 Task: Research Airbnb options in Uchaly, Russia from 9th December, 2023 to 16th December, 2023 for 2 adults. Place can be entire room with 2 bedrooms having 2 beds and 1 bathroom. Property type can be flat.
Action: Mouse moved to (460, 103)
Screenshot: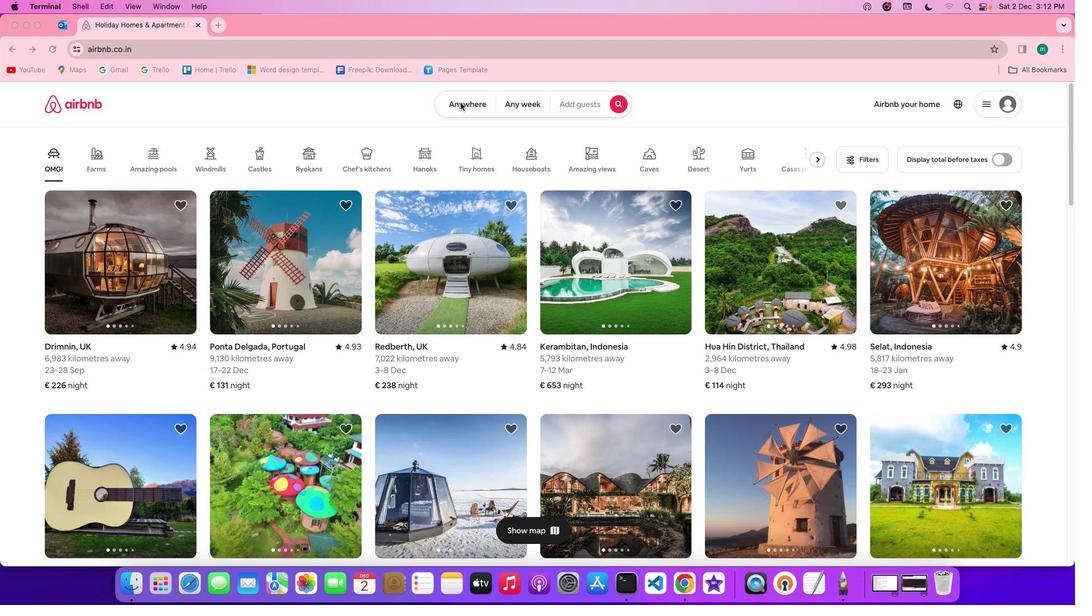 
Action: Mouse pressed left at (460, 103)
Screenshot: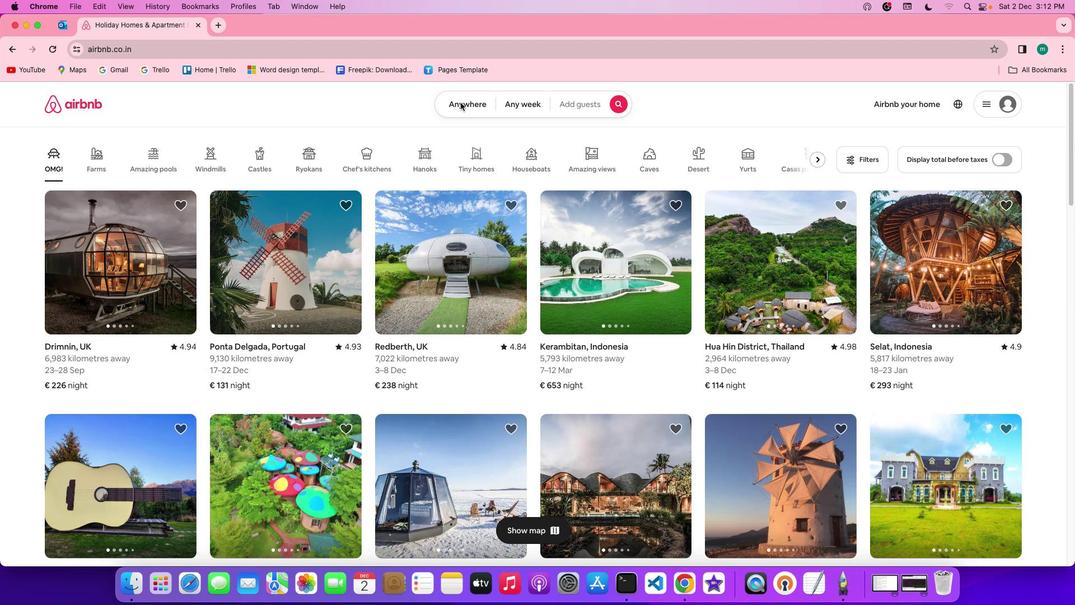 
Action: Mouse pressed left at (460, 103)
Screenshot: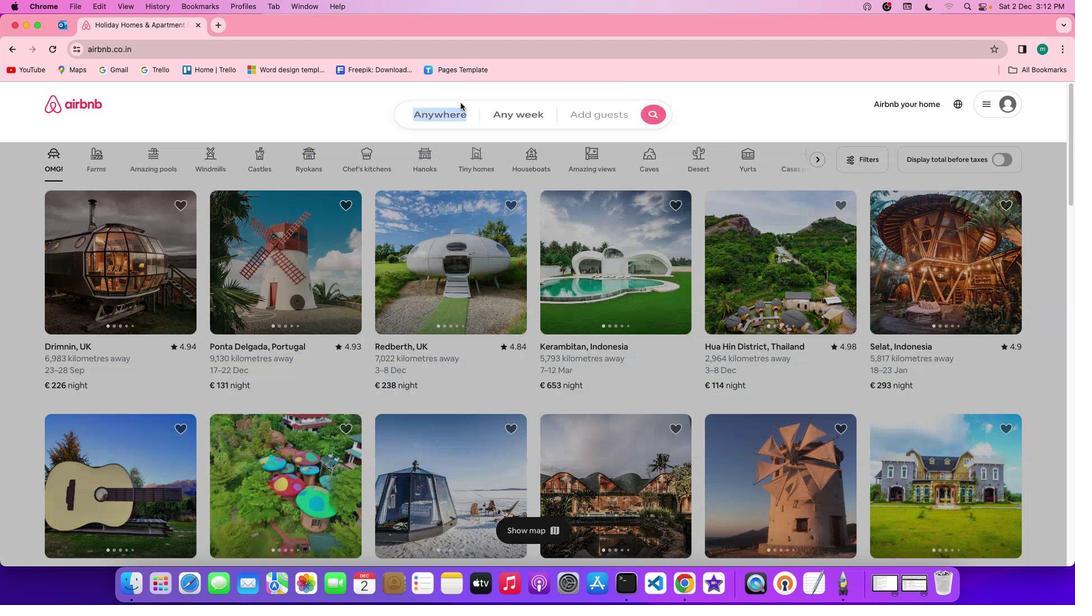 
Action: Mouse moved to (393, 154)
Screenshot: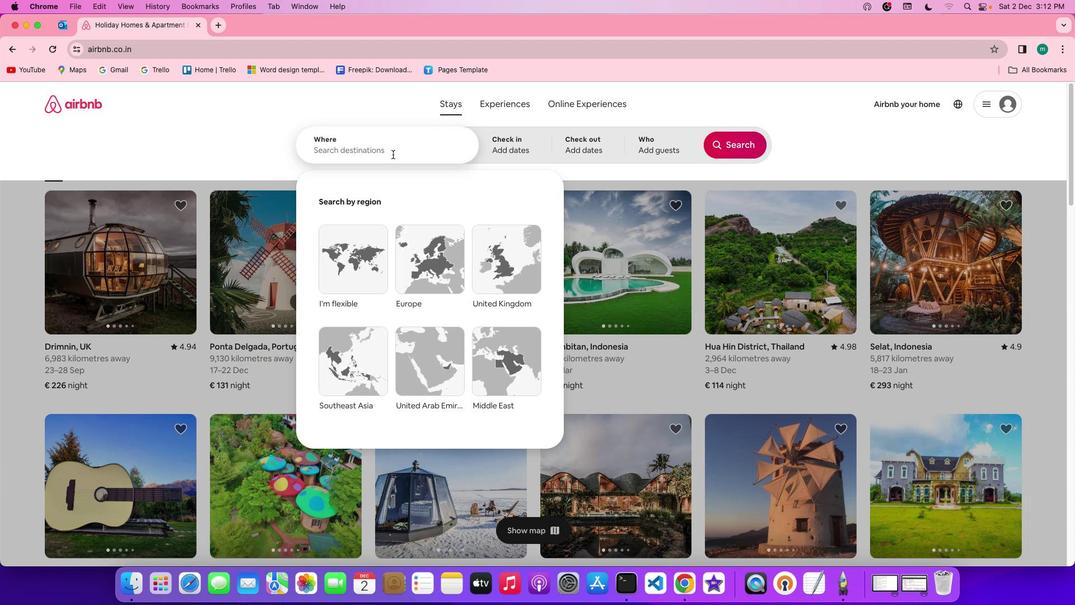 
Action: Mouse pressed left at (393, 154)
Screenshot: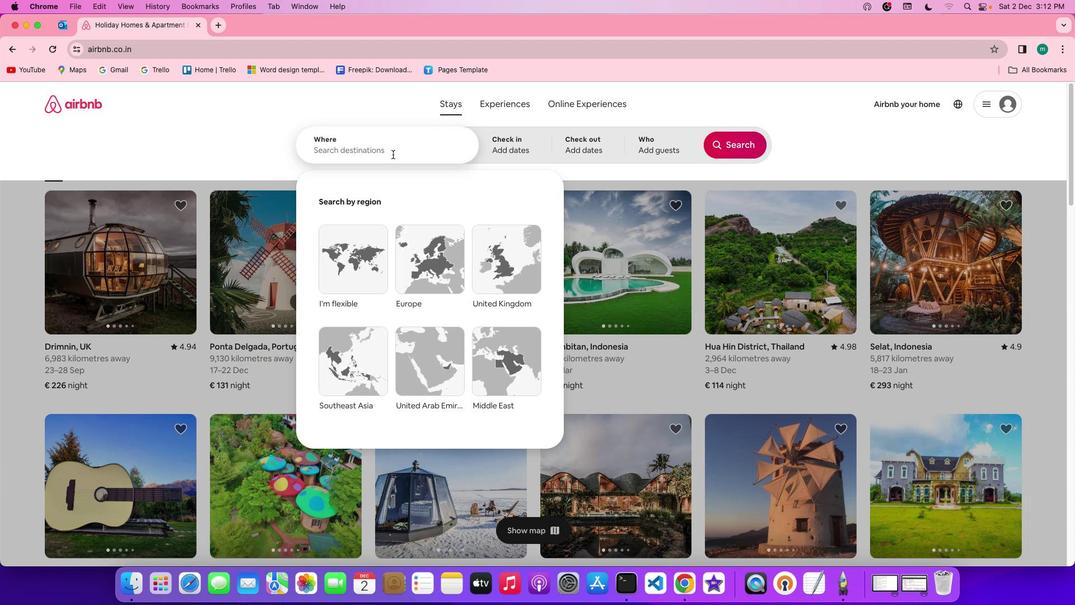 
Action: Key pressed Key.shift'U''c''h''a''l''y'','Key.spaceKey.shift'r''u''s''s''i''a'
Screenshot: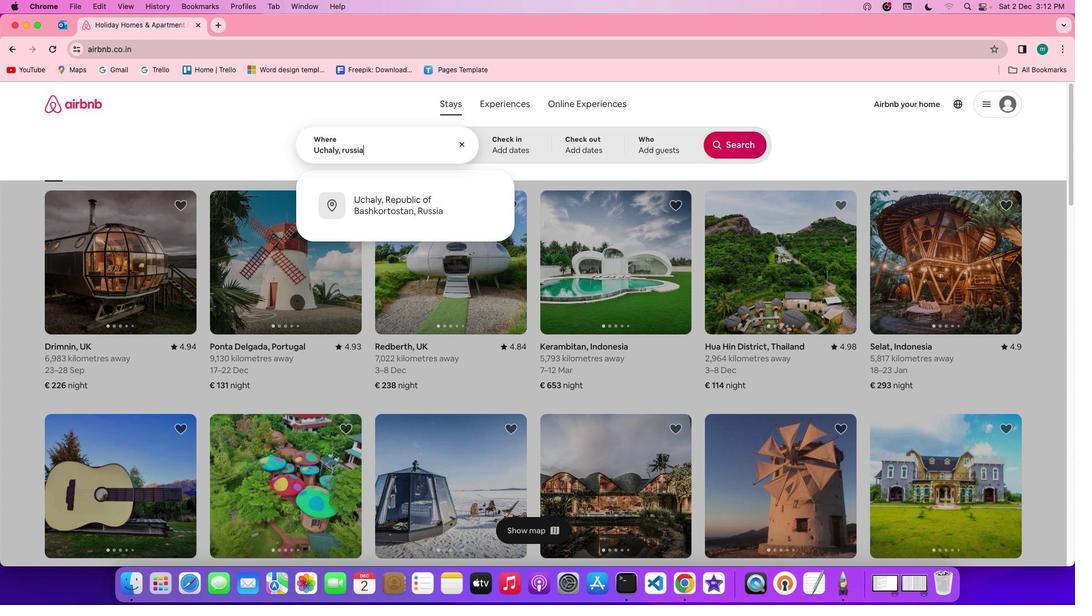 
Action: Mouse moved to (499, 136)
Screenshot: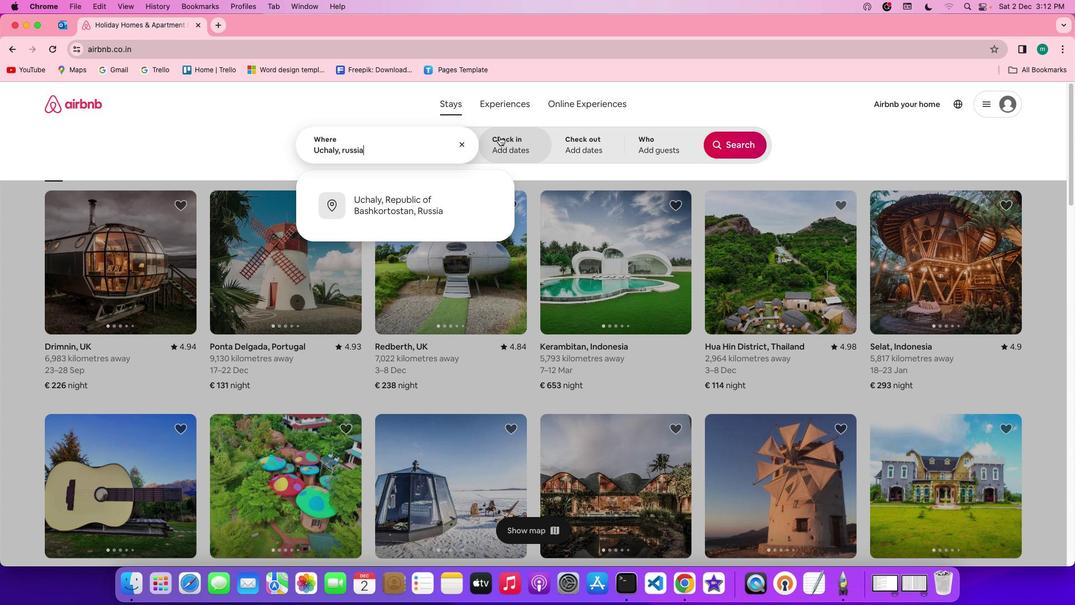 
Action: Mouse pressed left at (499, 136)
Screenshot: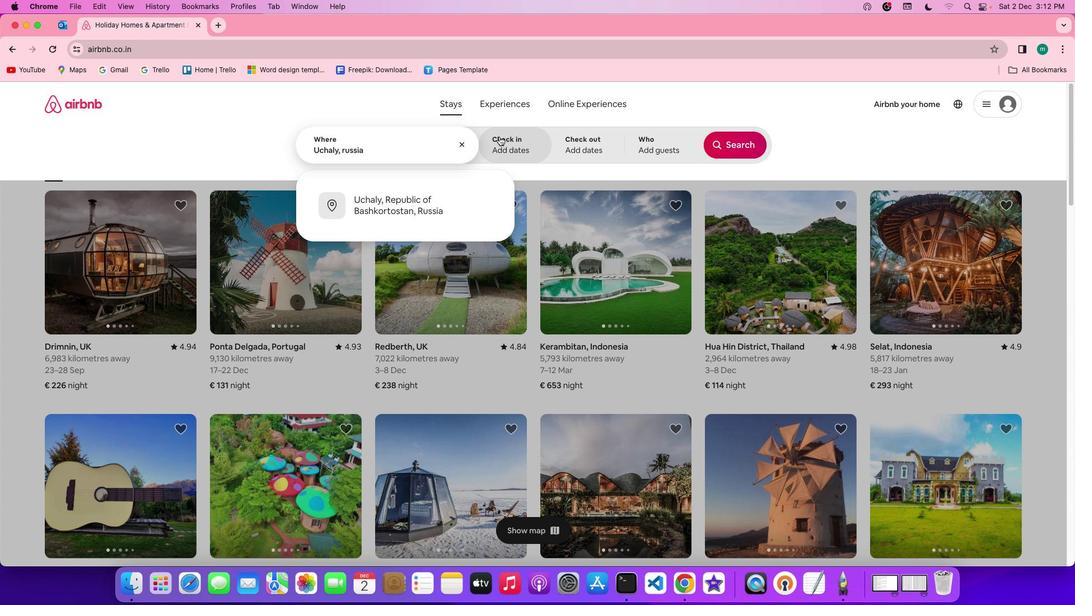 
Action: Mouse moved to (498, 312)
Screenshot: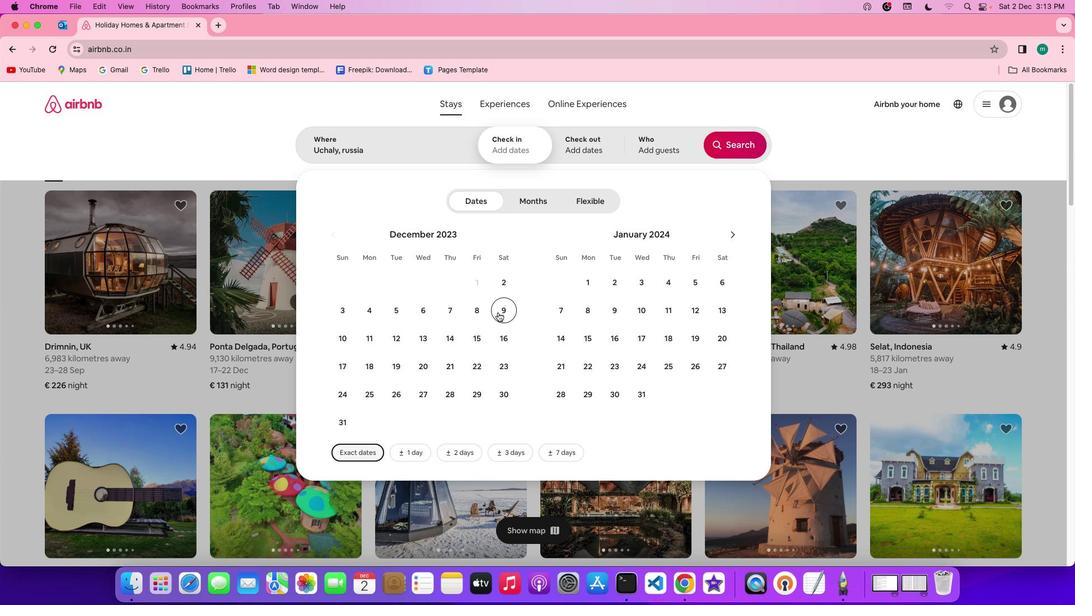 
Action: Mouse pressed left at (498, 312)
Screenshot: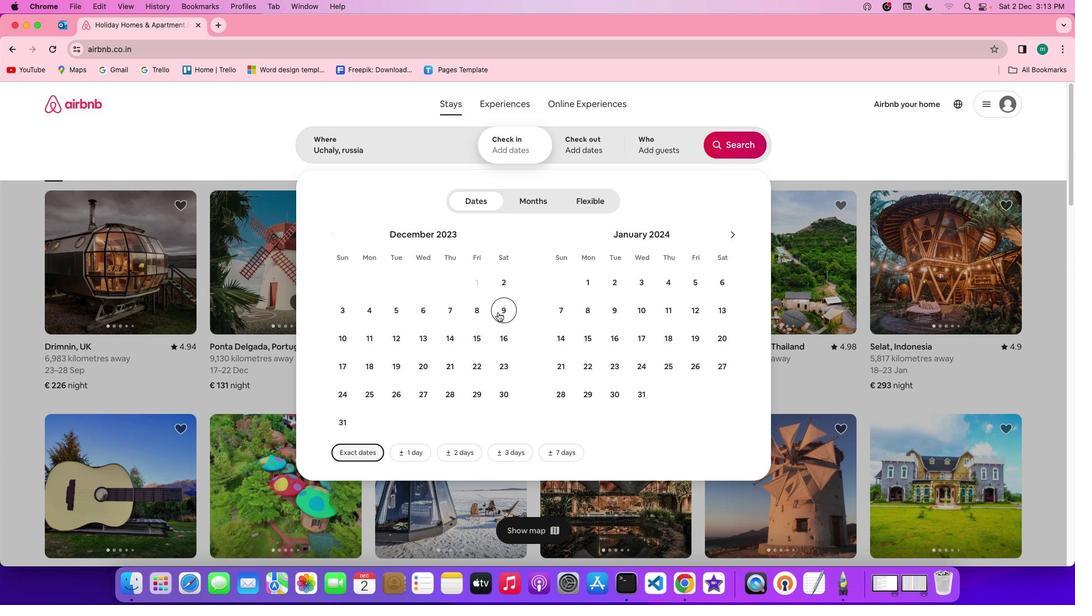 
Action: Mouse moved to (504, 339)
Screenshot: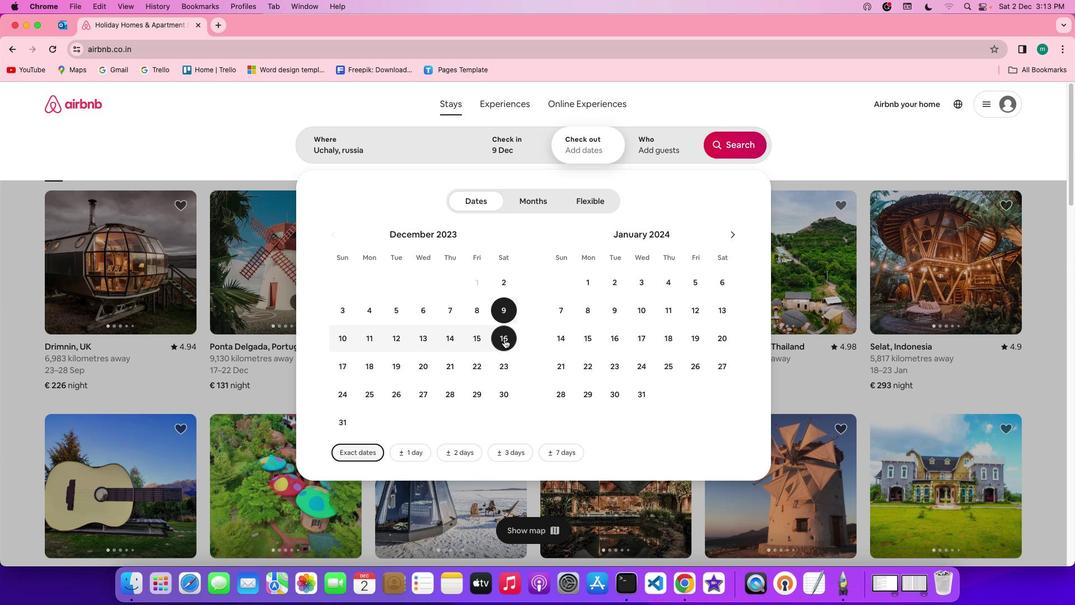 
Action: Mouse pressed left at (504, 339)
Screenshot: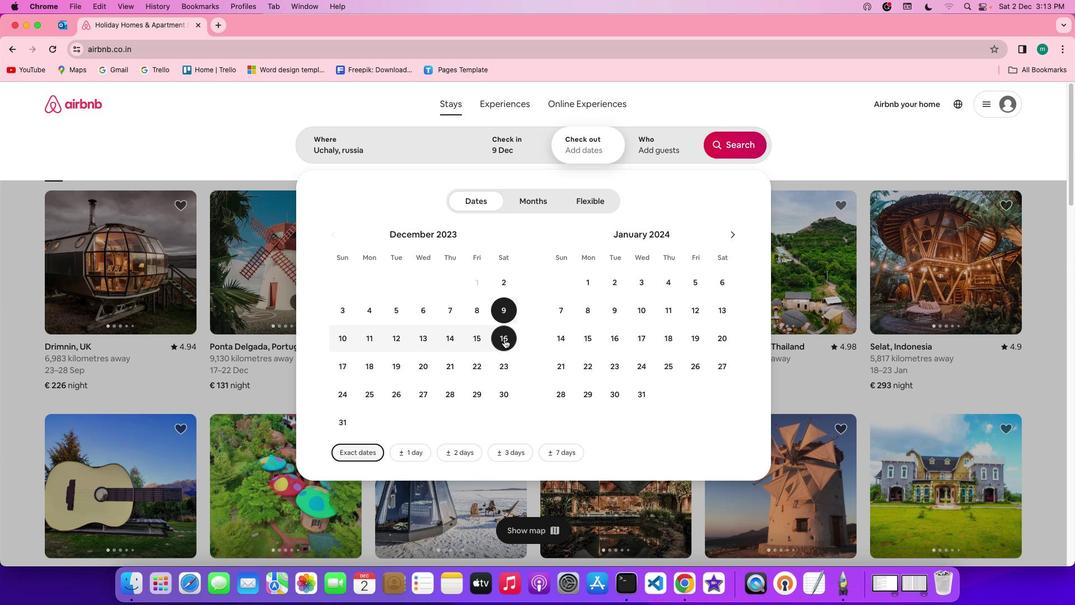 
Action: Mouse moved to (661, 149)
Screenshot: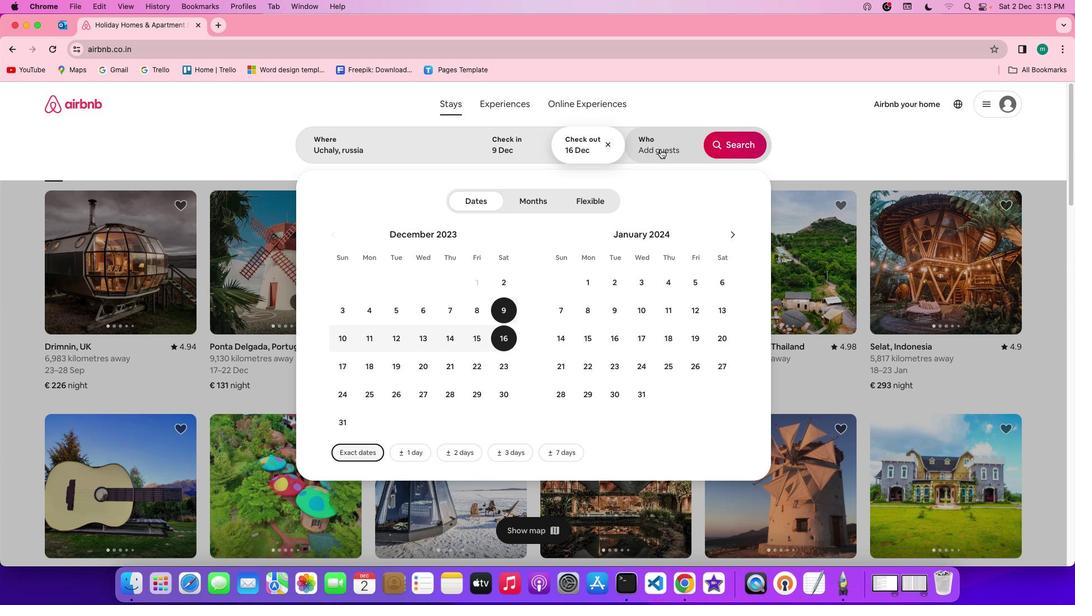 
Action: Mouse pressed left at (661, 149)
Screenshot: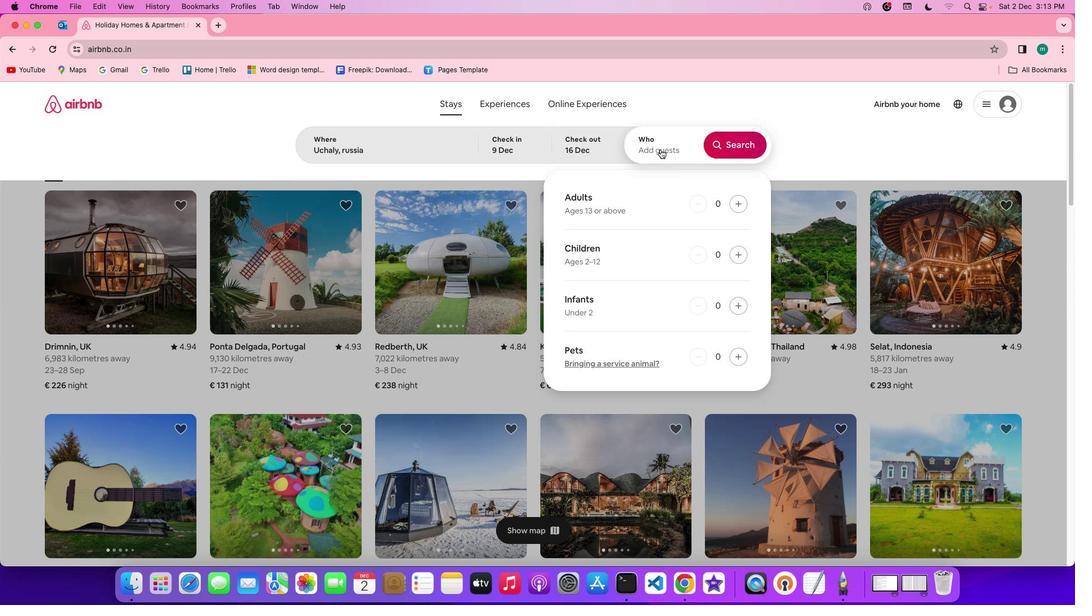 
Action: Mouse moved to (734, 201)
Screenshot: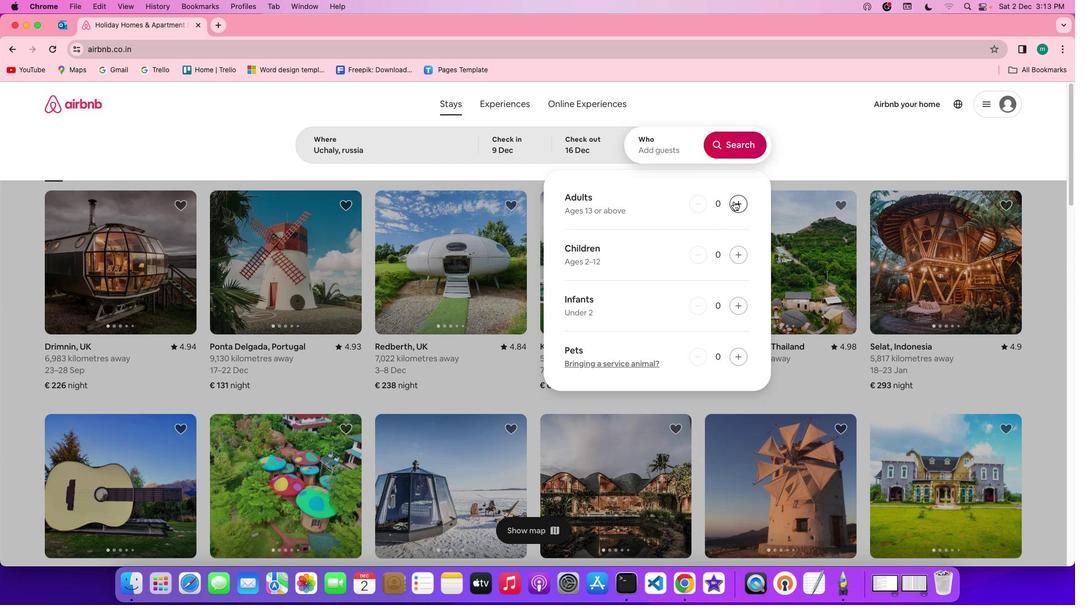 
Action: Mouse pressed left at (734, 201)
Screenshot: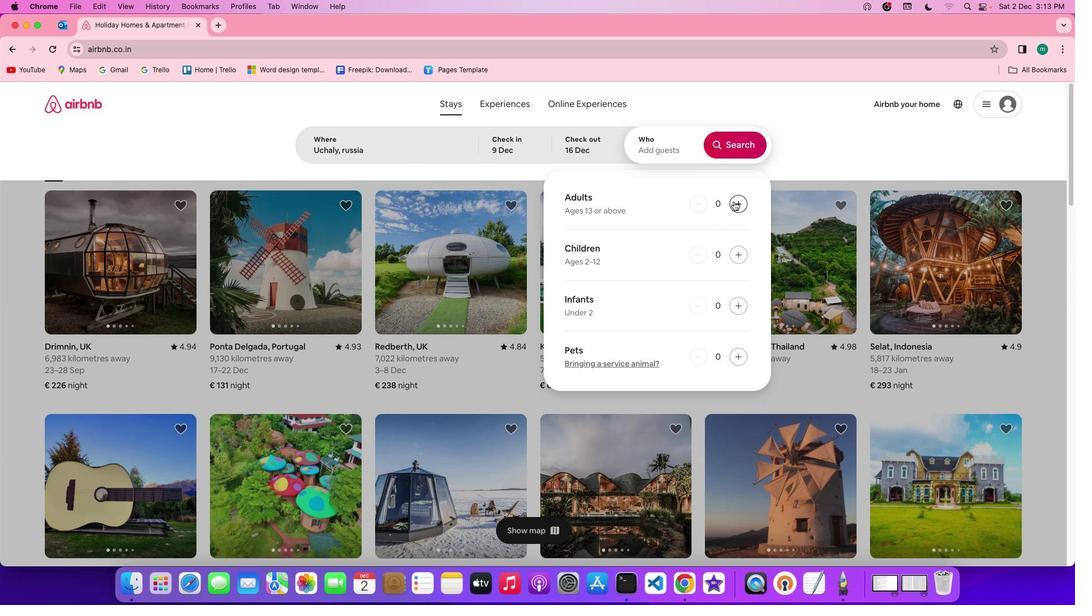 
Action: Mouse pressed left at (734, 201)
Screenshot: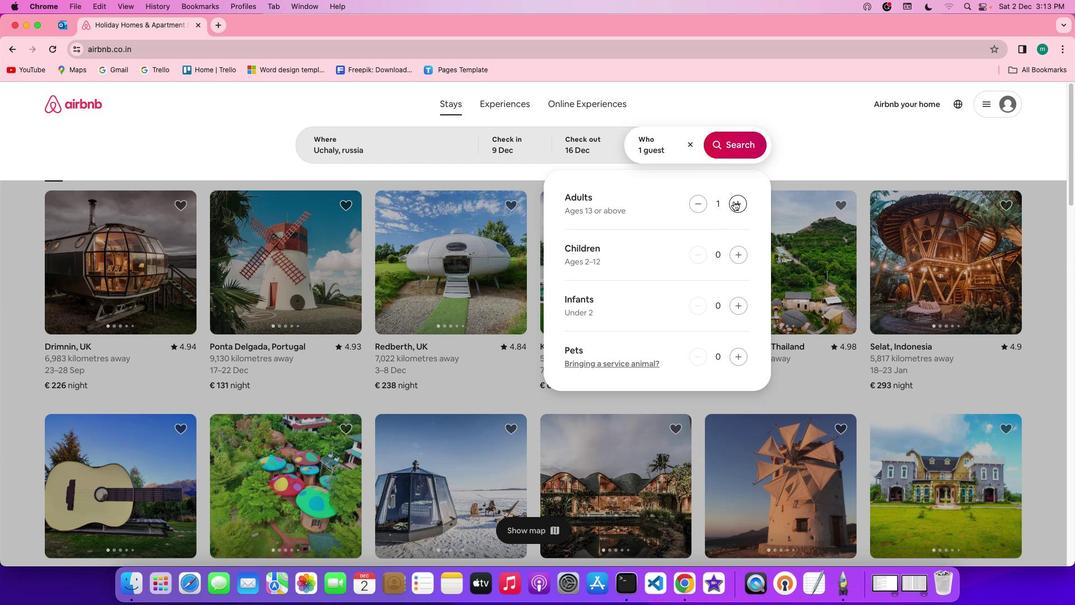 
Action: Mouse moved to (731, 137)
Screenshot: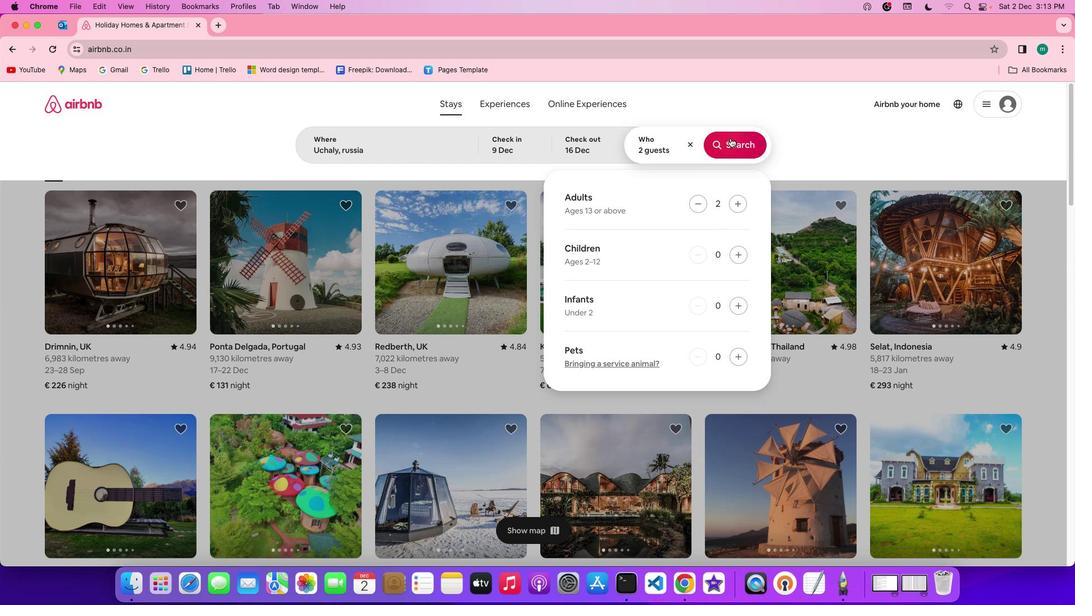 
Action: Mouse pressed left at (731, 137)
Screenshot: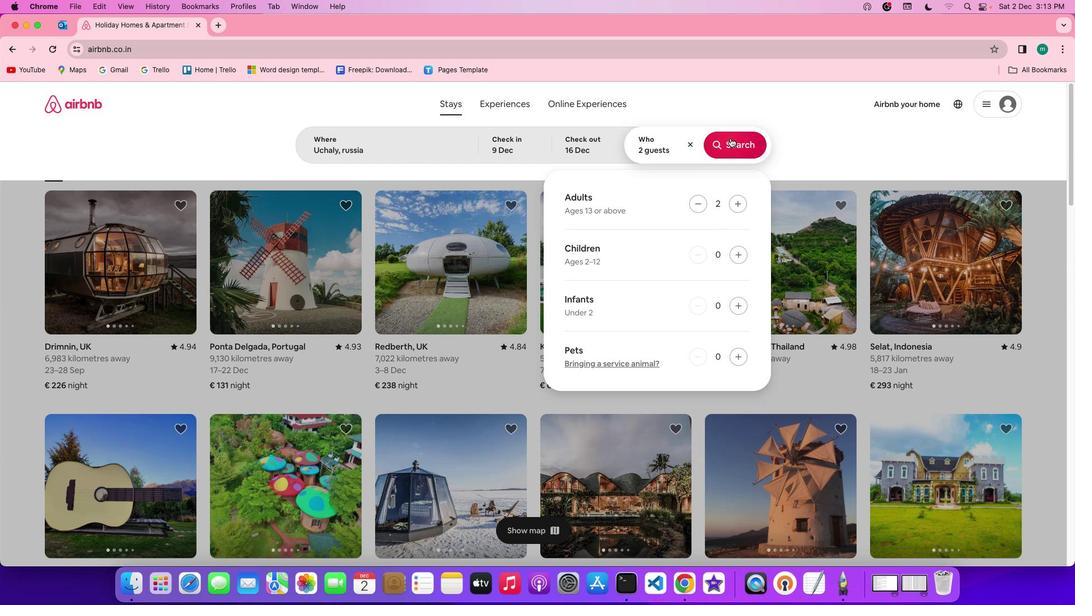 
Action: Mouse moved to (895, 147)
Screenshot: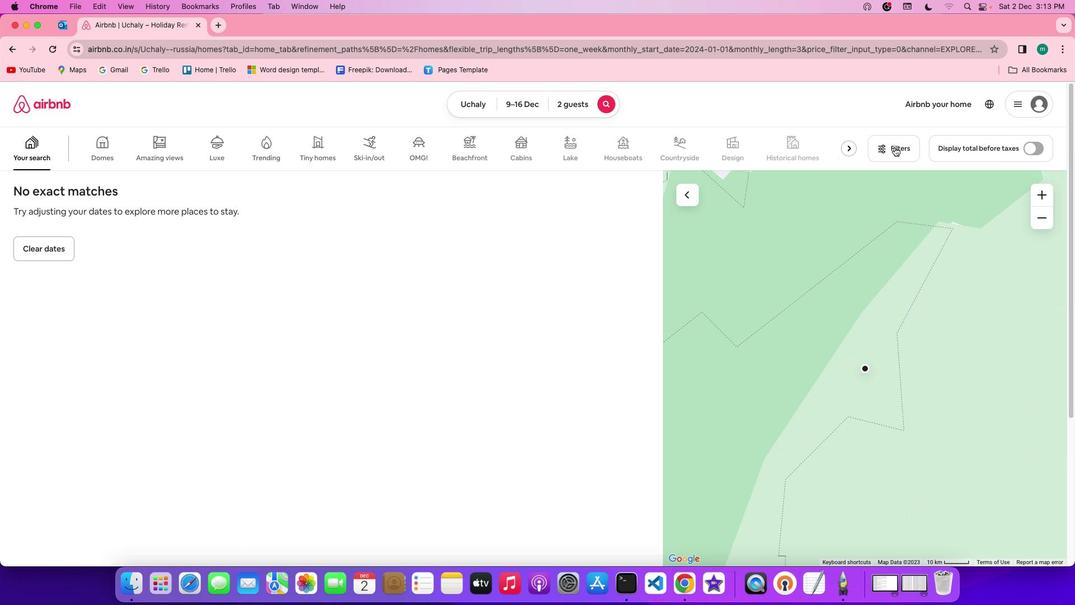 
Action: Mouse pressed left at (895, 147)
Screenshot: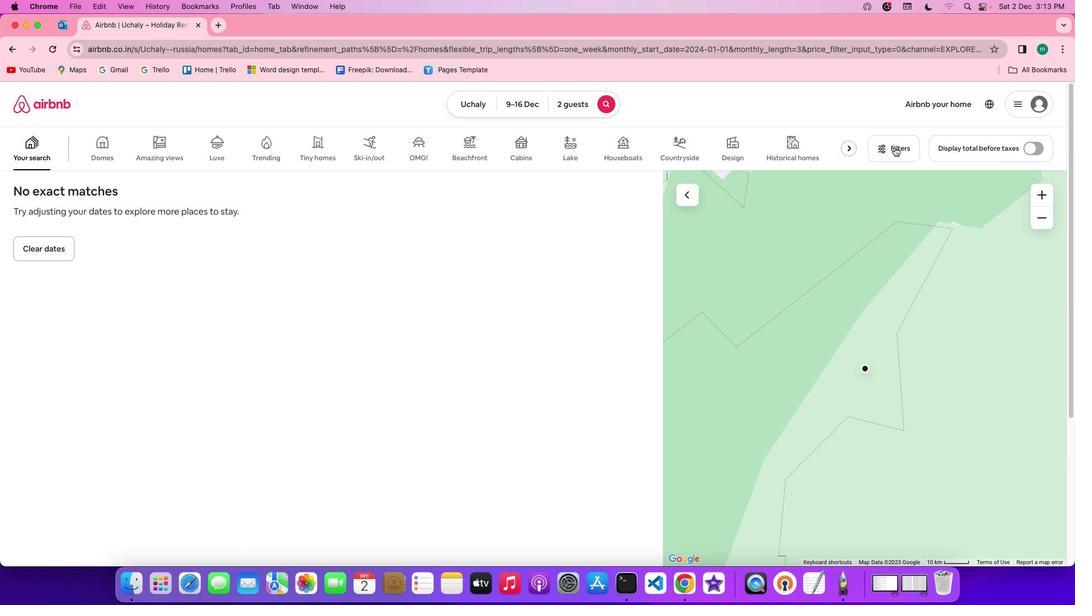 
Action: Mouse moved to (602, 326)
Screenshot: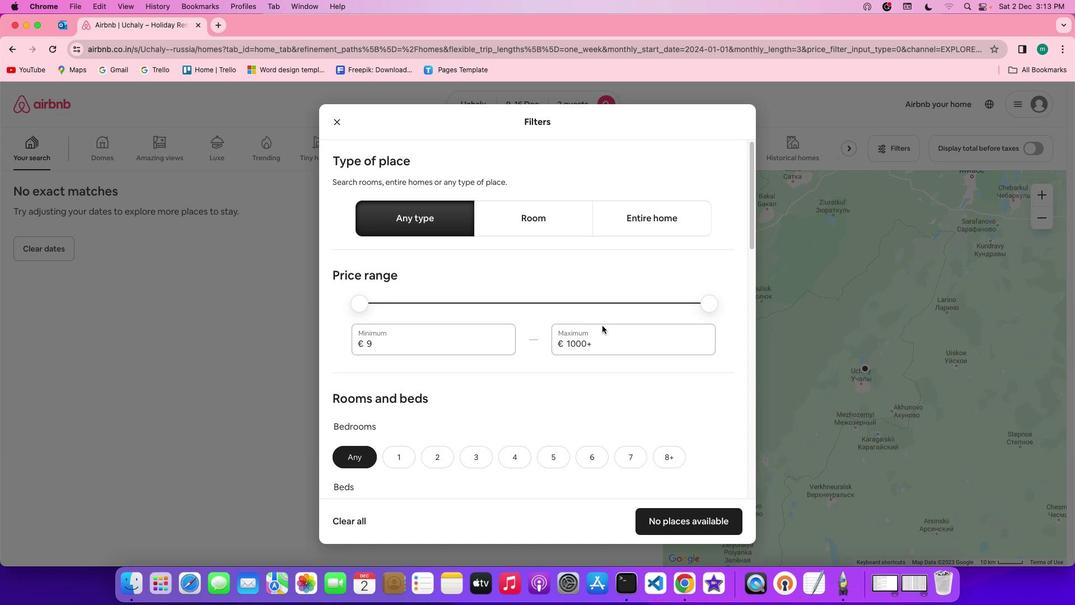
Action: Mouse scrolled (602, 326) with delta (0, 0)
Screenshot: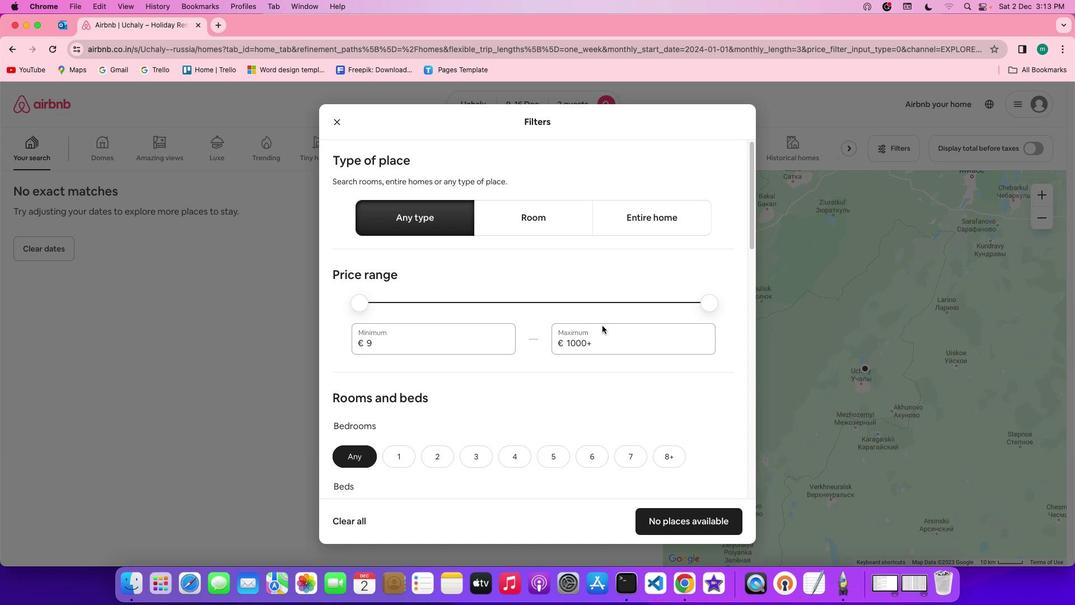 
Action: Mouse scrolled (602, 326) with delta (0, 0)
Screenshot: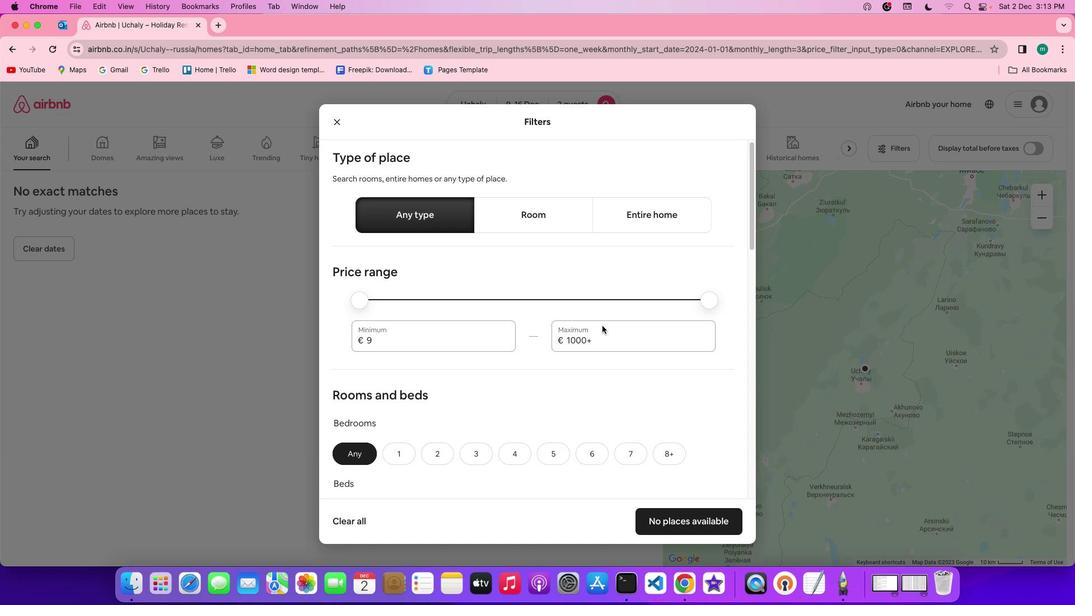 
Action: Mouse scrolled (602, 326) with delta (0, 0)
Screenshot: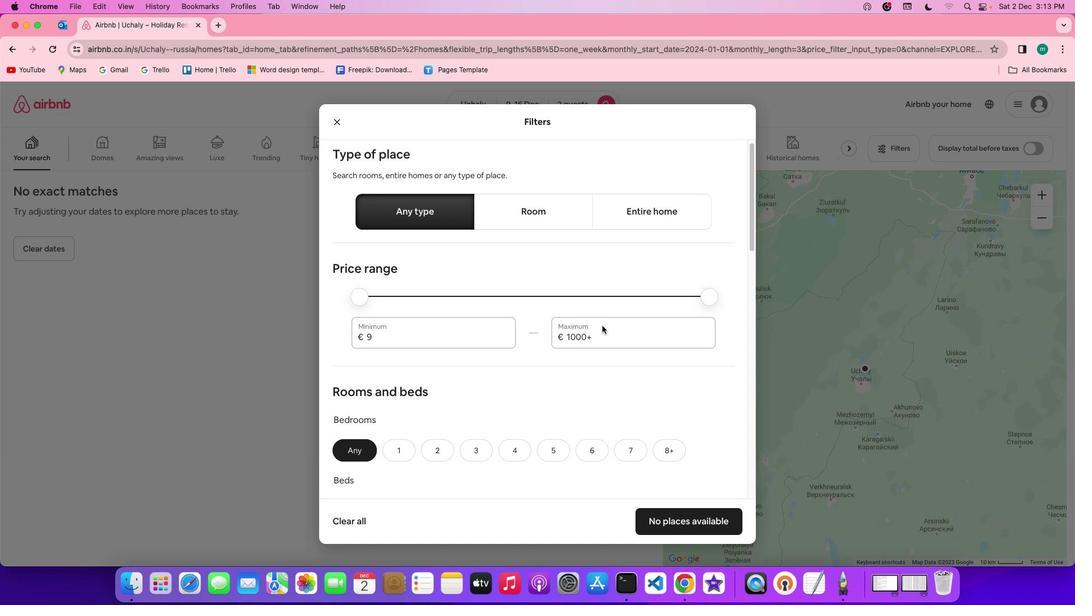 
Action: Mouse scrolled (602, 326) with delta (0, 0)
Screenshot: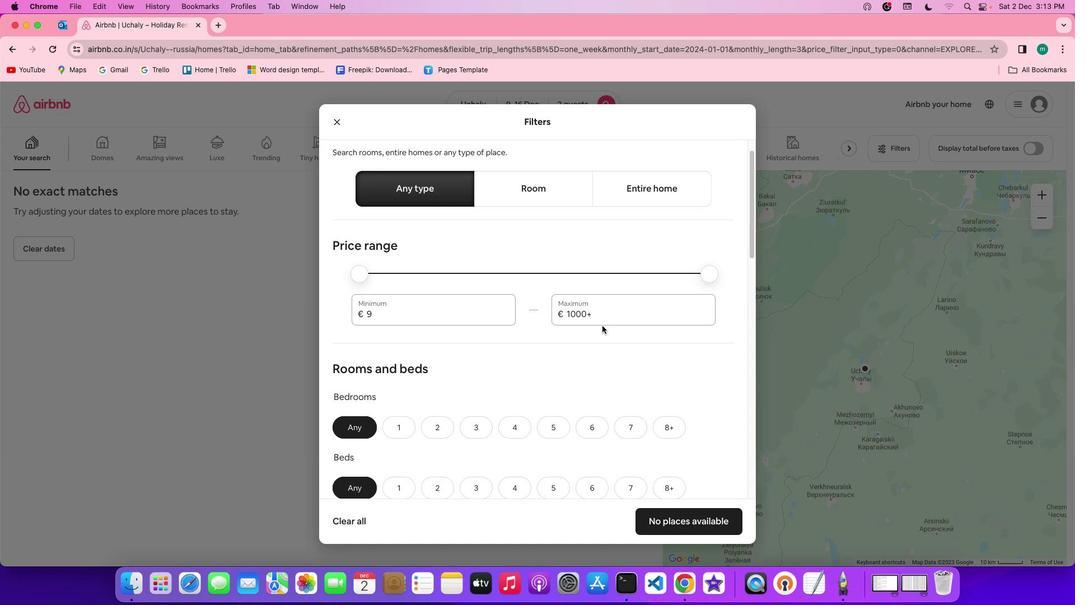 
Action: Mouse moved to (602, 325)
Screenshot: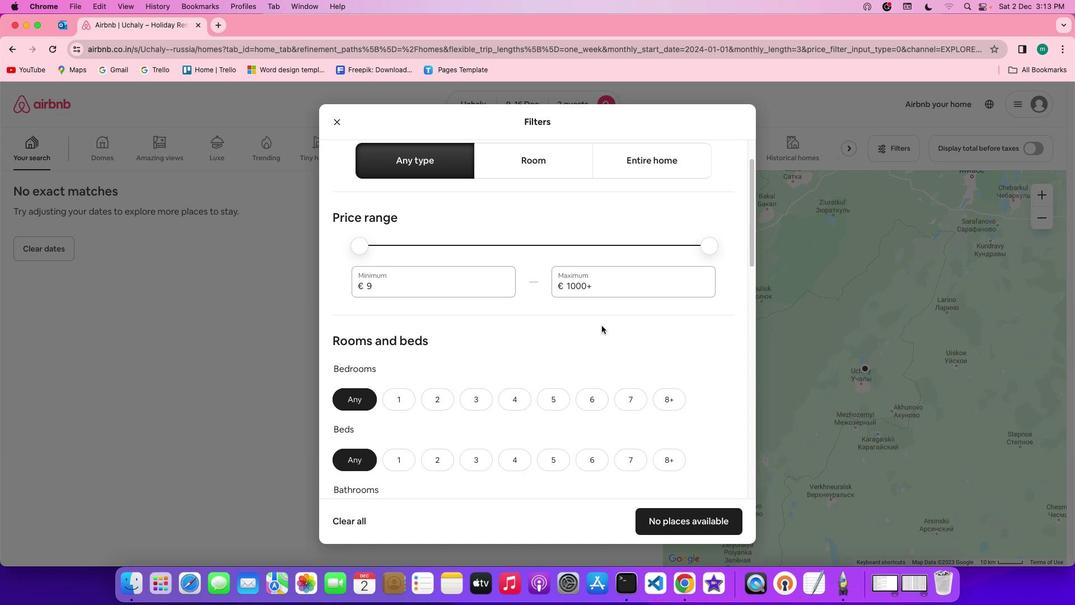
Action: Mouse scrolled (602, 325) with delta (0, 0)
Screenshot: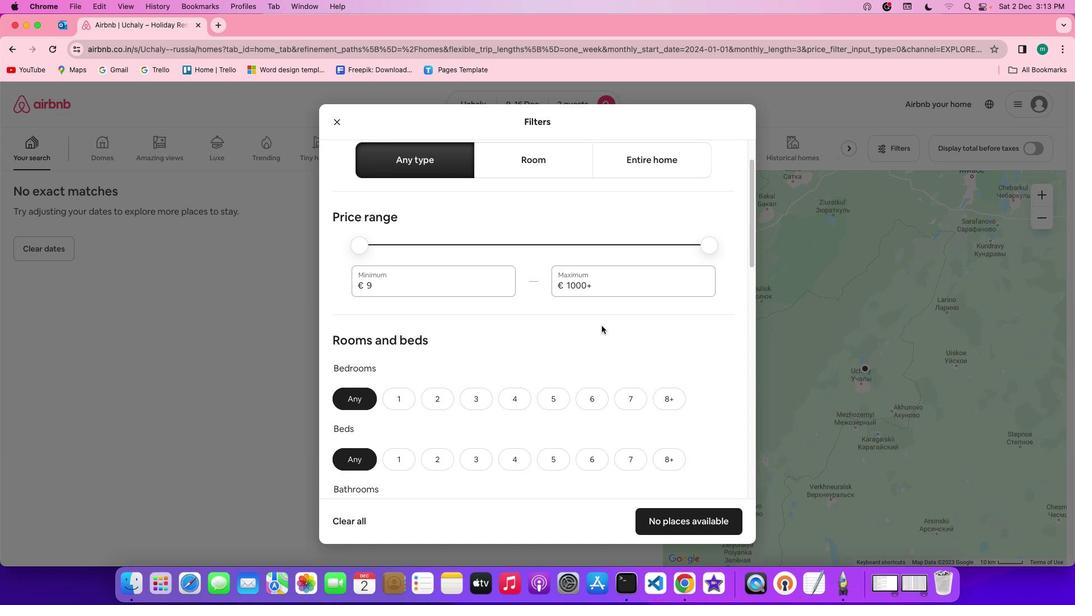
Action: Mouse scrolled (602, 325) with delta (0, 0)
Screenshot: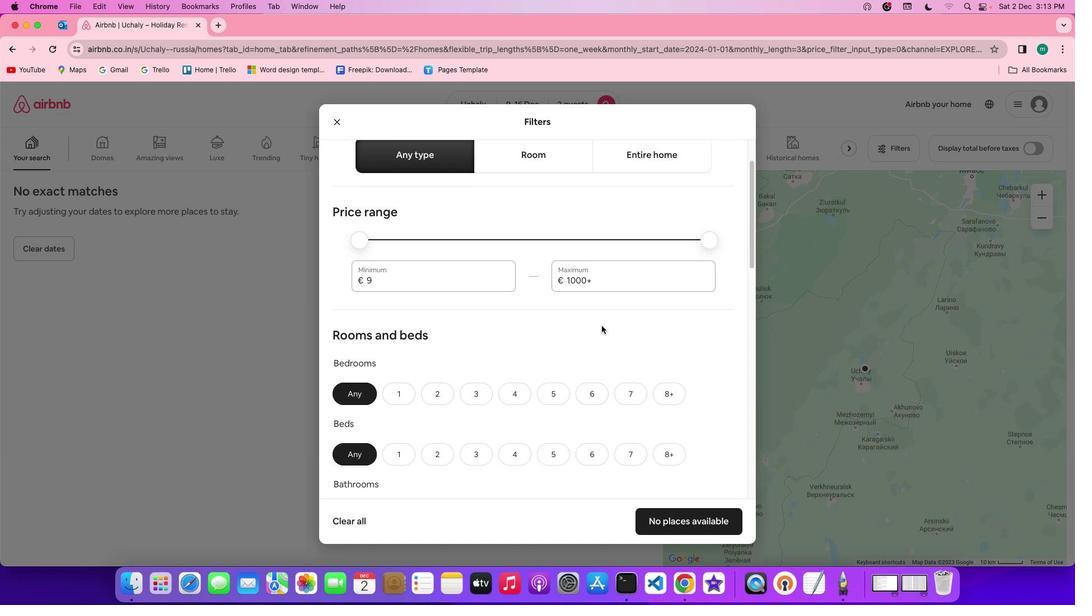 
Action: Mouse scrolled (602, 325) with delta (0, 0)
Screenshot: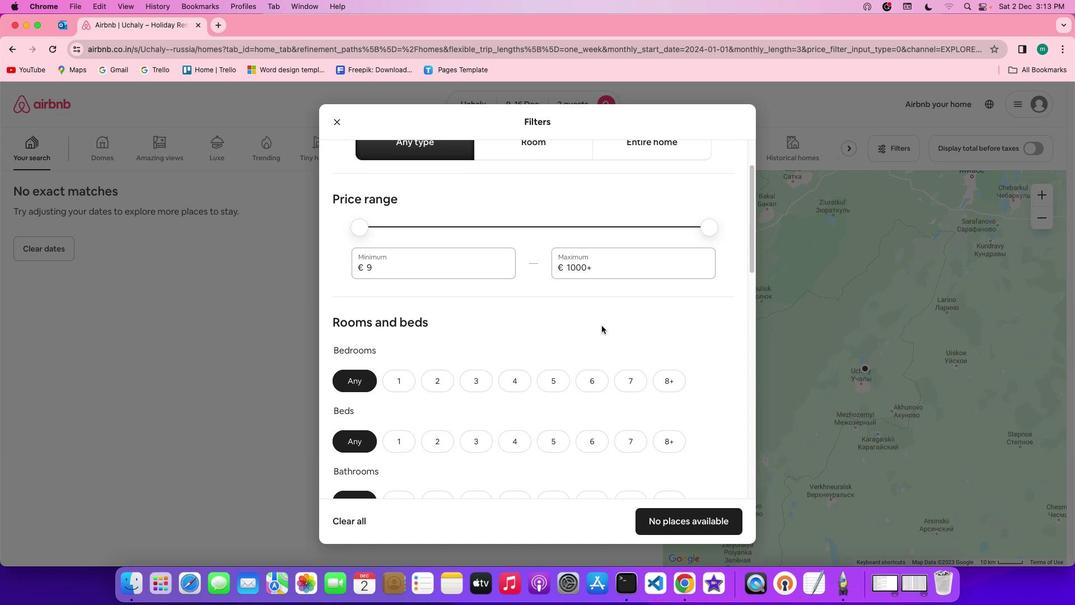 
Action: Mouse scrolled (602, 325) with delta (0, 0)
Screenshot: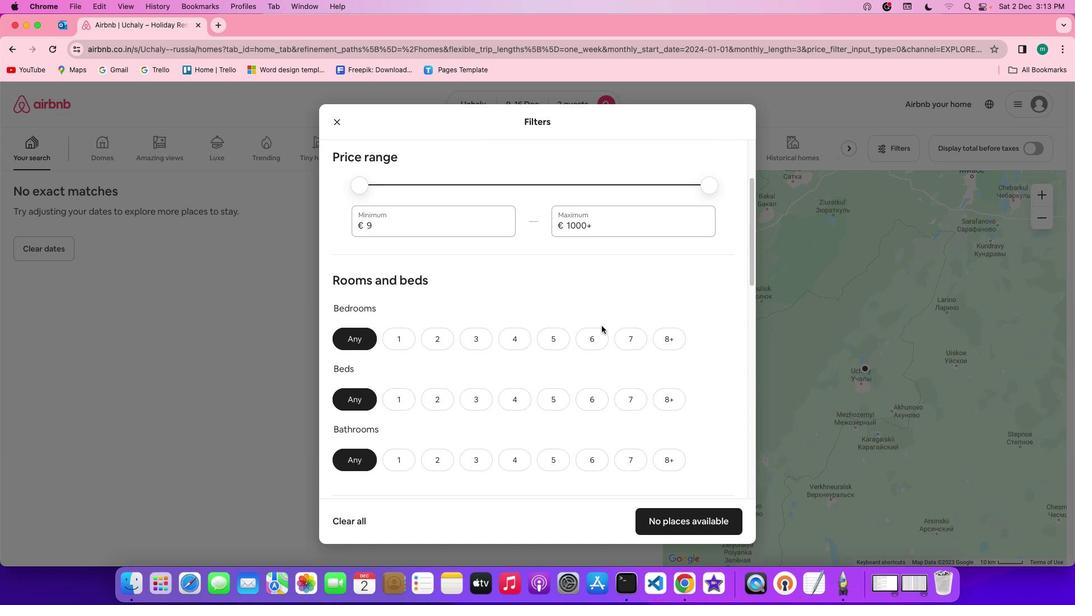 
Action: Mouse scrolled (602, 325) with delta (0, 0)
Screenshot: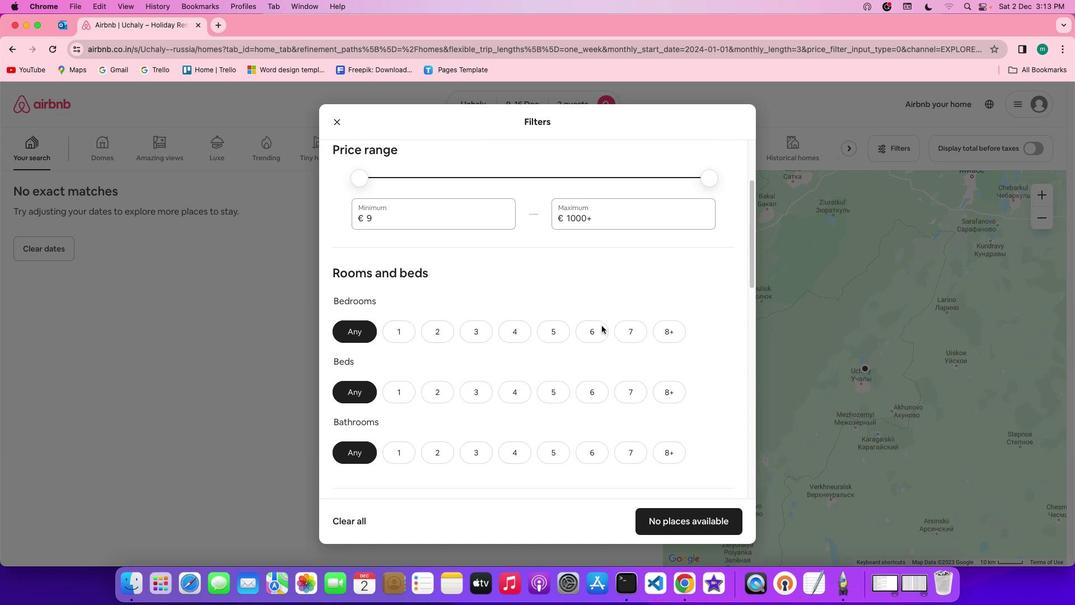 
Action: Mouse scrolled (602, 325) with delta (0, -1)
Screenshot: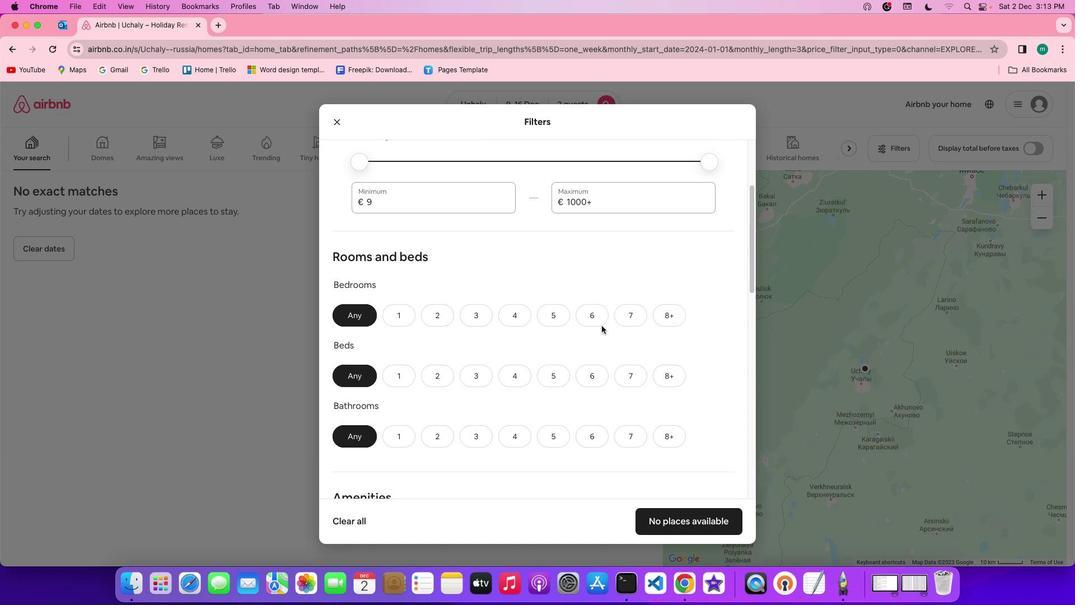 
Action: Mouse scrolled (602, 325) with delta (0, -1)
Screenshot: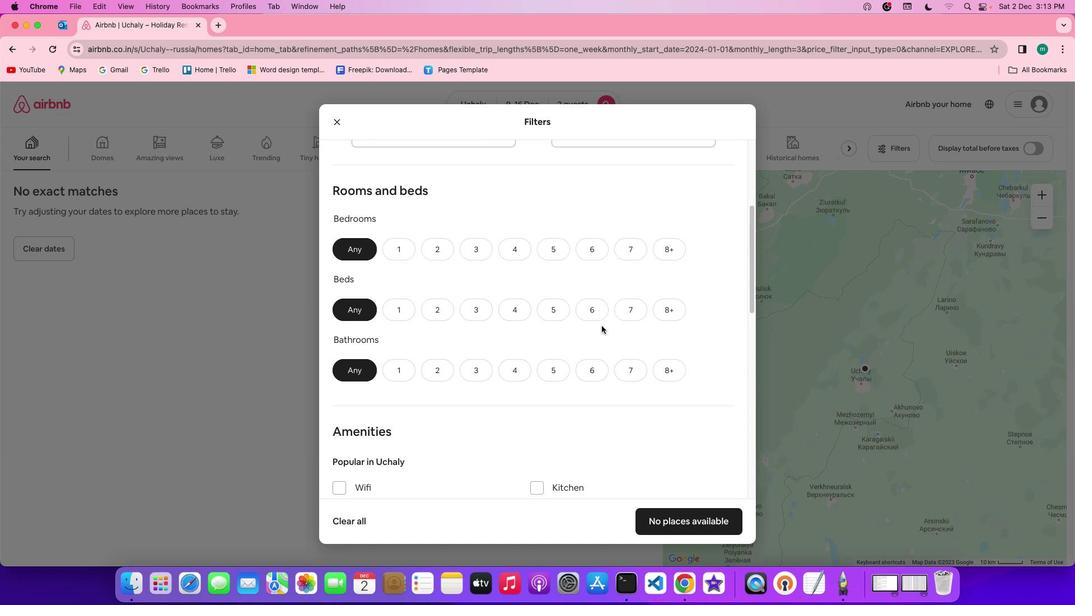 
Action: Mouse scrolled (602, 325) with delta (0, 0)
Screenshot: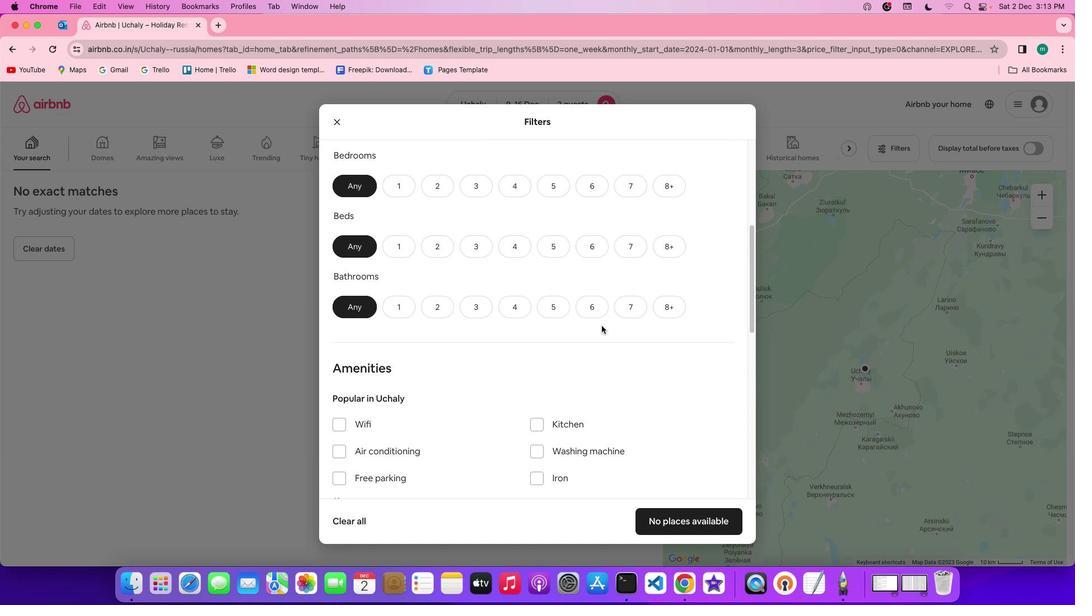 
Action: Mouse scrolled (602, 325) with delta (0, 0)
Screenshot: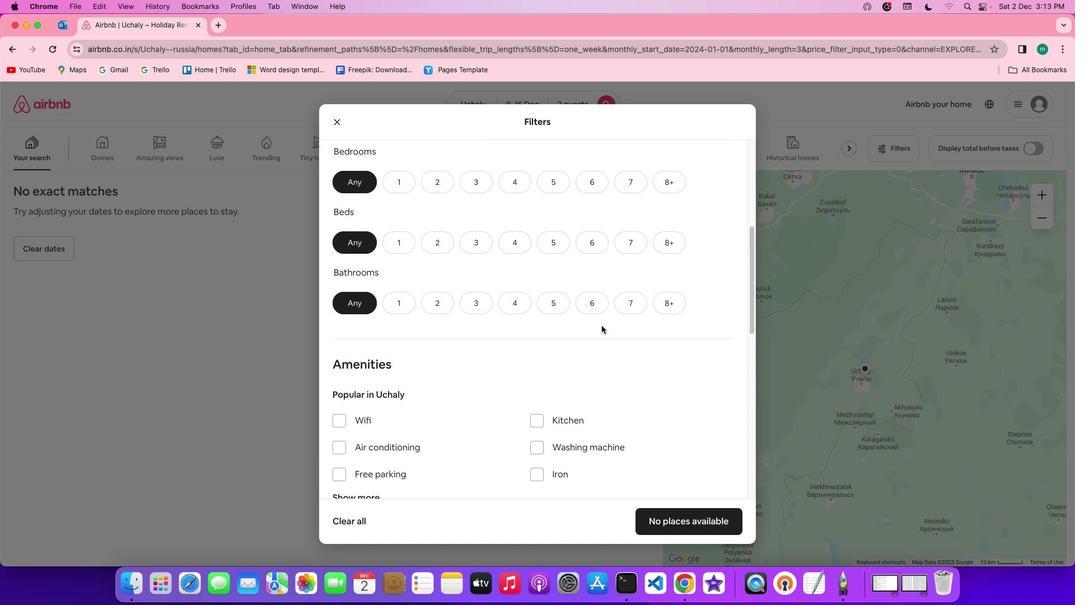 
Action: Mouse scrolled (602, 325) with delta (0, 0)
Screenshot: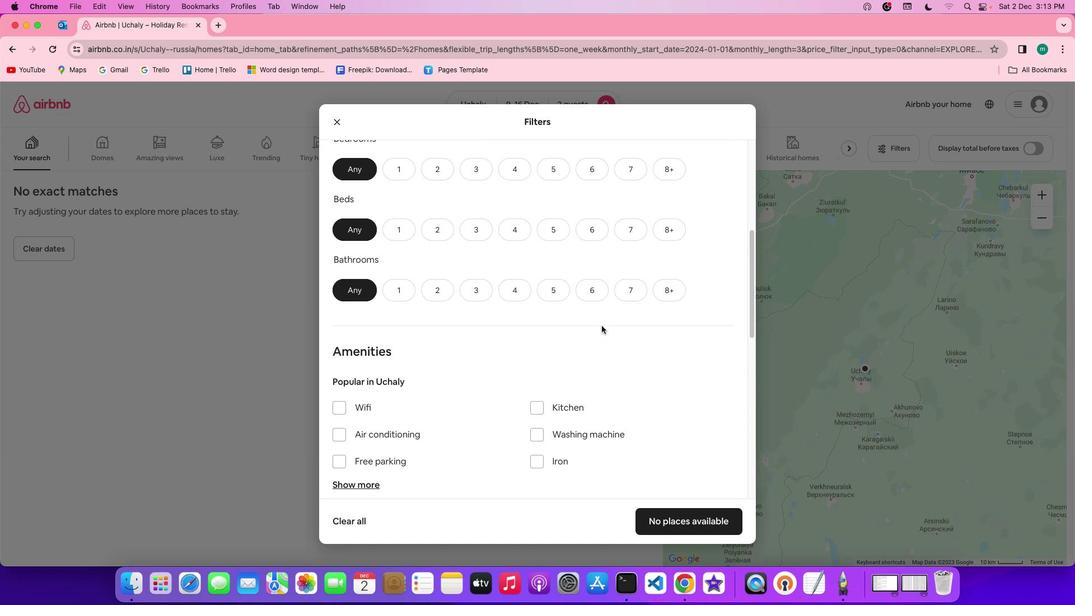 
Action: Mouse scrolled (602, 325) with delta (0, 0)
Screenshot: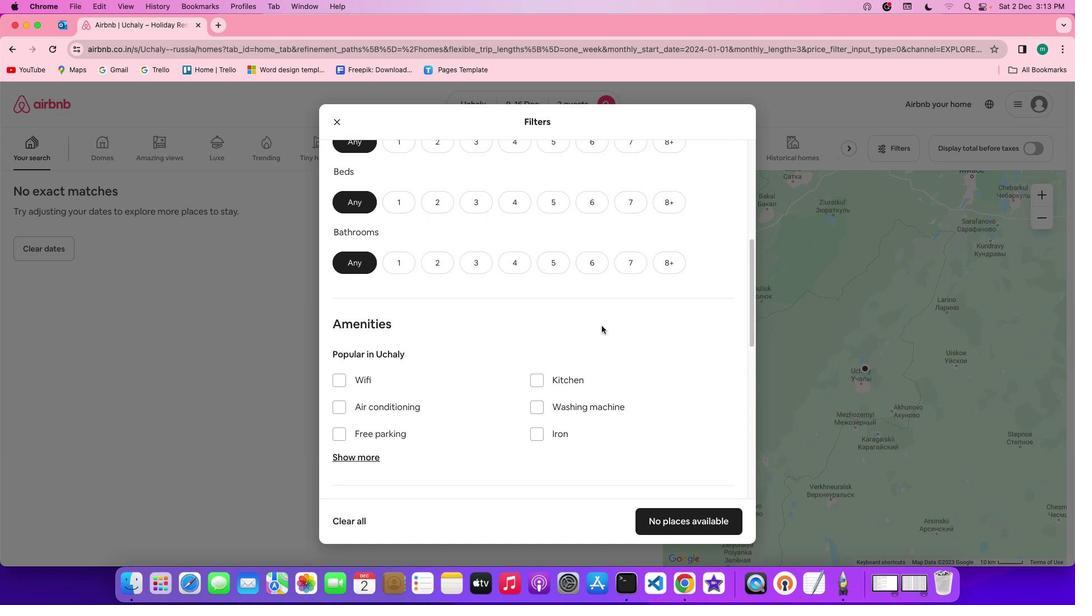 
Action: Mouse scrolled (602, 325) with delta (0, 0)
Screenshot: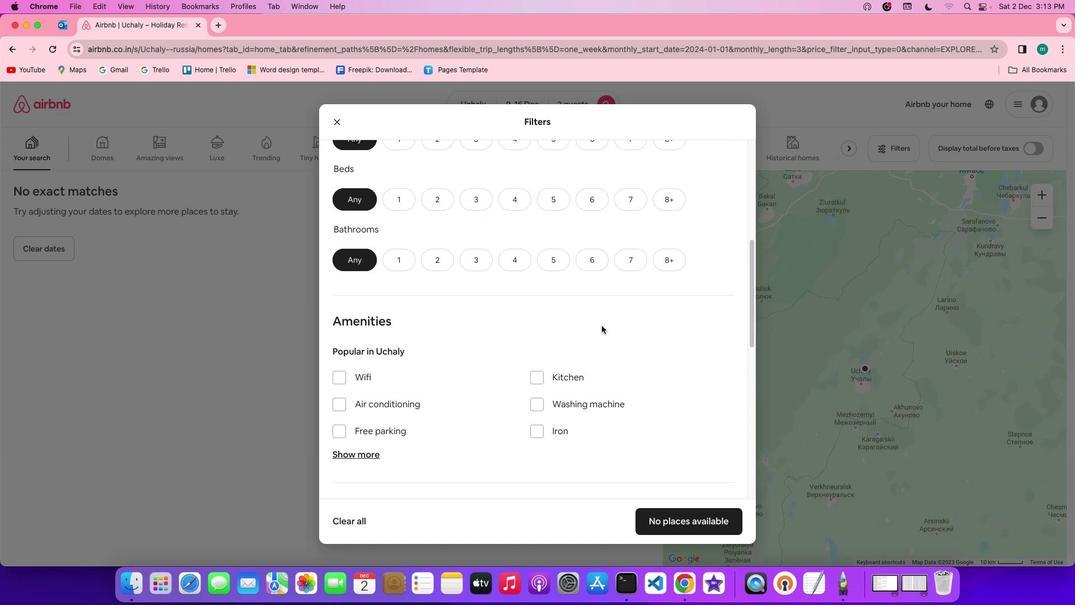 
Action: Mouse scrolled (602, 325) with delta (0, 0)
Screenshot: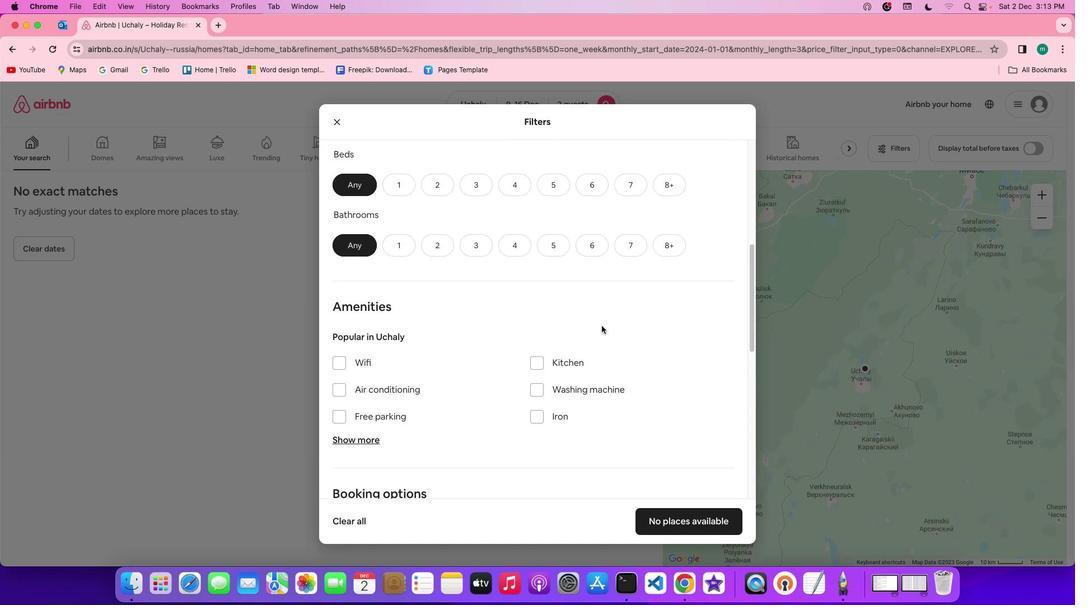 
Action: Mouse scrolled (602, 325) with delta (0, -1)
Screenshot: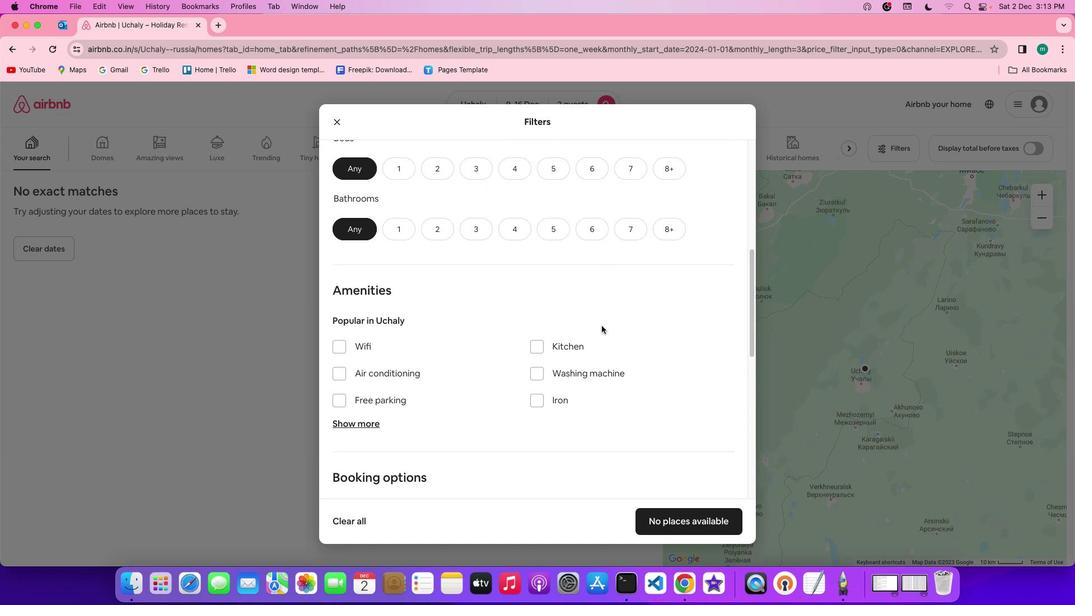 
Action: Mouse scrolled (602, 325) with delta (0, 0)
Screenshot: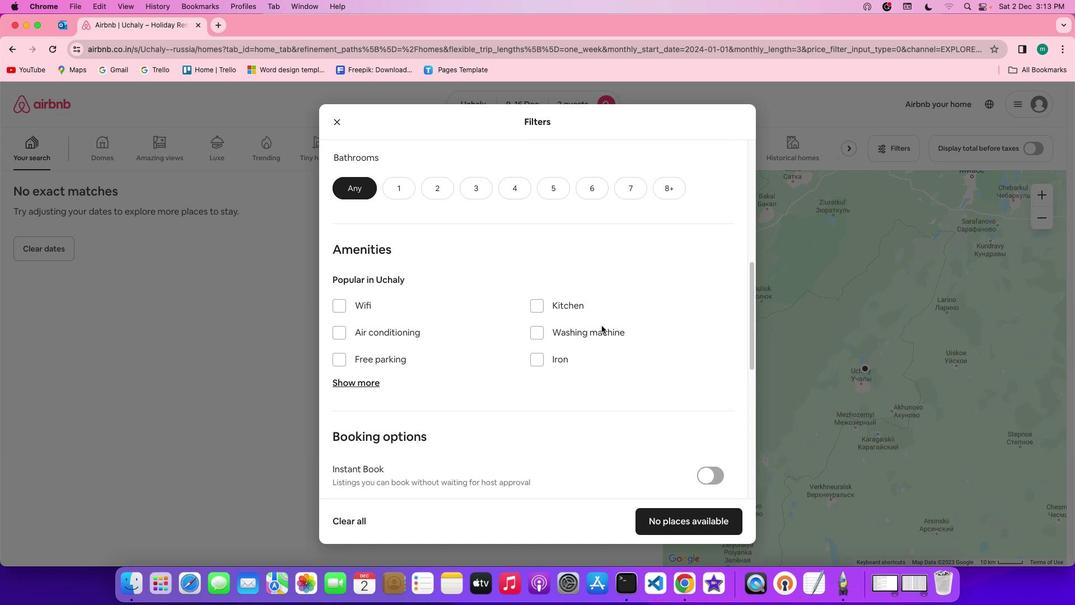 
Action: Mouse scrolled (602, 325) with delta (0, 0)
Screenshot: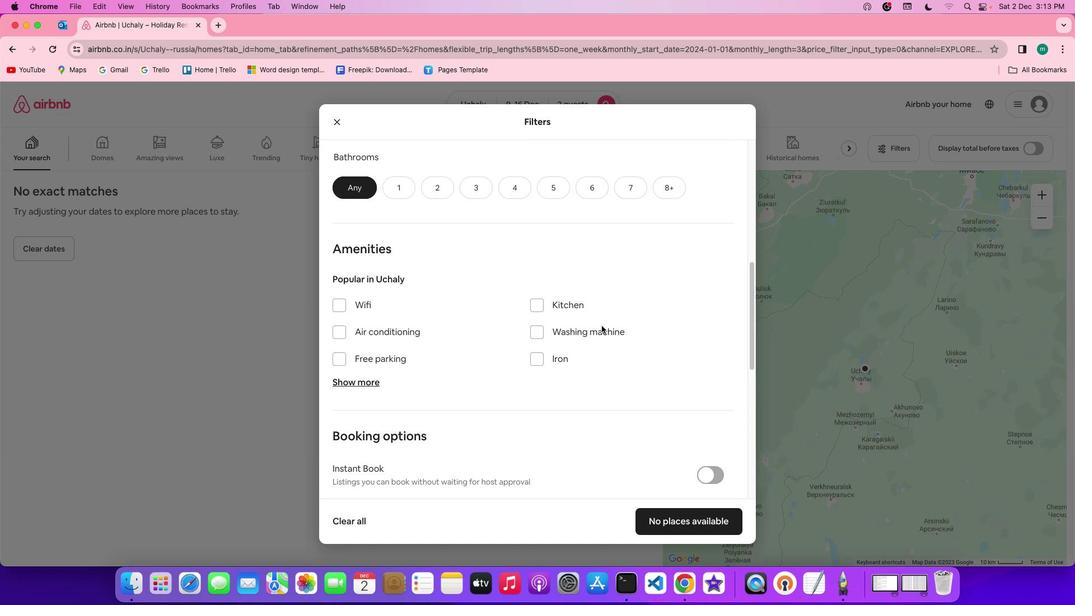 
Action: Mouse scrolled (602, 325) with delta (0, 0)
Screenshot: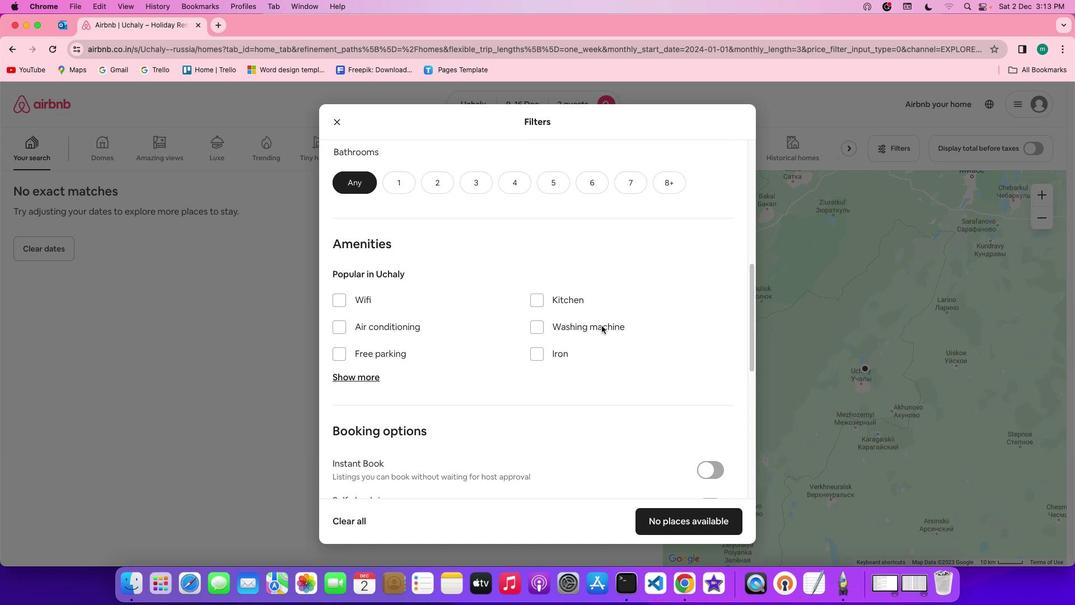 
Action: Mouse scrolled (602, 325) with delta (0, 0)
Screenshot: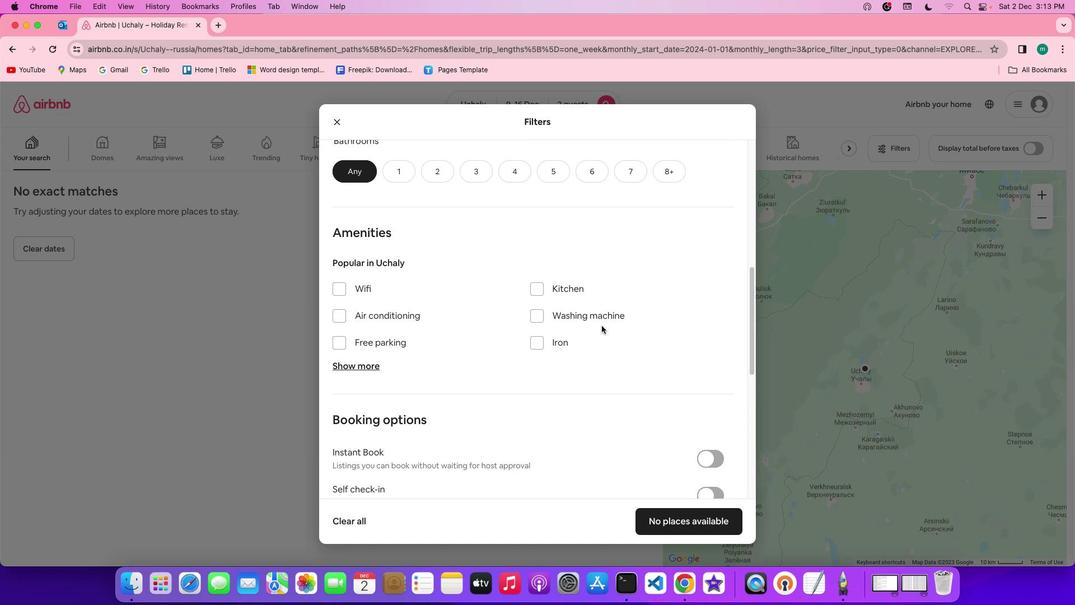 
Action: Mouse moved to (589, 318)
Screenshot: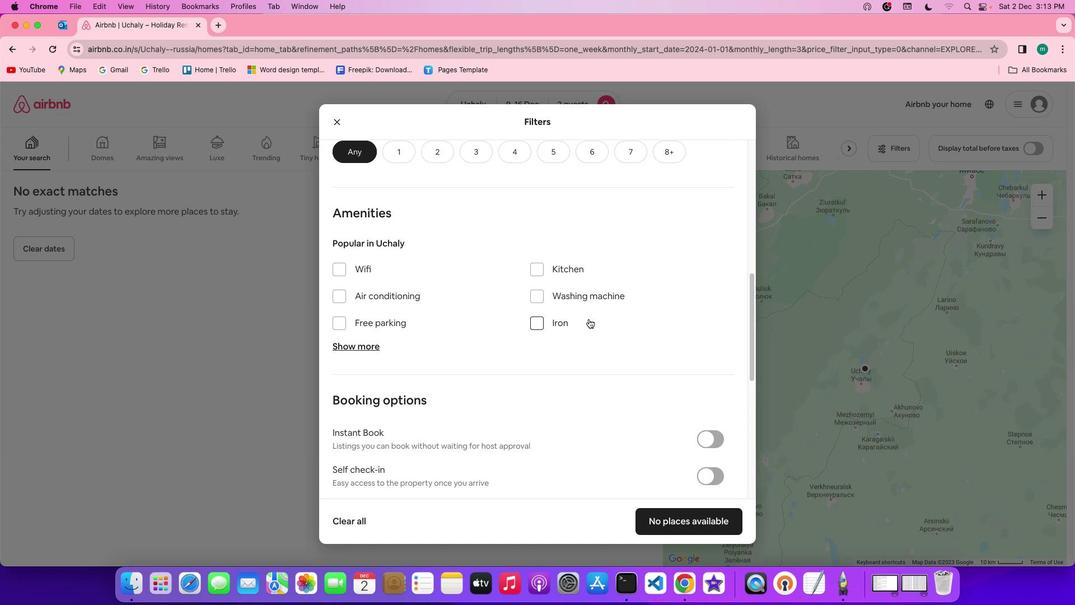 
Action: Mouse scrolled (589, 318) with delta (0, 0)
Screenshot: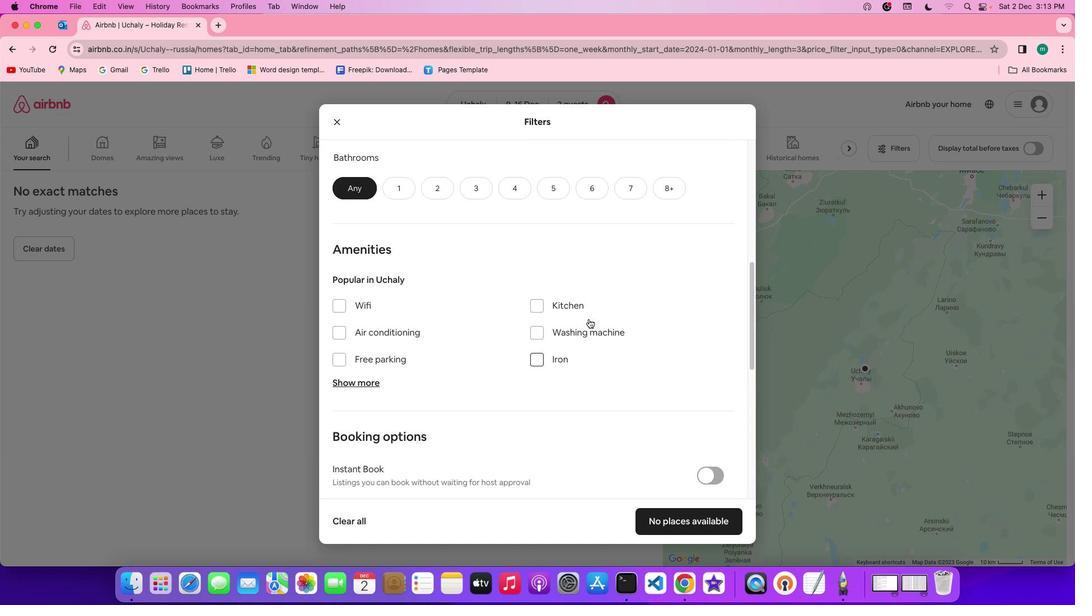 
Action: Mouse scrolled (589, 318) with delta (0, 0)
Screenshot: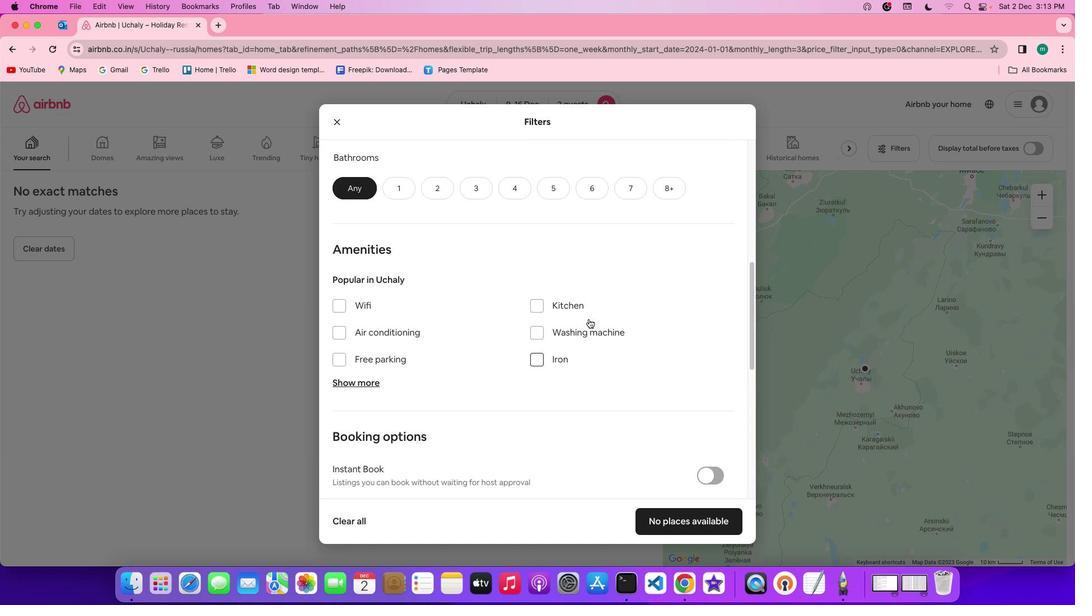 
Action: Mouse scrolled (589, 318) with delta (0, 1)
Screenshot: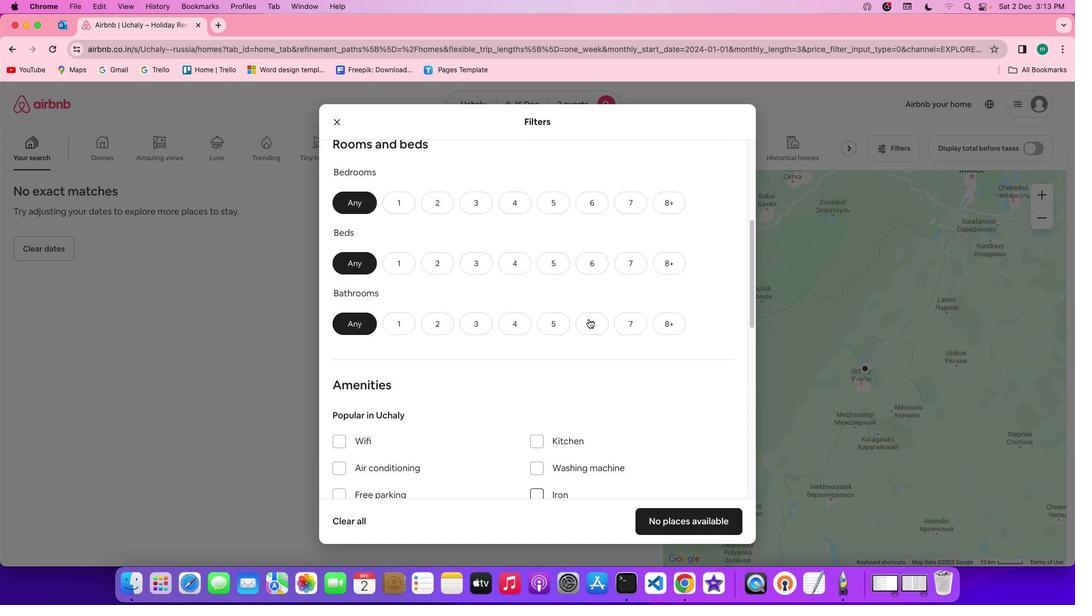 
Action: Mouse scrolled (589, 318) with delta (0, 2)
Screenshot: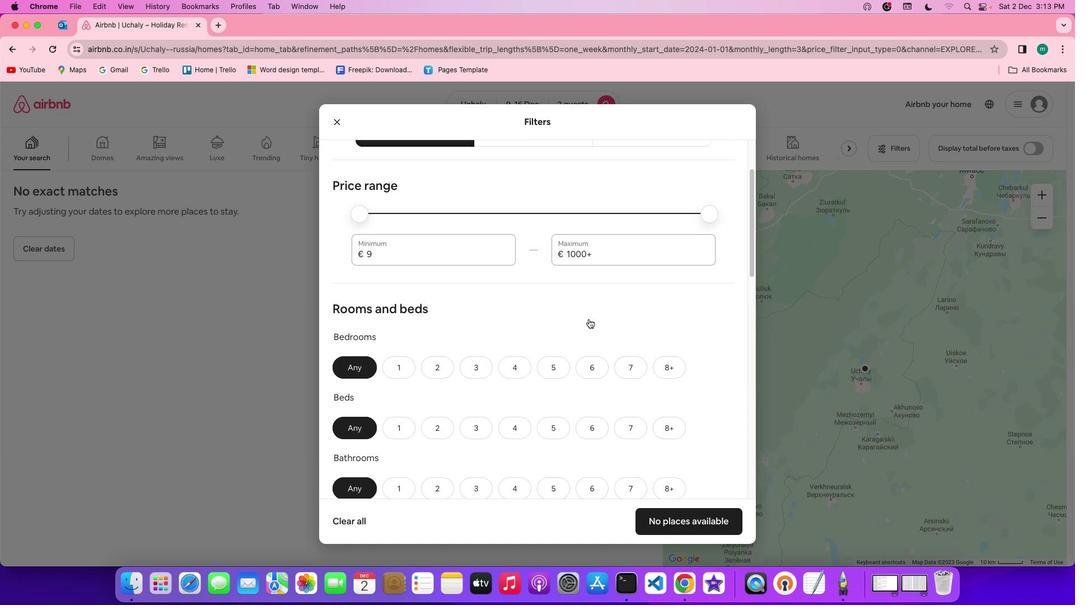
Action: Mouse scrolled (589, 318) with delta (0, 3)
Screenshot: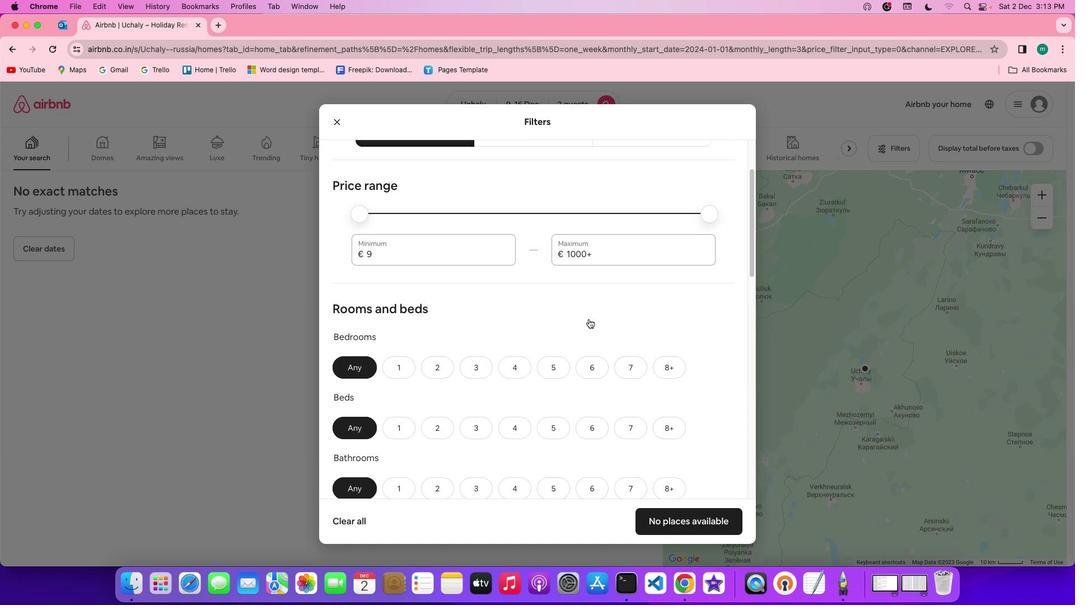 
Action: Mouse moved to (567, 334)
Screenshot: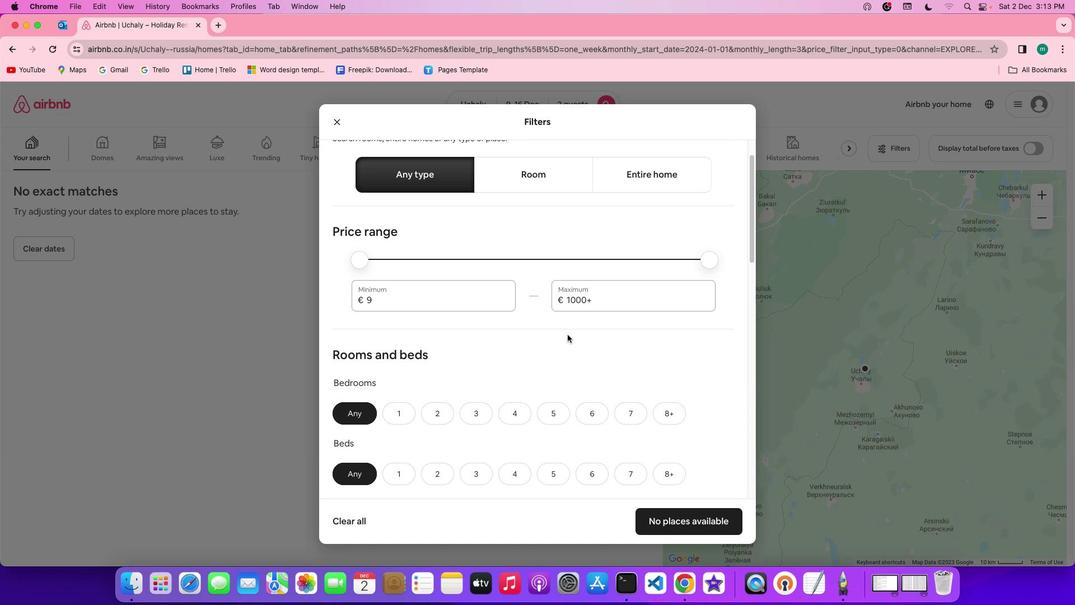 
Action: Mouse scrolled (567, 334) with delta (0, 0)
Screenshot: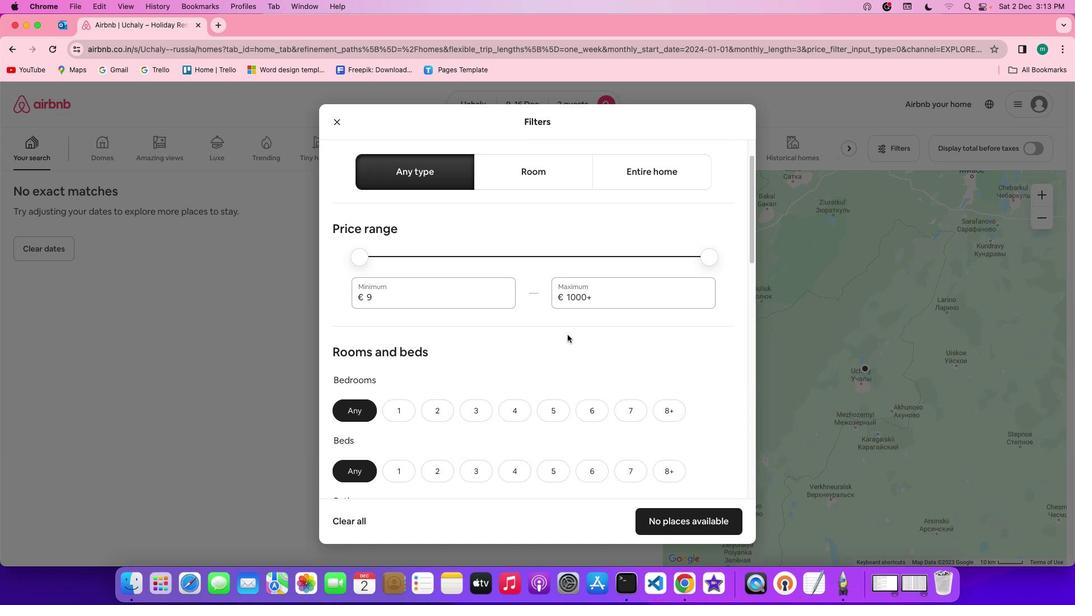 
Action: Mouse scrolled (567, 334) with delta (0, 0)
Screenshot: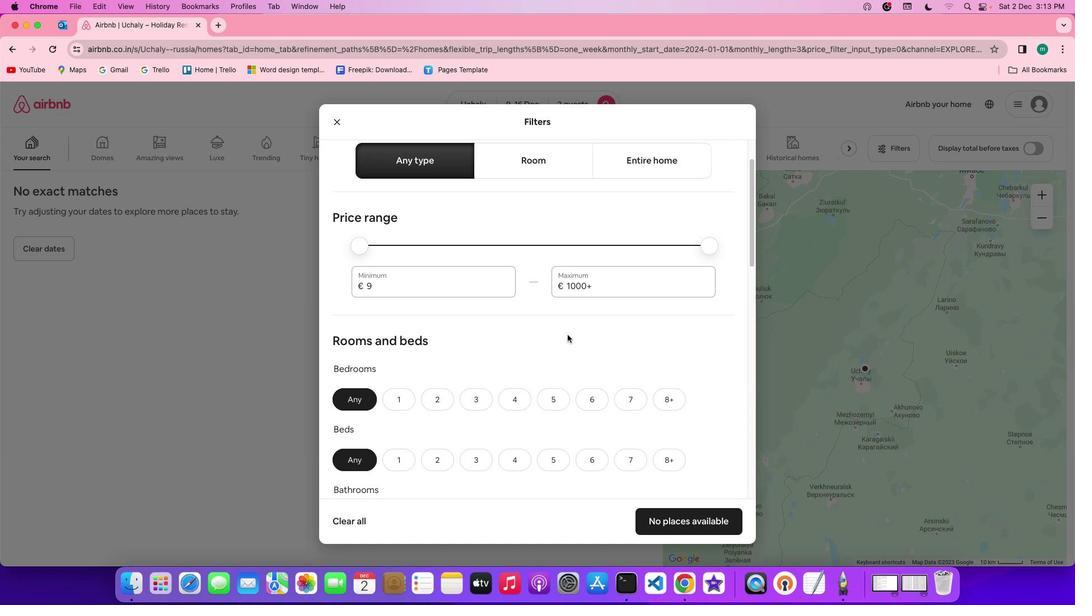 
Action: Mouse scrolled (567, 334) with delta (0, -1)
Screenshot: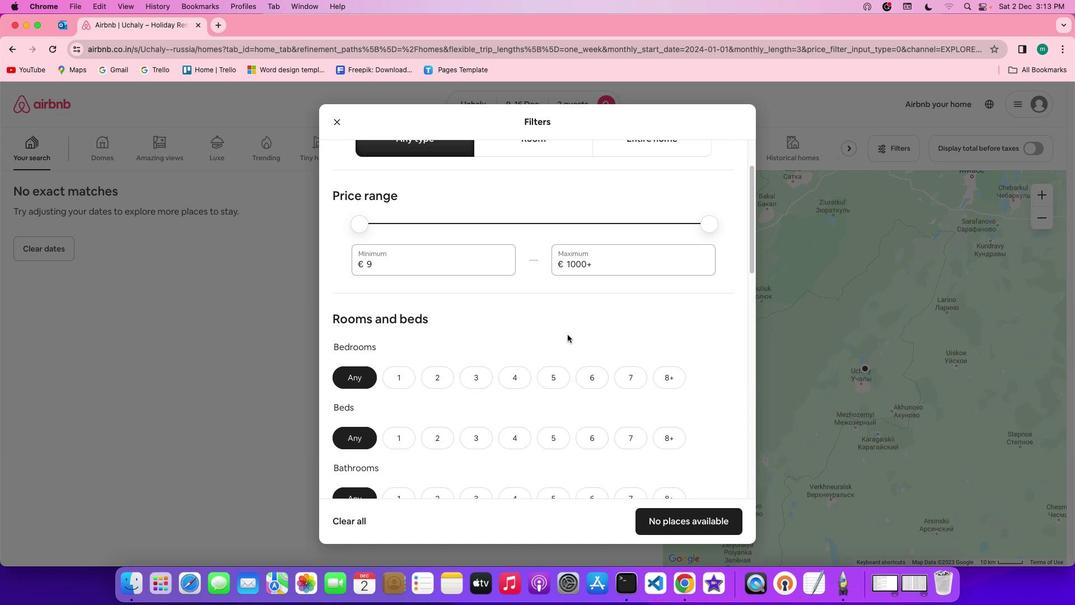 
Action: Mouse scrolled (567, 334) with delta (0, -1)
Screenshot: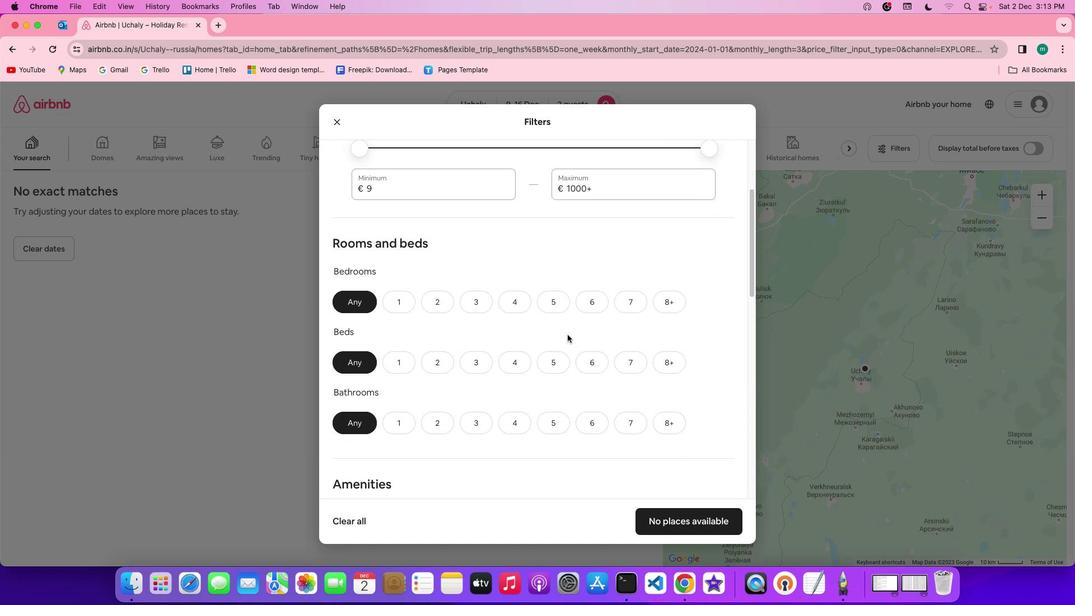 
Action: Mouse moved to (435, 238)
Screenshot: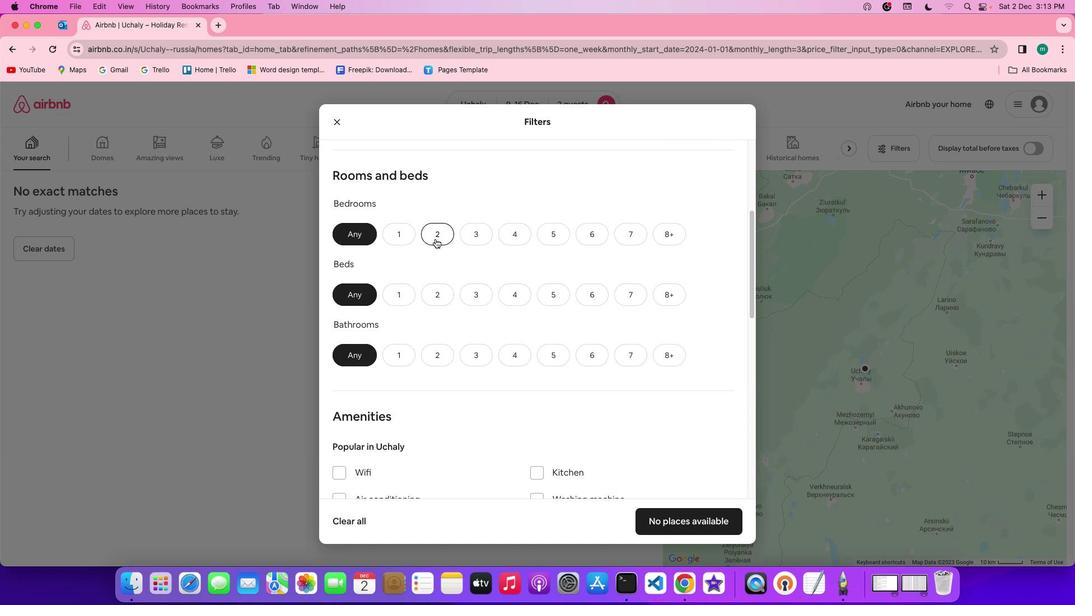 
Action: Mouse pressed left at (435, 238)
Screenshot: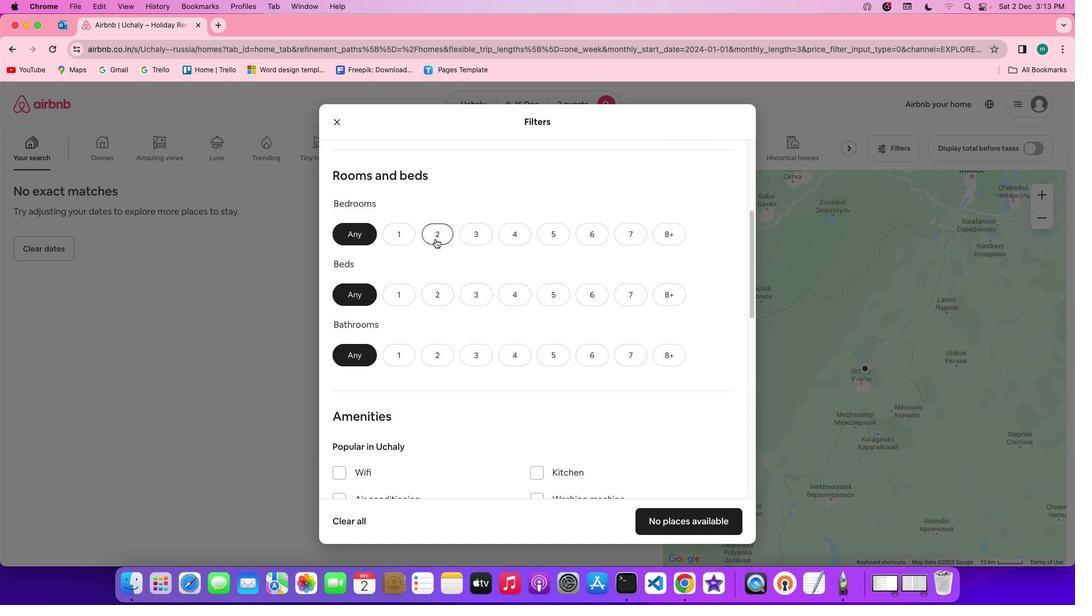 
Action: Mouse moved to (428, 290)
Screenshot: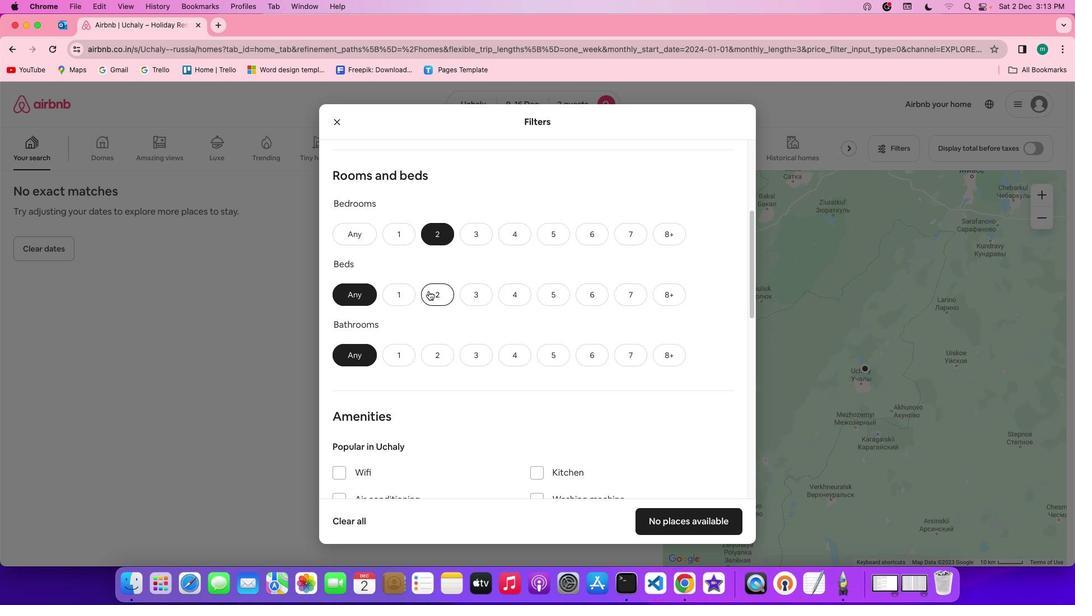 
Action: Mouse pressed left at (428, 290)
Screenshot: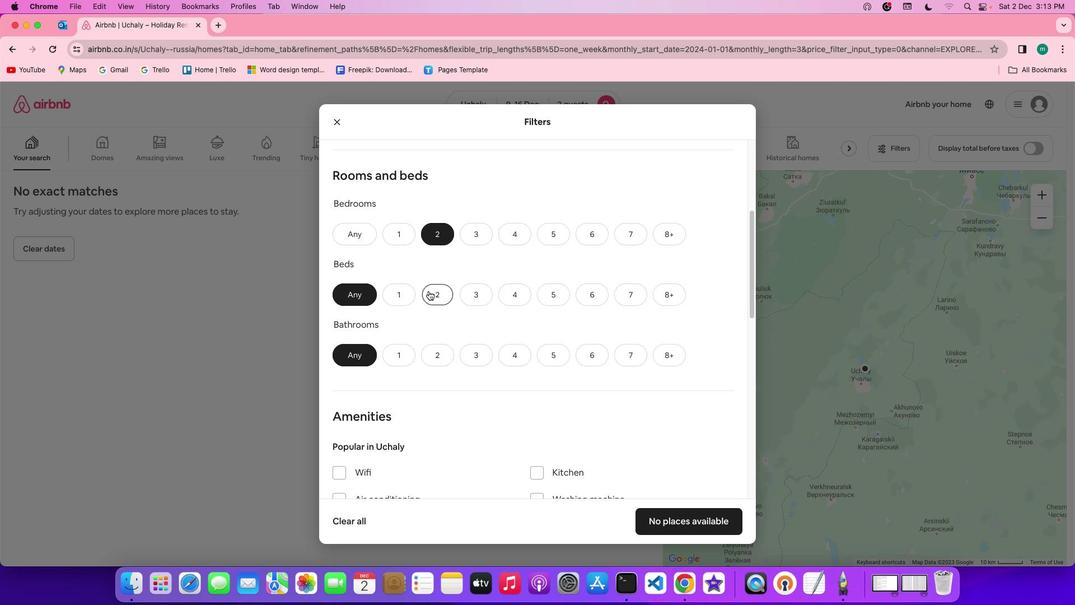 
Action: Mouse moved to (390, 355)
Screenshot: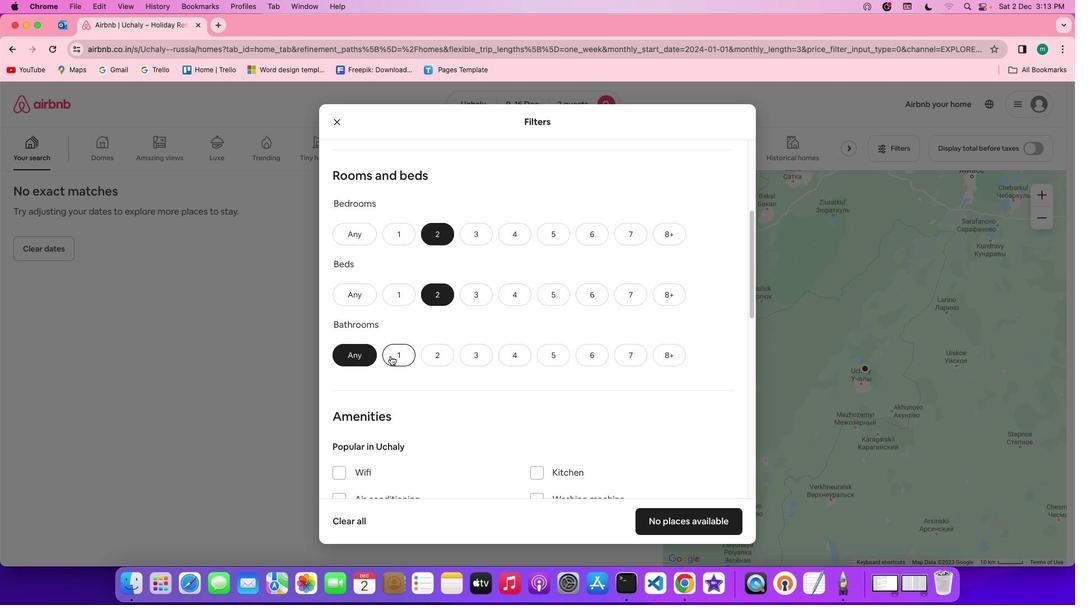 
Action: Mouse pressed left at (390, 355)
Screenshot: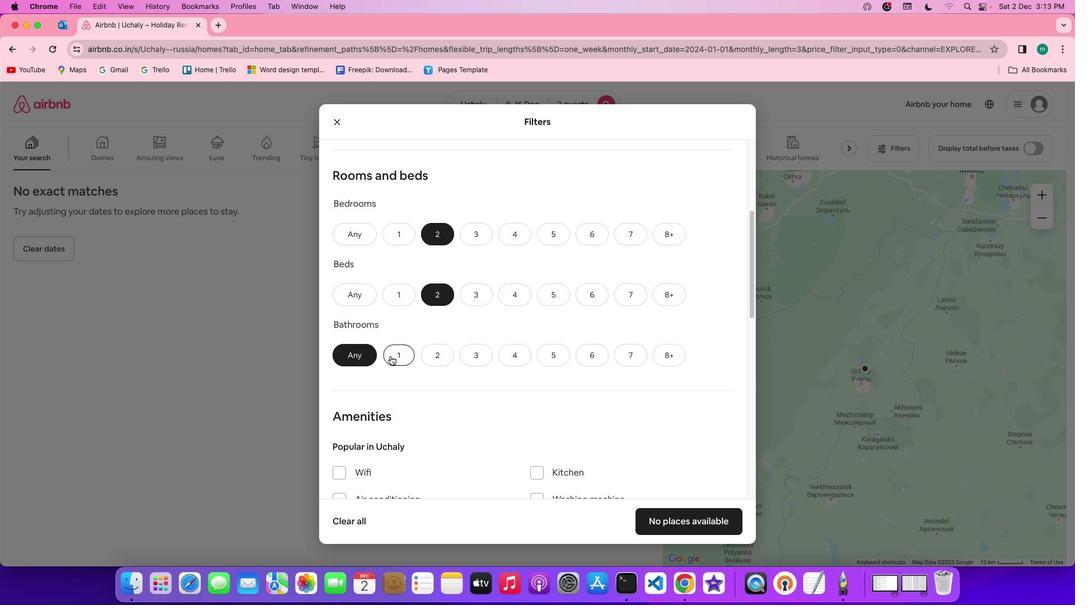 
Action: Mouse moved to (553, 376)
Screenshot: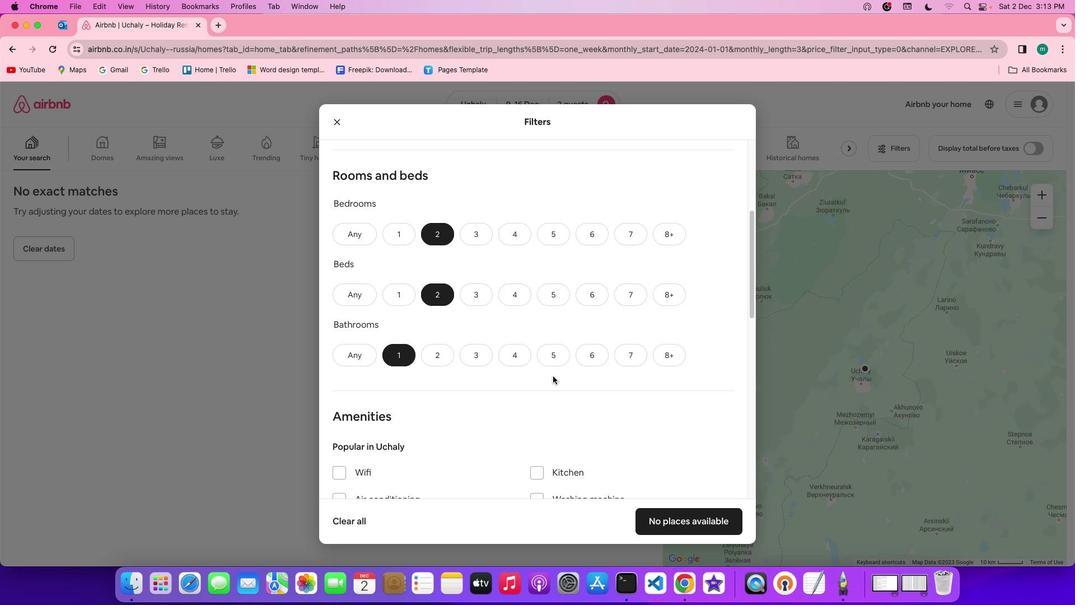 
Action: Mouse scrolled (553, 376) with delta (0, 0)
Screenshot: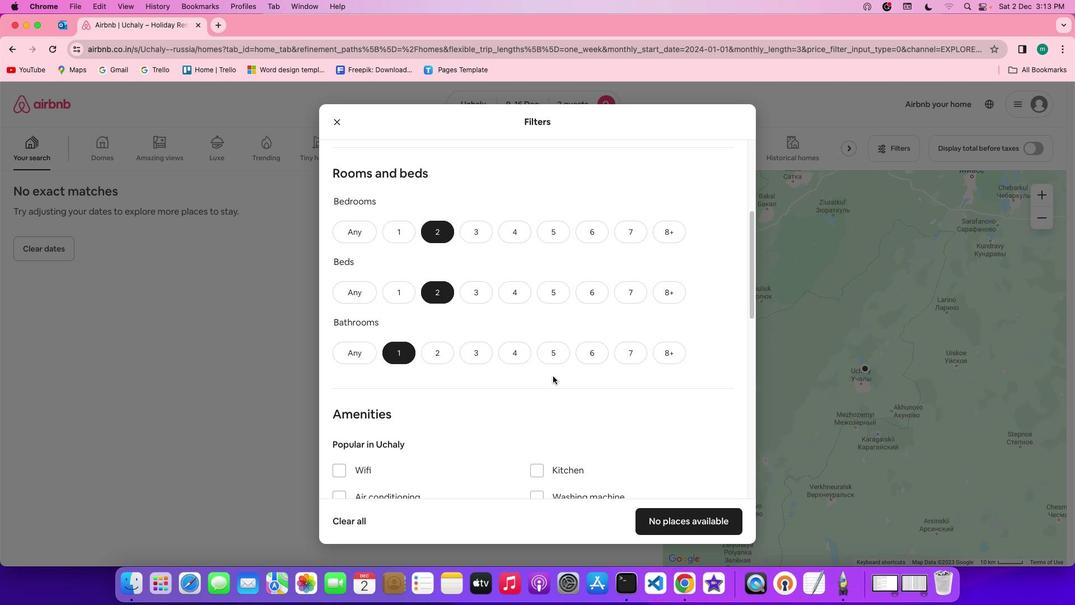
Action: Mouse scrolled (553, 376) with delta (0, 0)
Screenshot: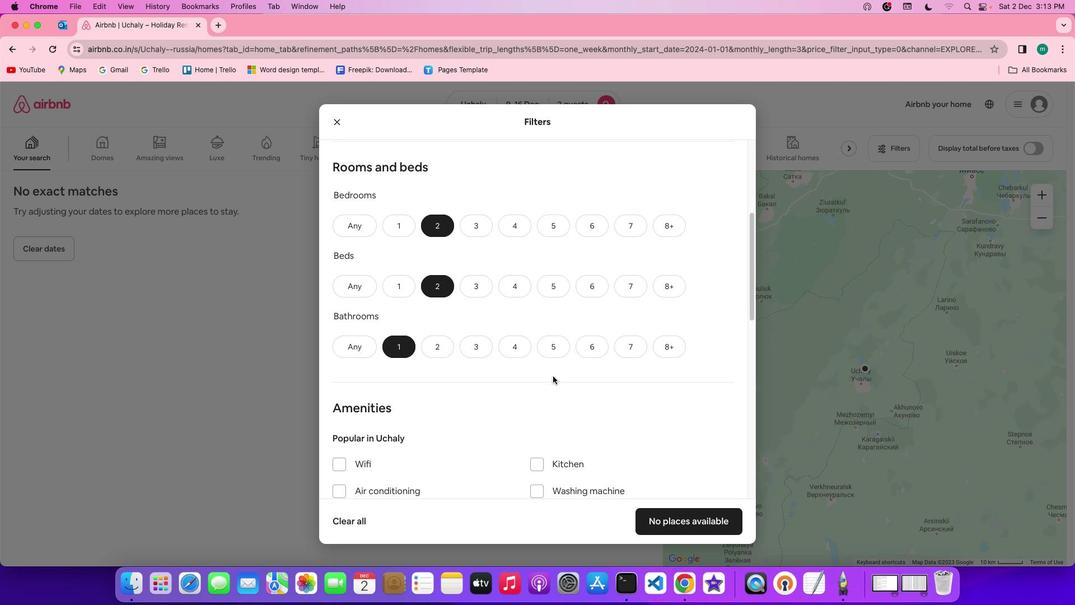 
Action: Mouse scrolled (553, 376) with delta (0, -1)
Screenshot: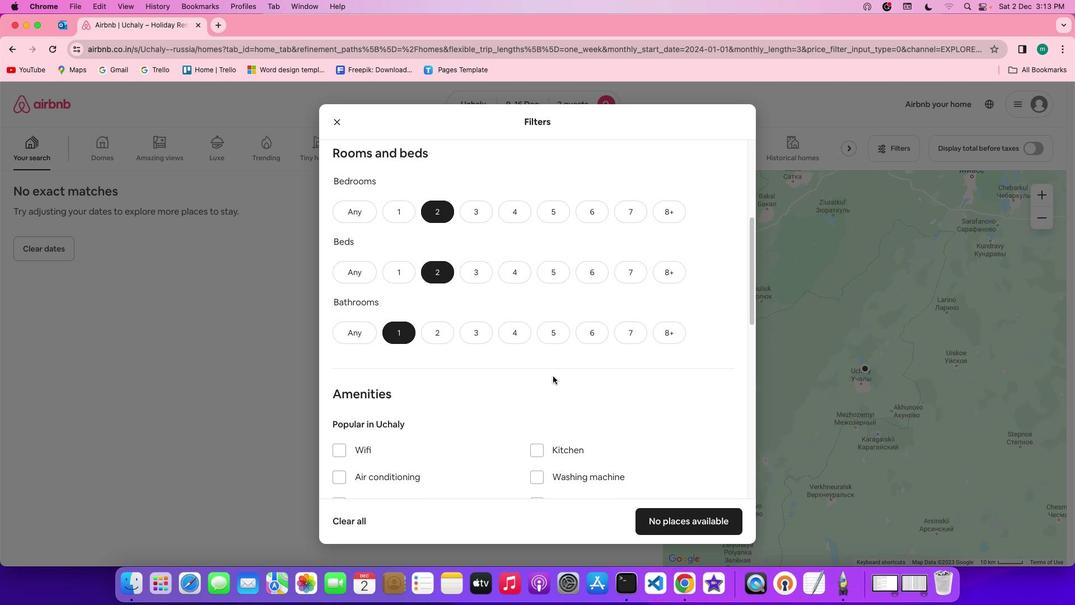 
Action: Mouse moved to (553, 376)
Screenshot: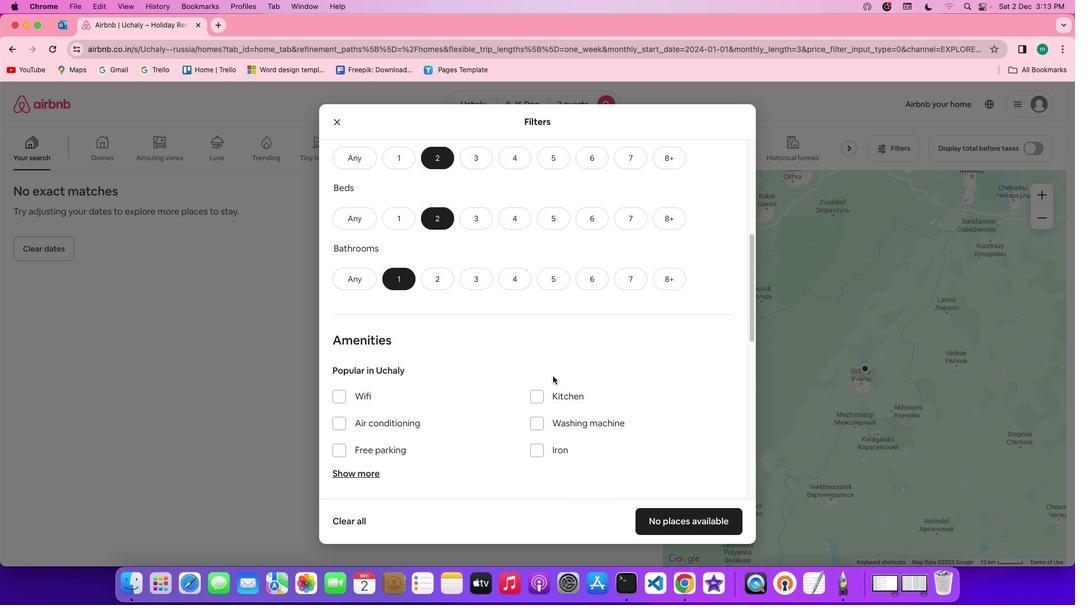 
Action: Mouse scrolled (553, 376) with delta (0, 0)
Screenshot: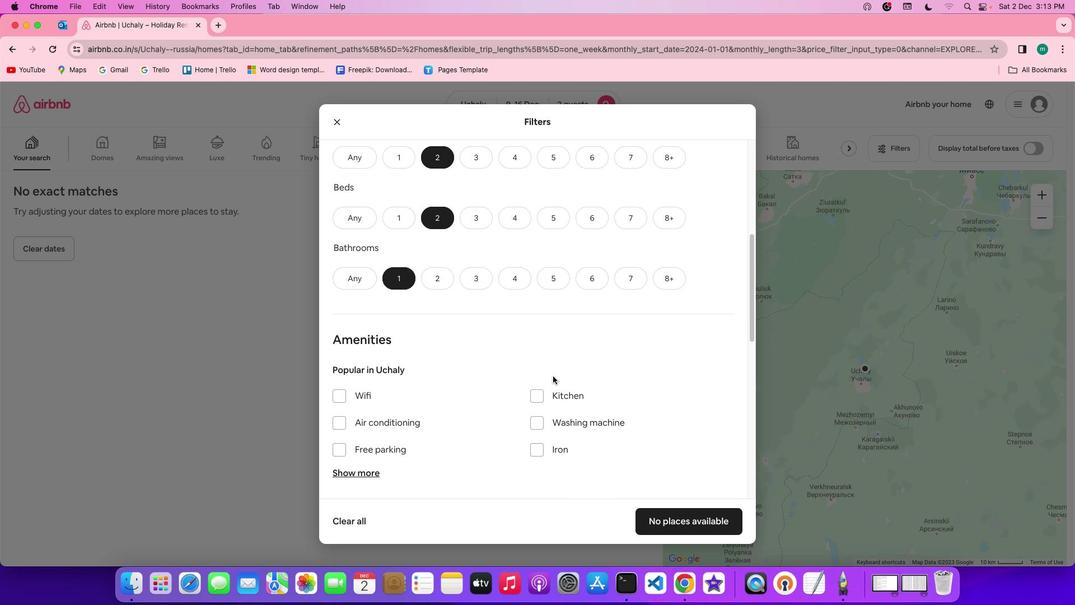
Action: Mouse scrolled (553, 376) with delta (0, 0)
Screenshot: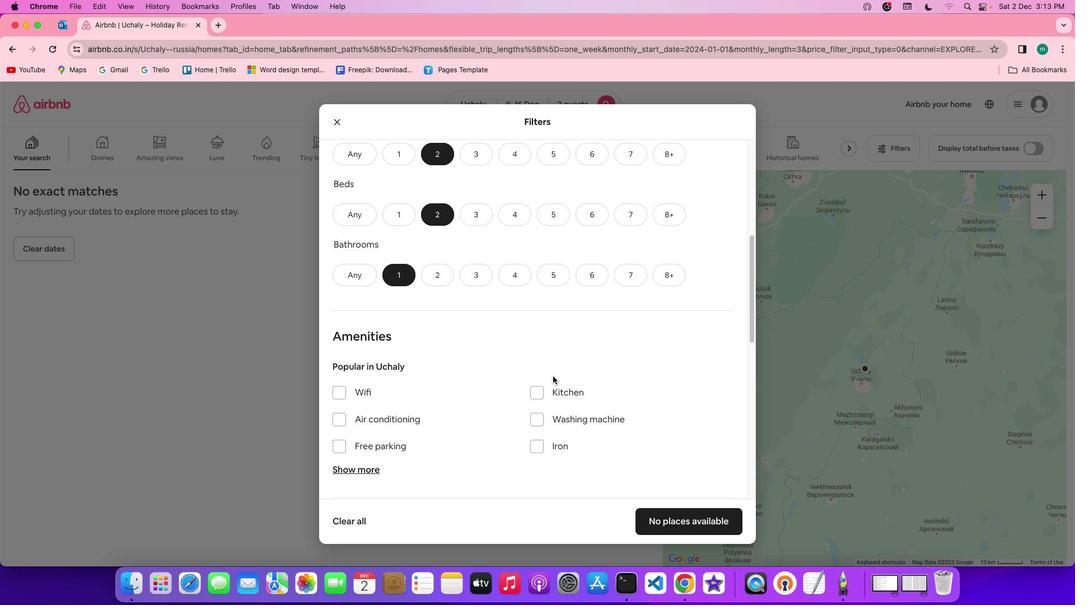 
Action: Mouse scrolled (553, 376) with delta (0, 0)
Screenshot: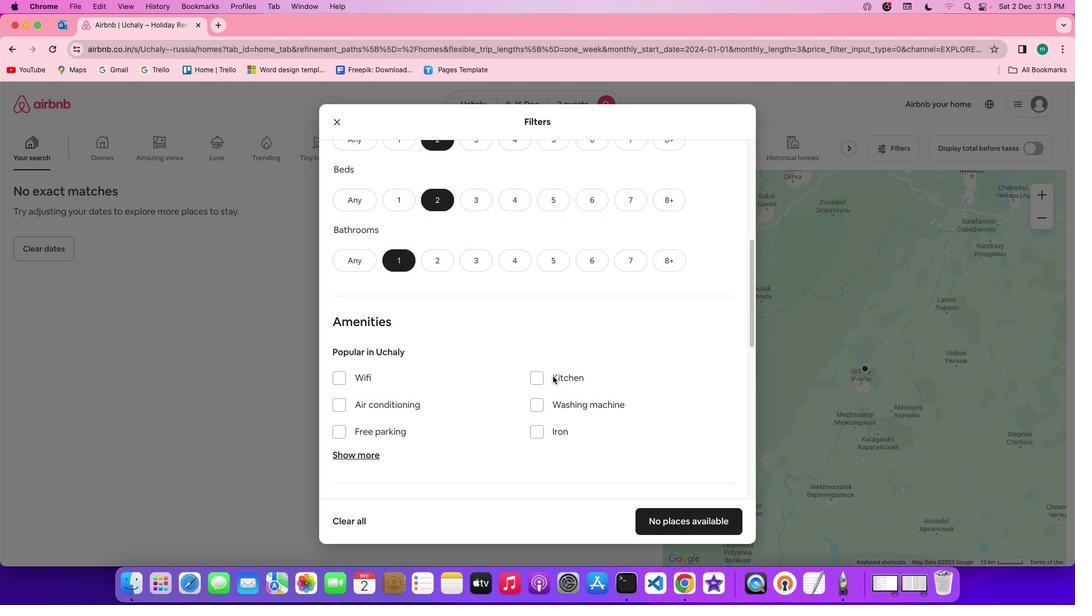 
Action: Mouse scrolled (553, 376) with delta (0, 0)
Screenshot: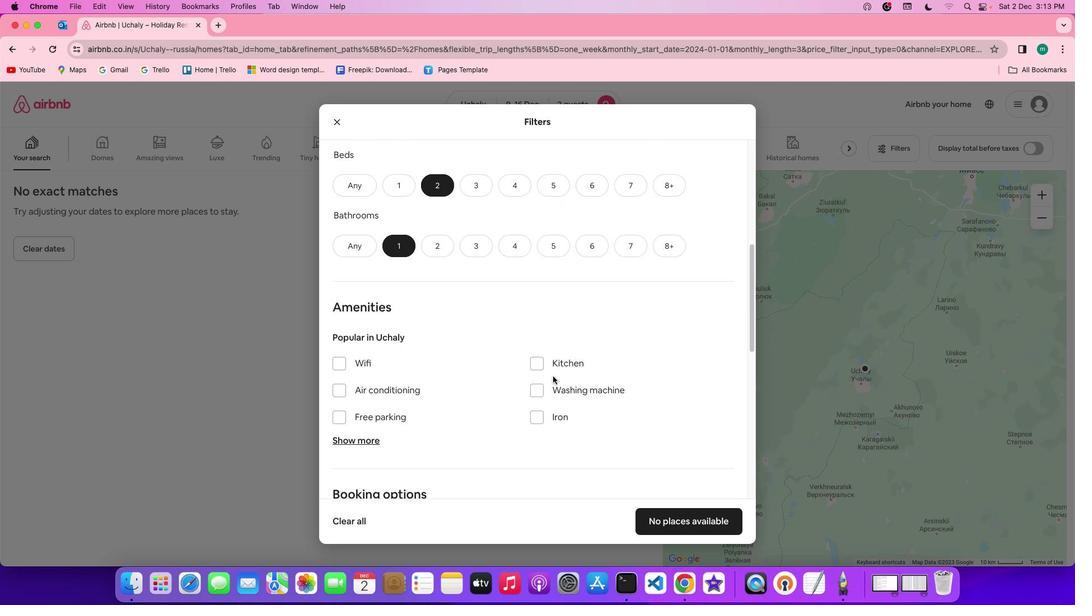 
Action: Mouse scrolled (553, 376) with delta (0, 0)
Screenshot: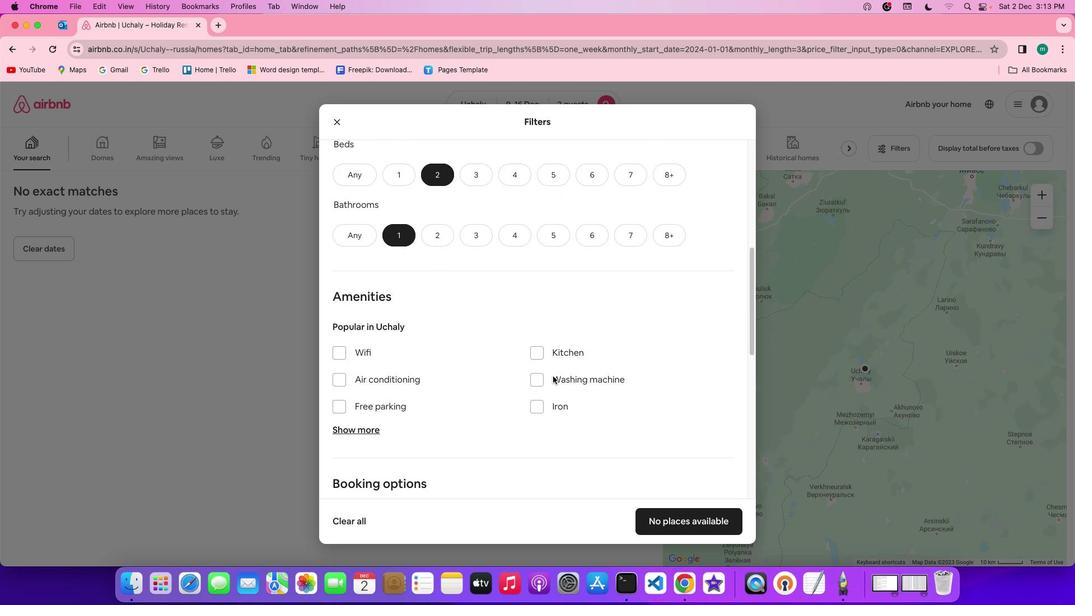
Action: Mouse scrolled (553, 376) with delta (0, 0)
Screenshot: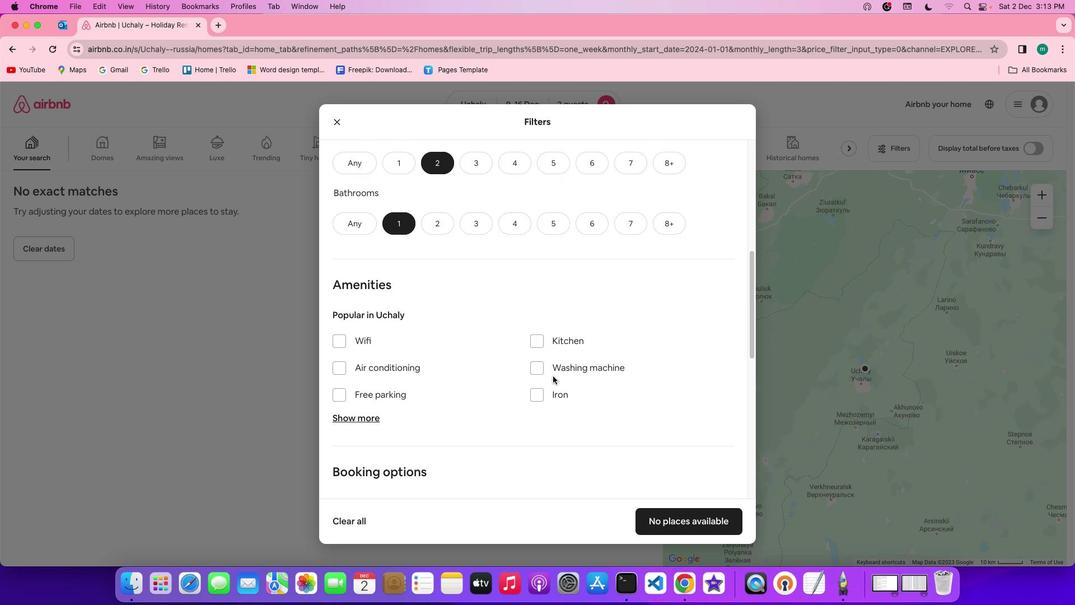 
Action: Mouse scrolled (553, 376) with delta (0, -1)
Screenshot: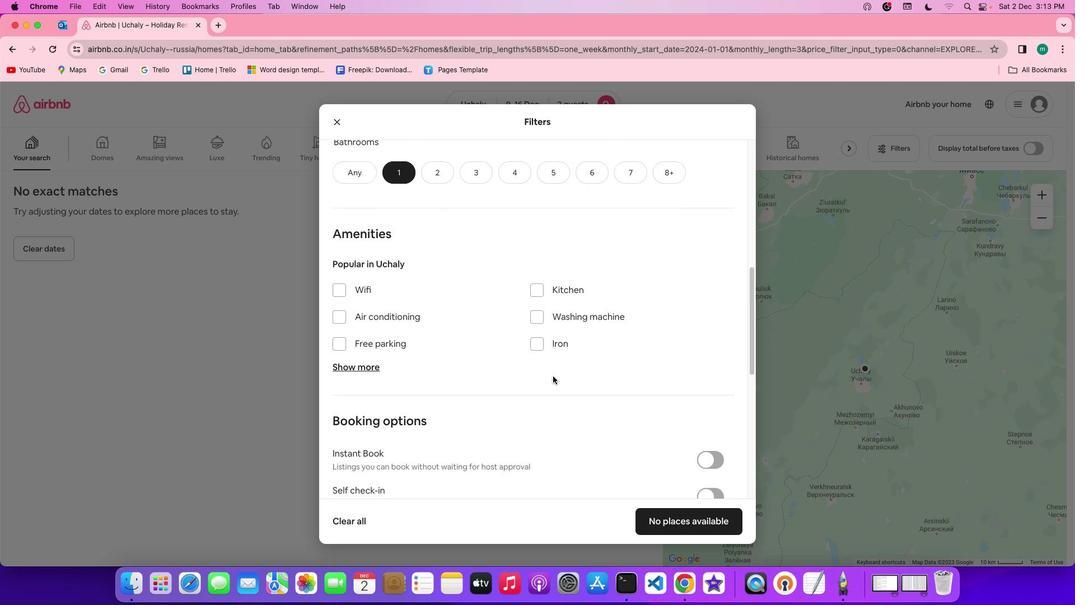 
Action: Mouse scrolled (553, 376) with delta (0, 0)
Screenshot: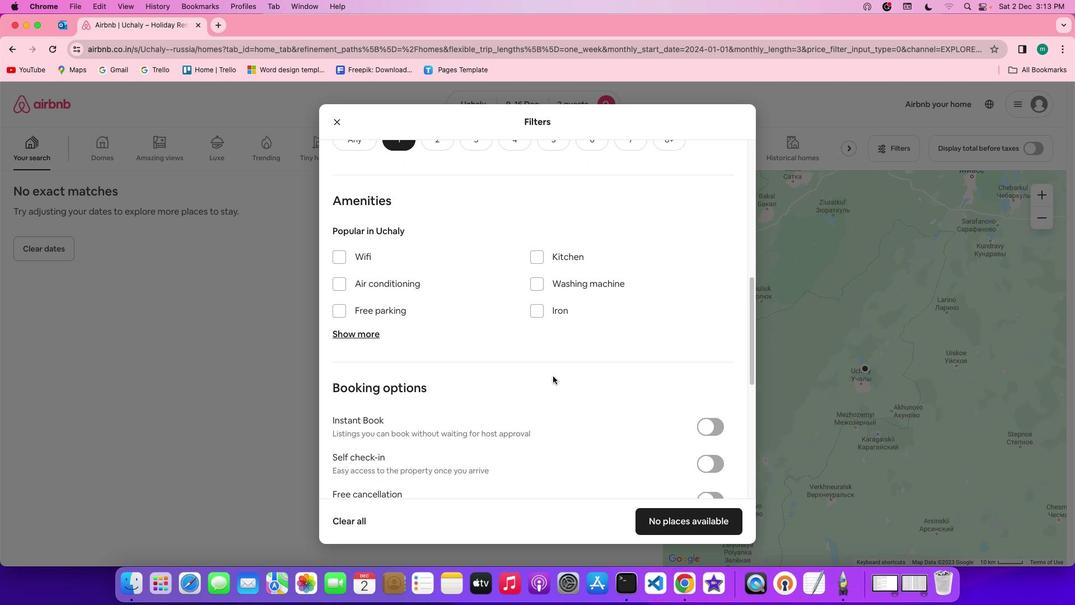 
Action: Mouse scrolled (553, 376) with delta (0, 0)
Screenshot: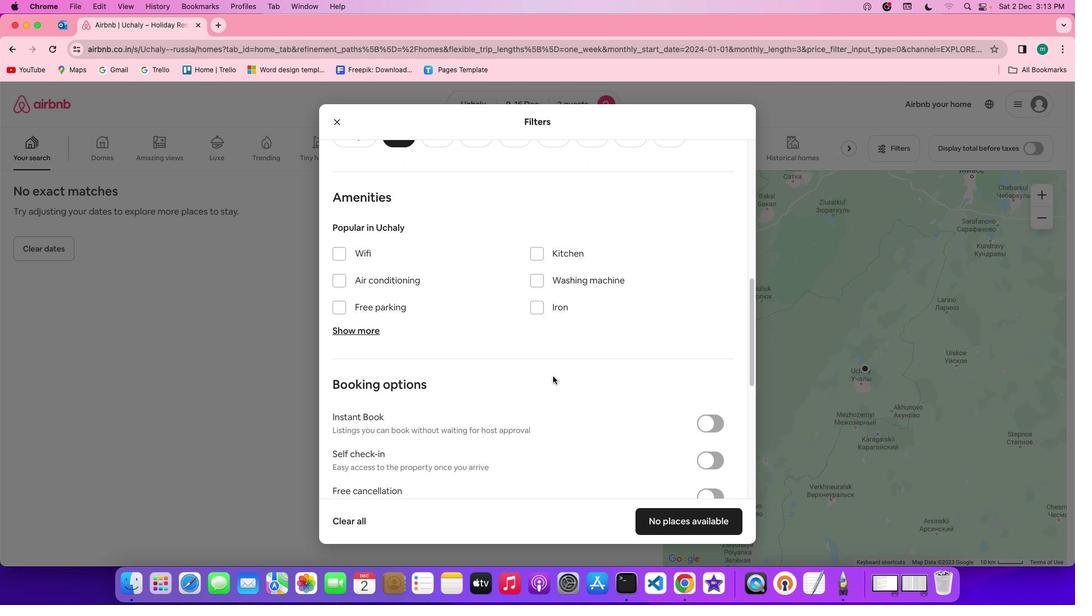 
Action: Mouse scrolled (553, 376) with delta (0, 0)
Screenshot: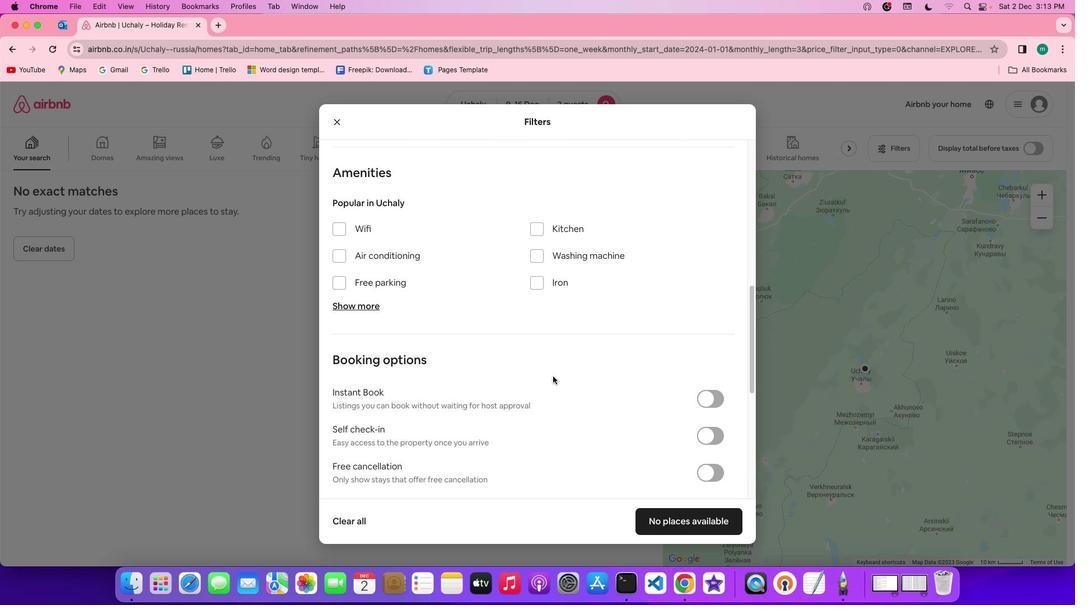 
Action: Mouse scrolled (553, 376) with delta (0, 0)
Screenshot: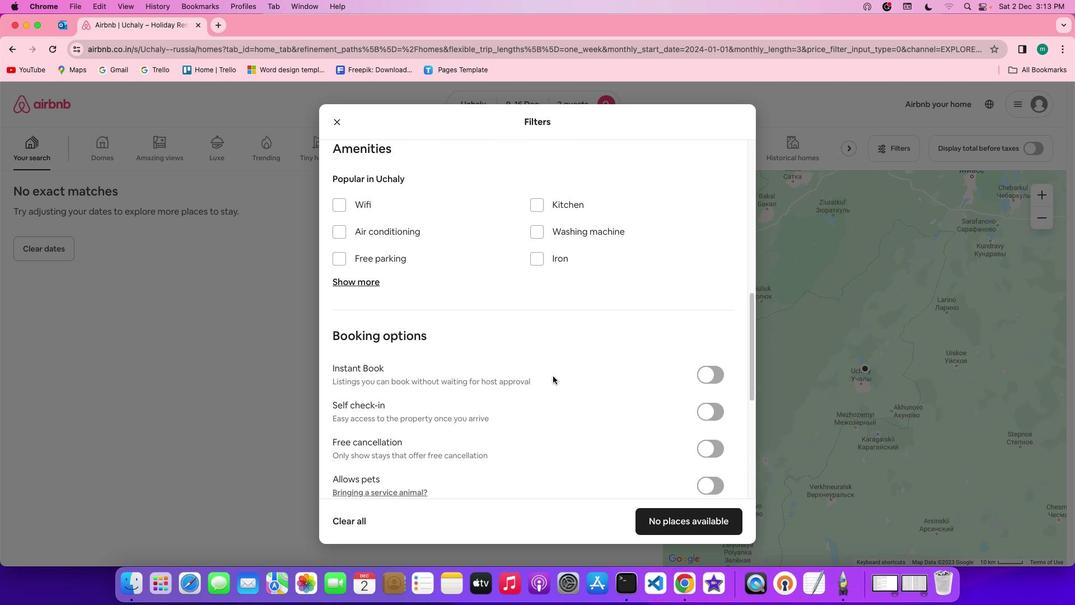 
Action: Mouse scrolled (553, 376) with delta (0, 0)
Screenshot: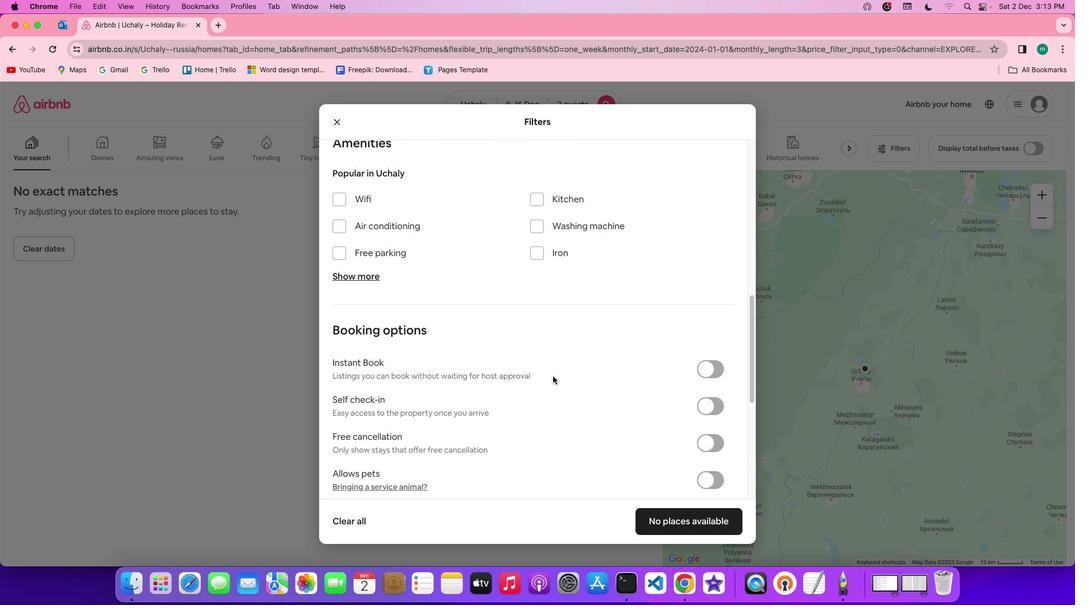 
Action: Mouse scrolled (553, 376) with delta (0, 0)
Screenshot: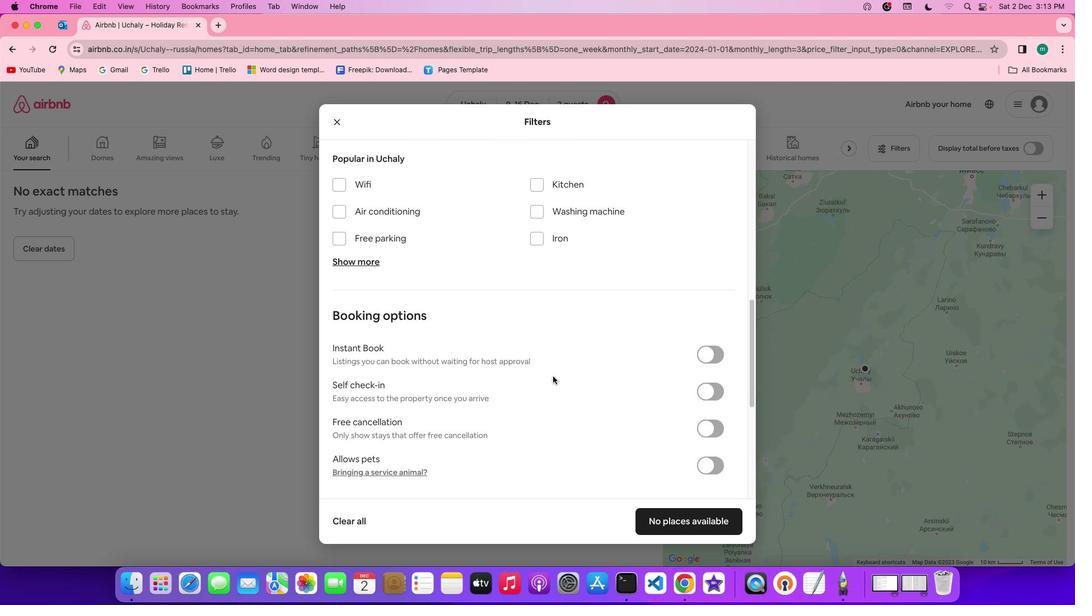 
Action: Mouse scrolled (553, 376) with delta (0, 0)
Screenshot: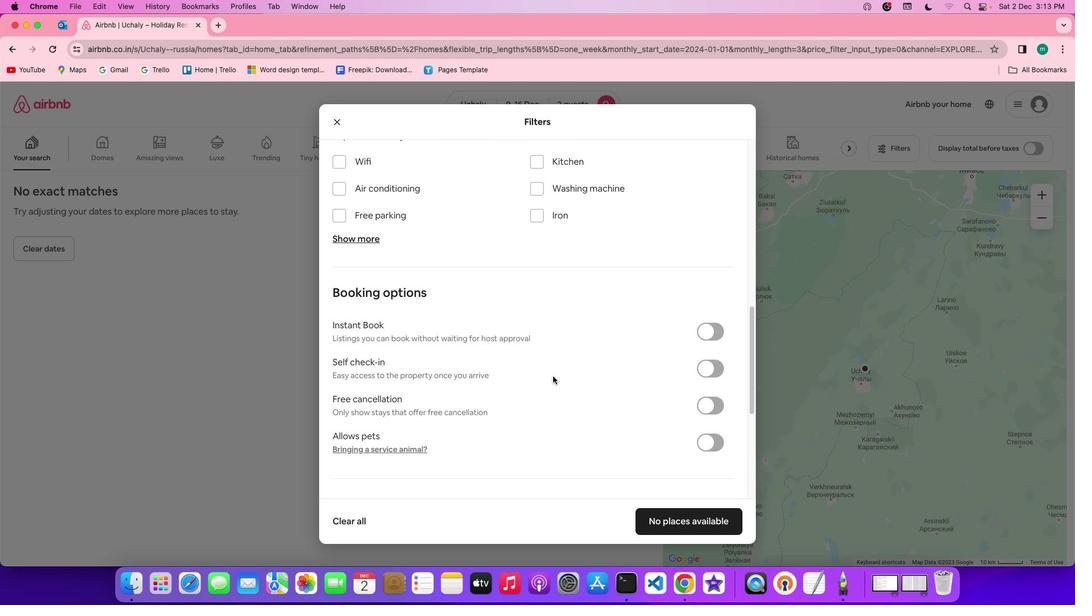 
Action: Mouse scrolled (553, 376) with delta (0, 0)
Screenshot: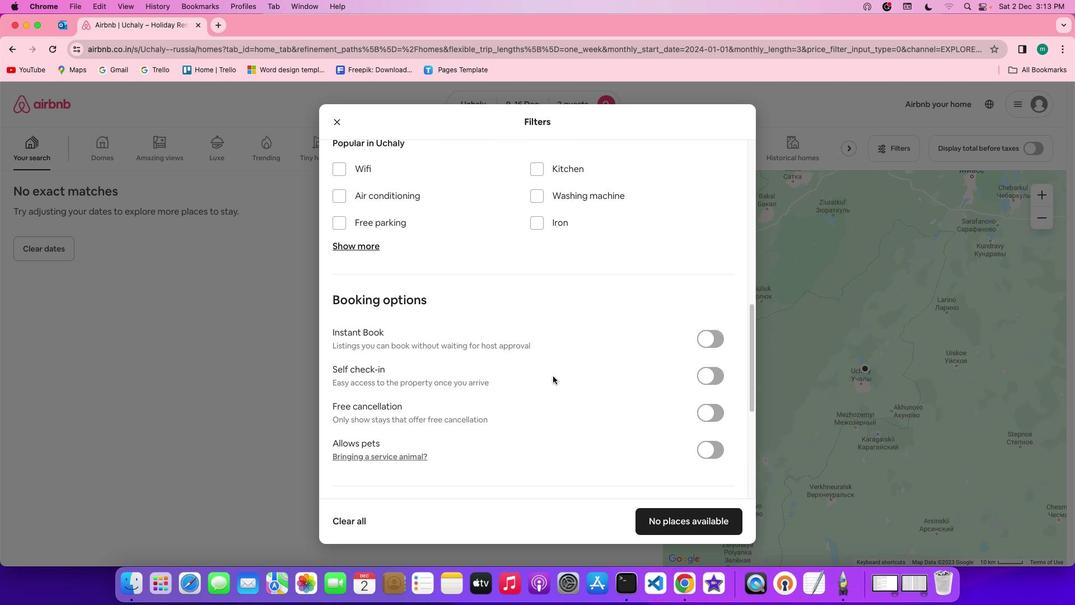 
Action: Mouse scrolled (553, 376) with delta (0, 0)
Screenshot: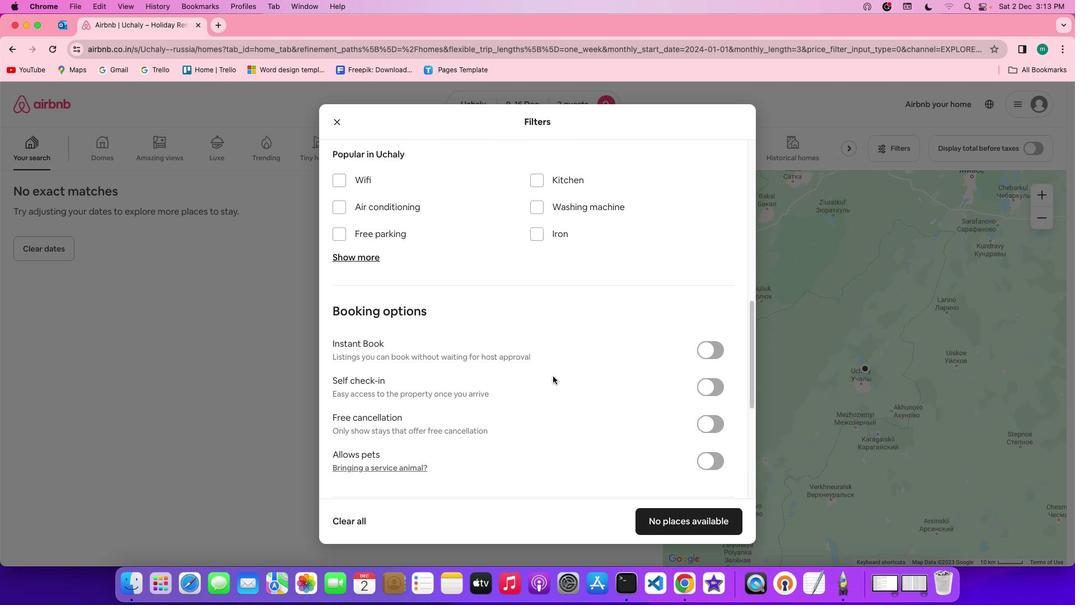 
Action: Mouse scrolled (553, 376) with delta (0, 0)
Screenshot: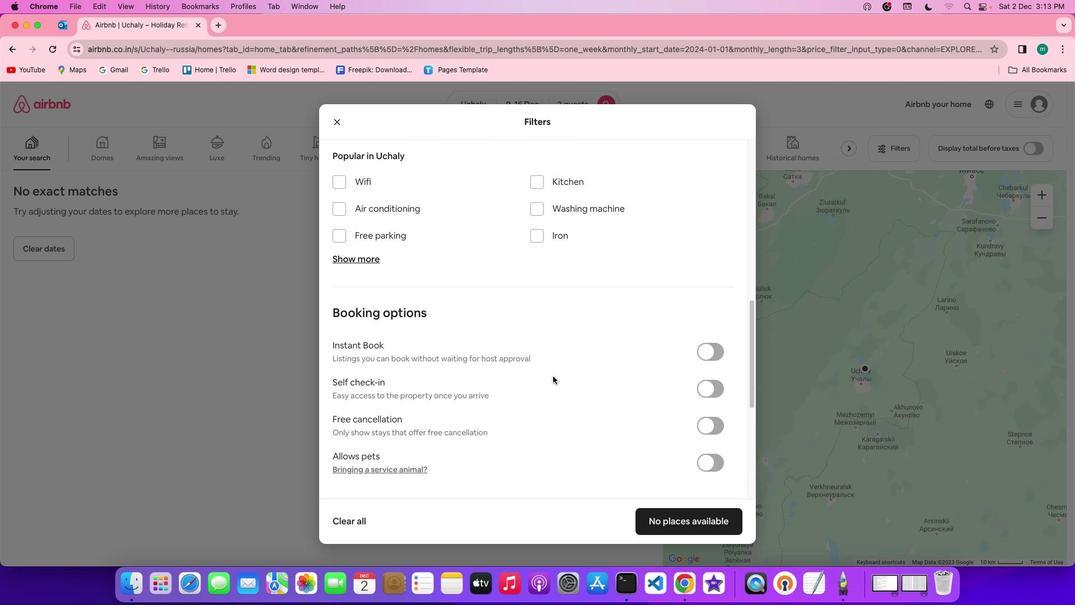 
Action: Mouse scrolled (553, 376) with delta (0, 0)
Screenshot: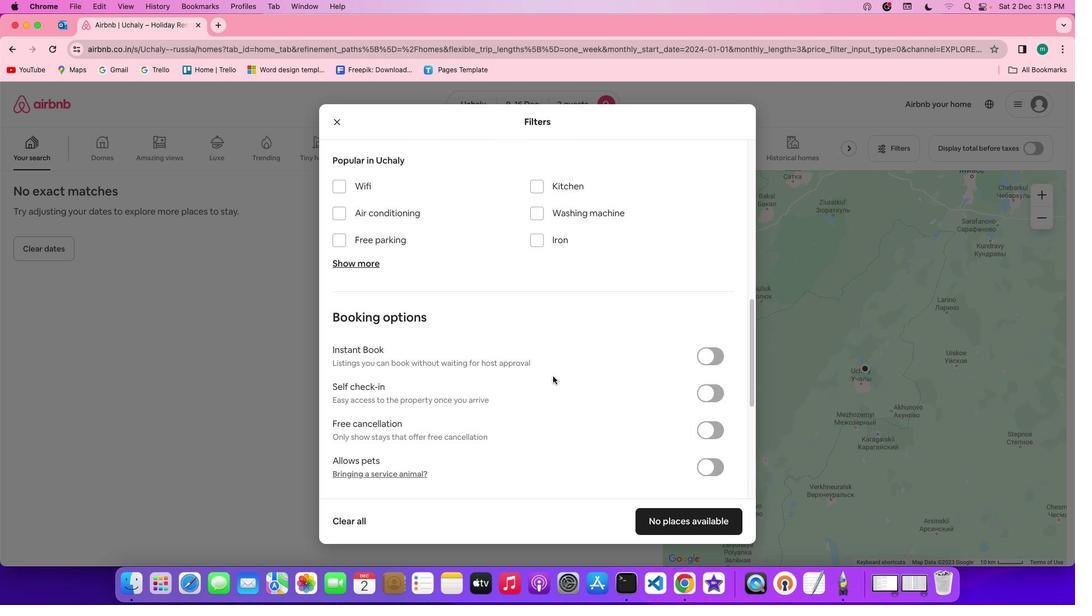 
Action: Mouse scrolled (553, 376) with delta (0, 0)
Screenshot: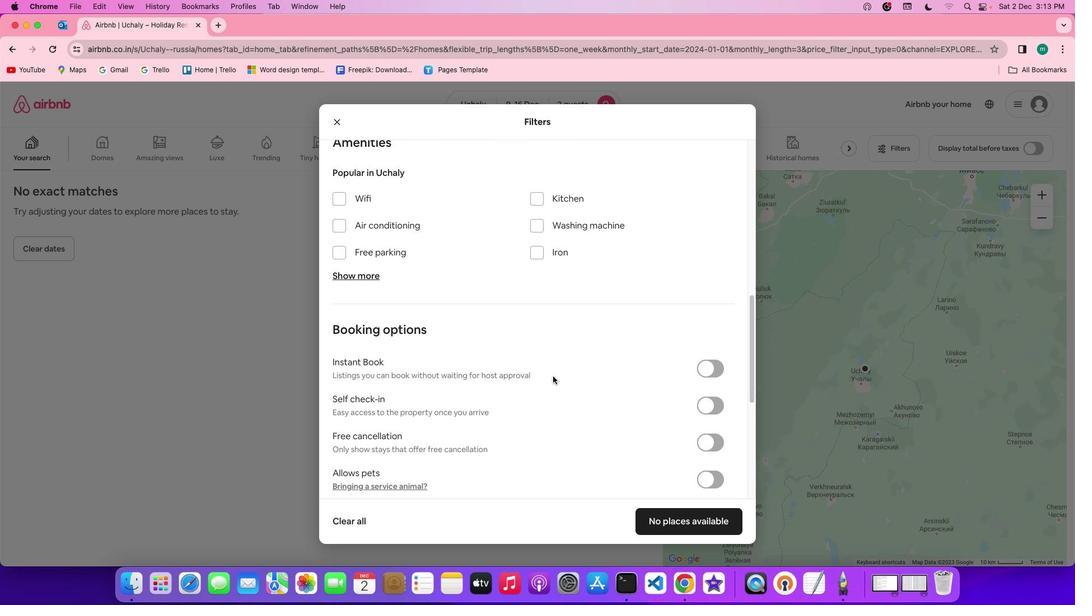 
Action: Mouse scrolled (553, 376) with delta (0, 0)
Screenshot: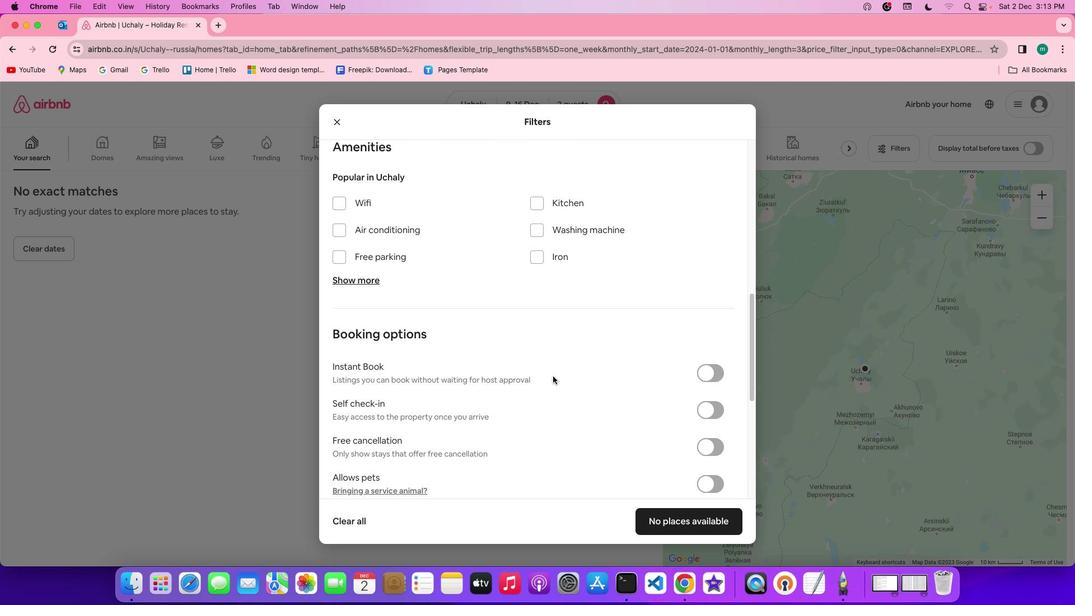 
Action: Mouse scrolled (553, 376) with delta (0, 0)
Screenshot: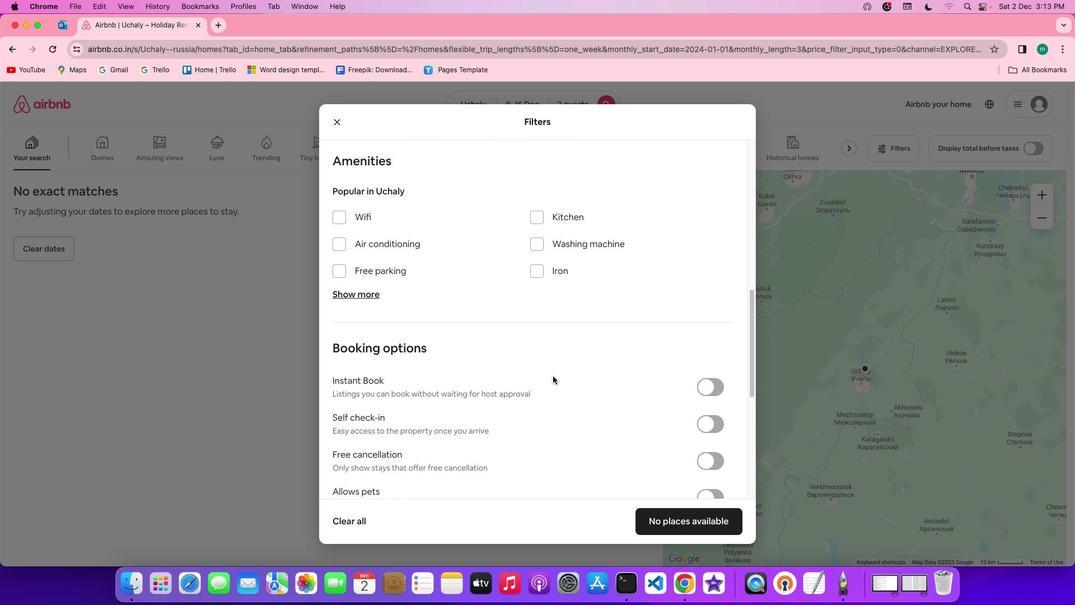 
Action: Mouse scrolled (553, 376) with delta (0, 1)
Screenshot: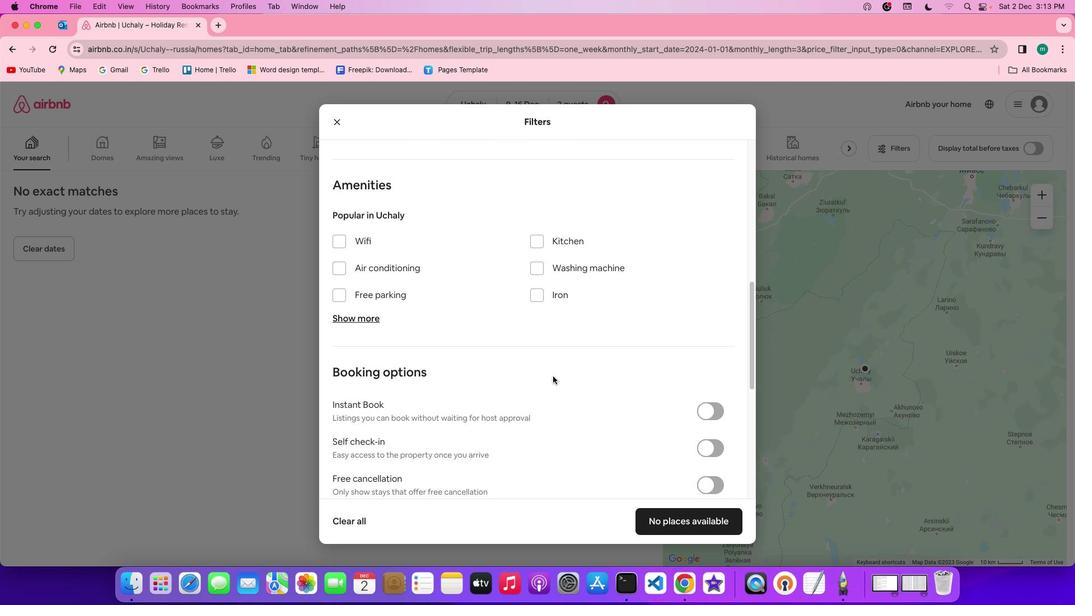 
Action: Mouse moved to (587, 377)
Screenshot: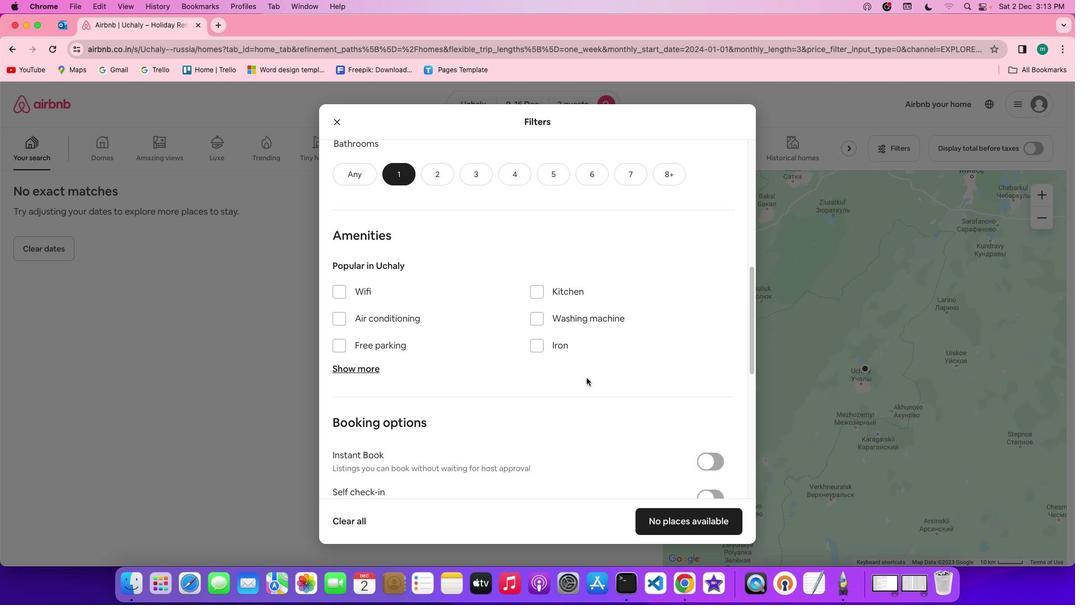 
Action: Mouse scrolled (587, 377) with delta (0, 0)
Screenshot: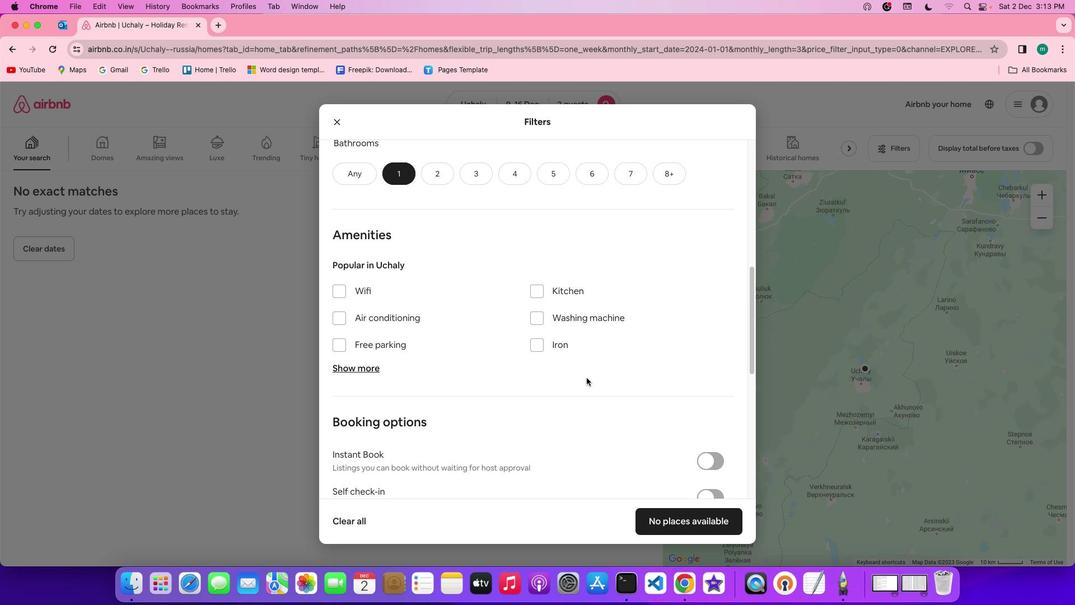 
Action: Mouse scrolled (587, 377) with delta (0, 0)
Screenshot: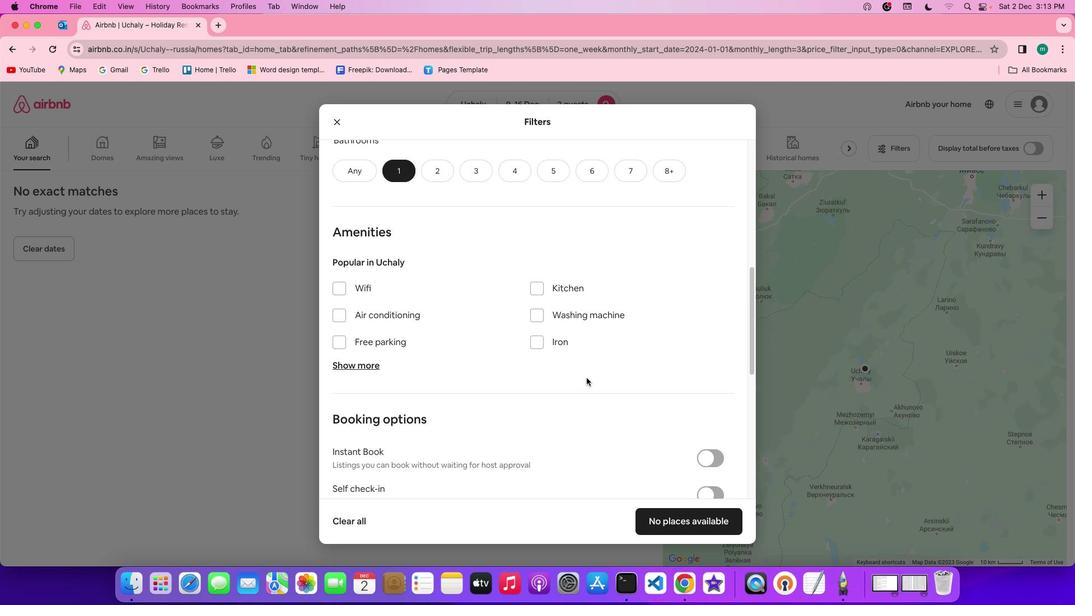 
Action: Mouse scrolled (587, 377) with delta (0, 0)
Screenshot: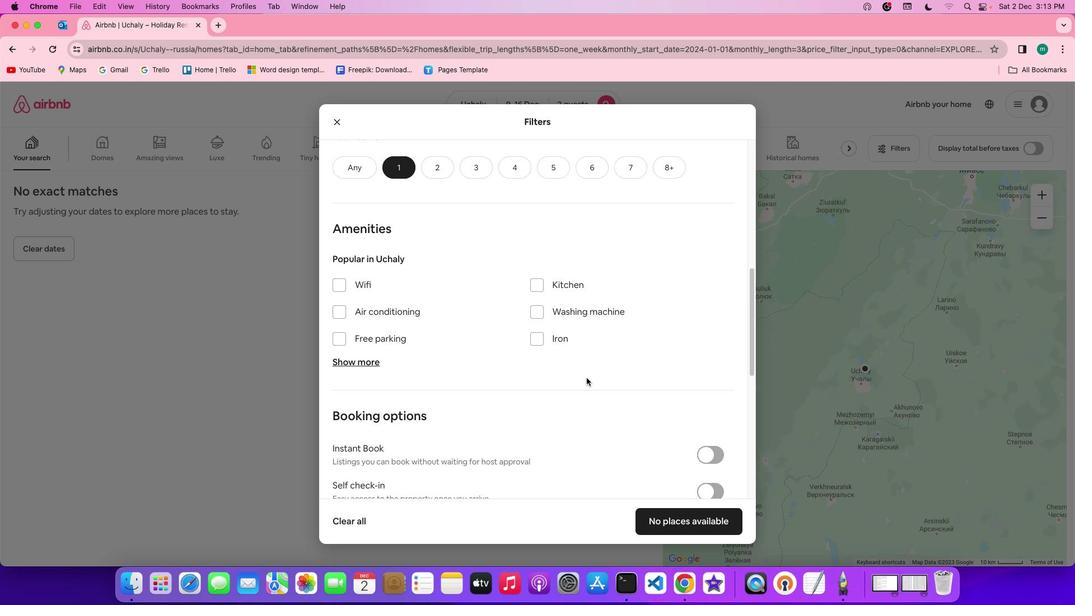 
Action: Mouse scrolled (587, 377) with delta (0, 0)
Screenshot: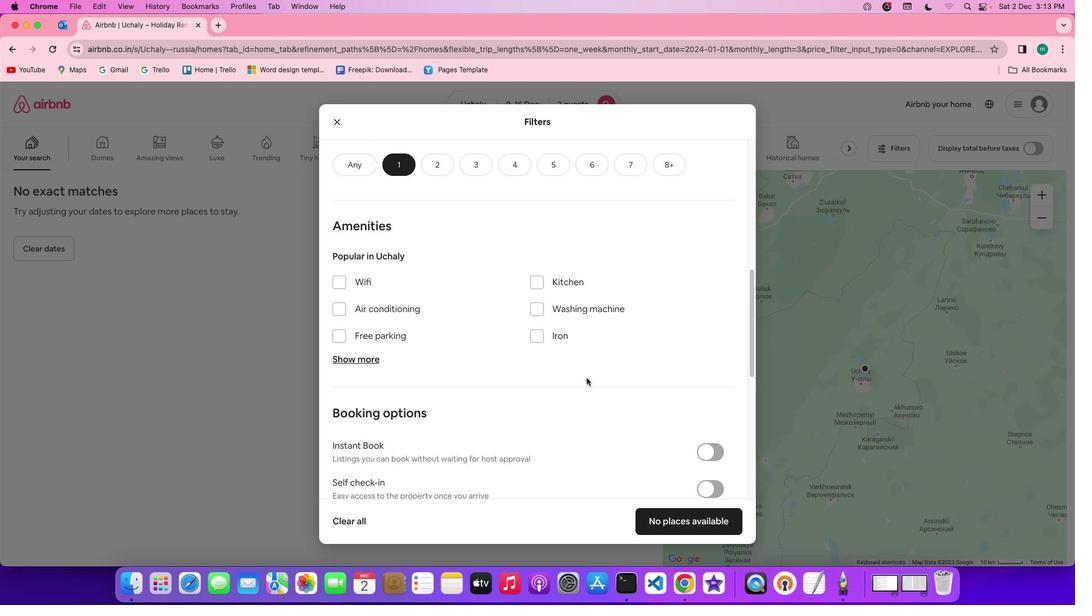 
Action: Mouse scrolled (587, 377) with delta (0, 0)
Screenshot: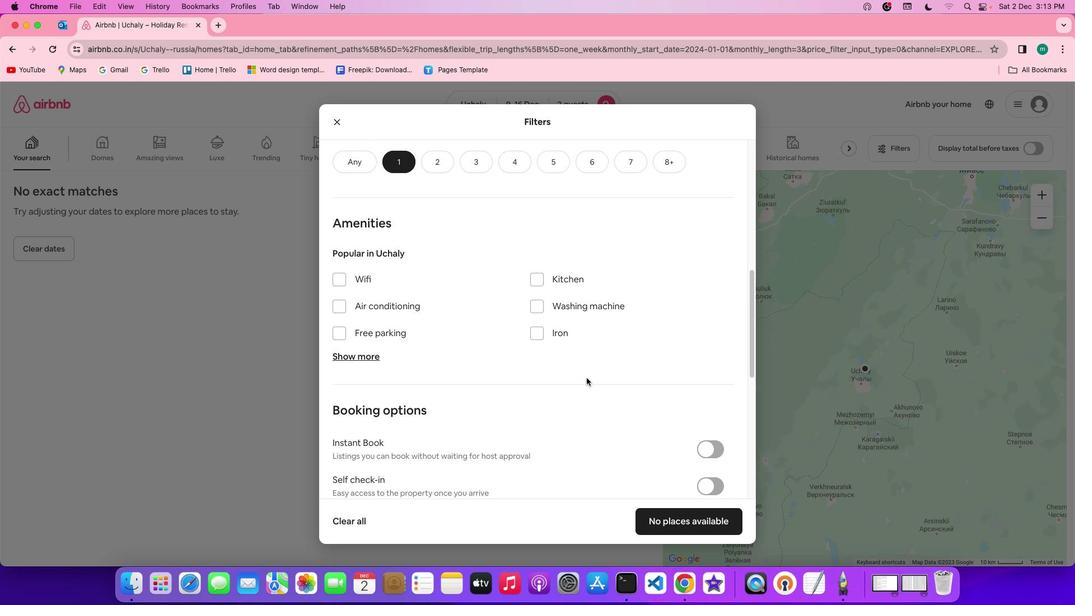
Action: Mouse scrolled (587, 377) with delta (0, 0)
Screenshot: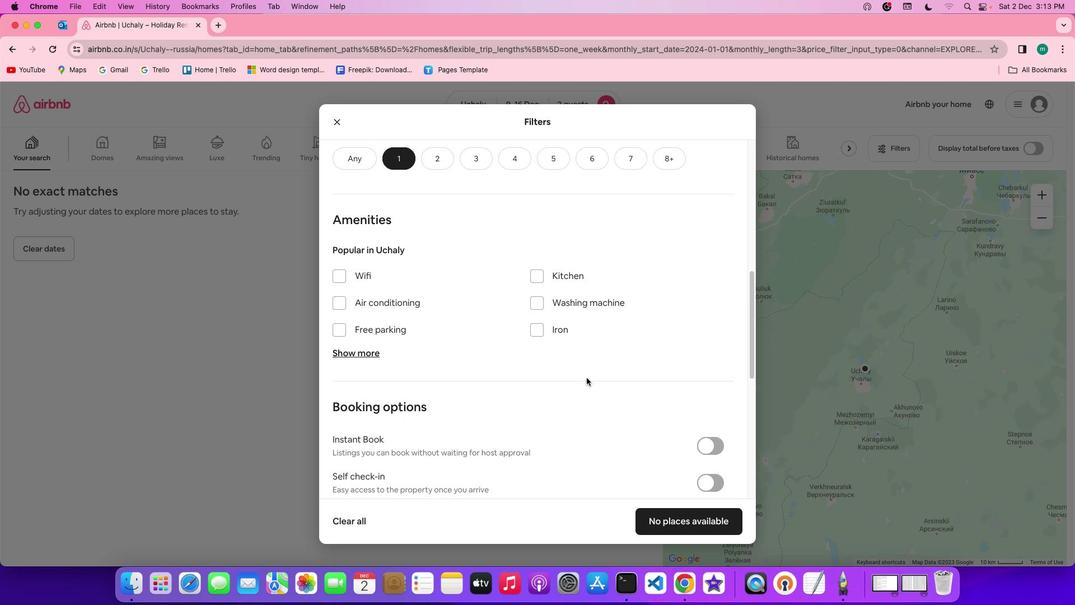 
Action: Mouse scrolled (587, 377) with delta (0, 0)
Screenshot: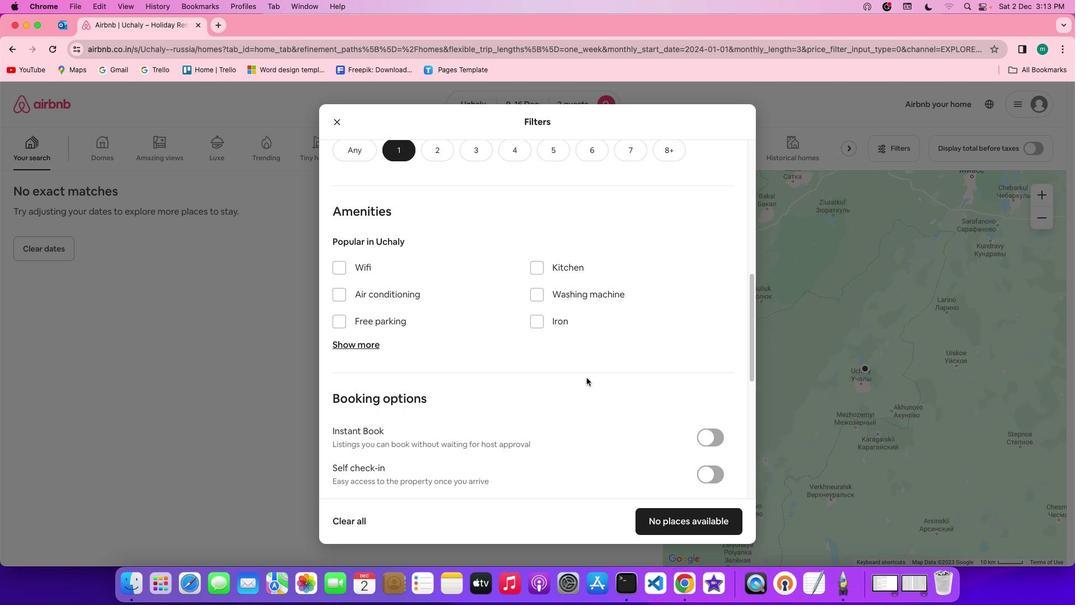
Action: Mouse scrolled (587, 377) with delta (0, 0)
Screenshot: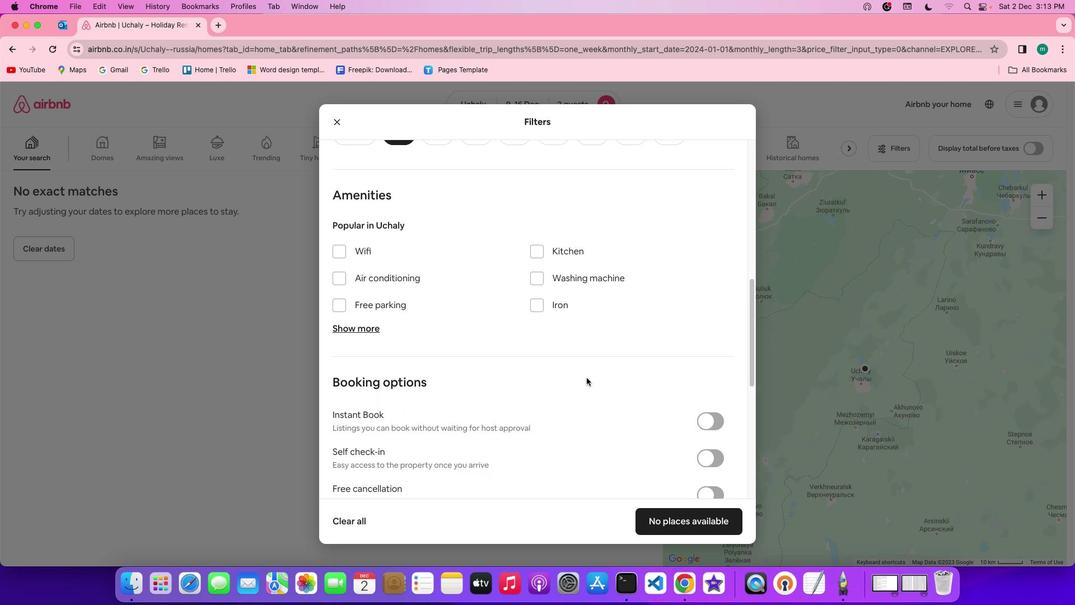 
Action: Mouse scrolled (587, 377) with delta (0, 0)
Screenshot: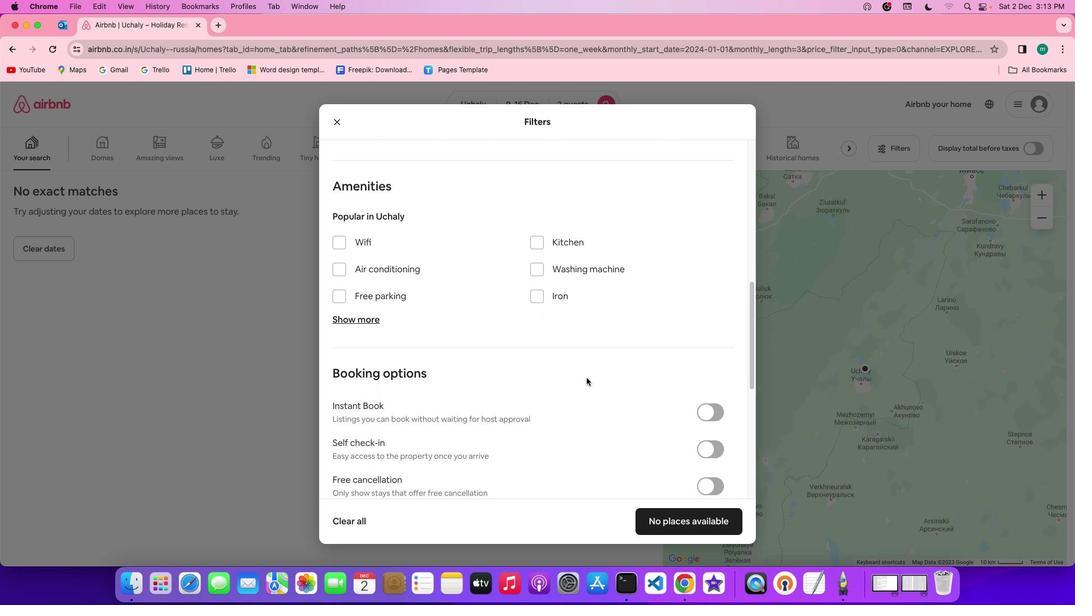 
Action: Mouse scrolled (587, 377) with delta (0, -1)
Screenshot: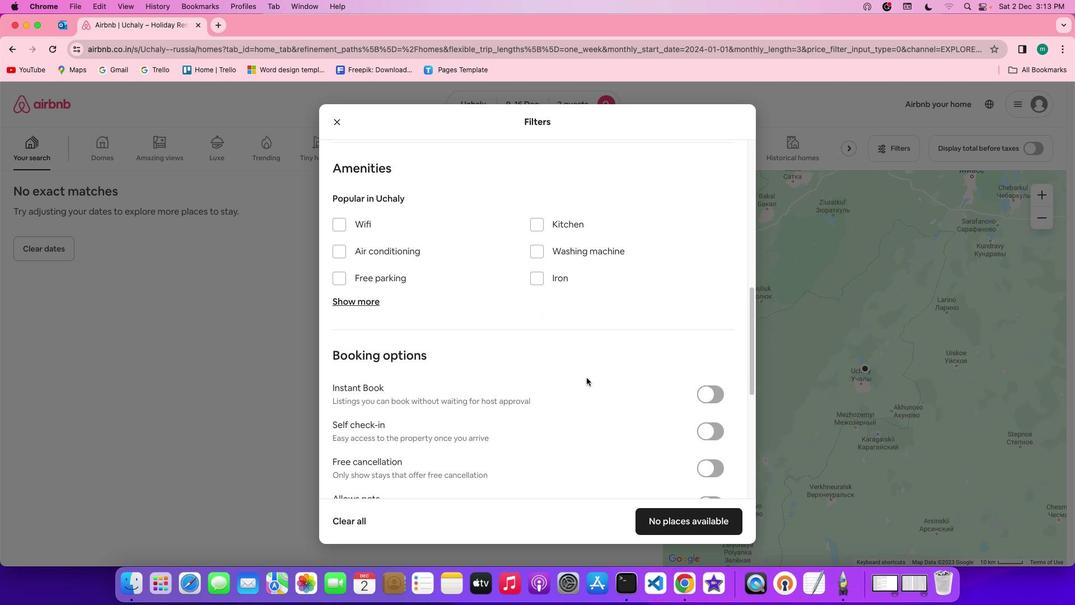 
Action: Mouse scrolled (587, 377) with delta (0, -1)
Screenshot: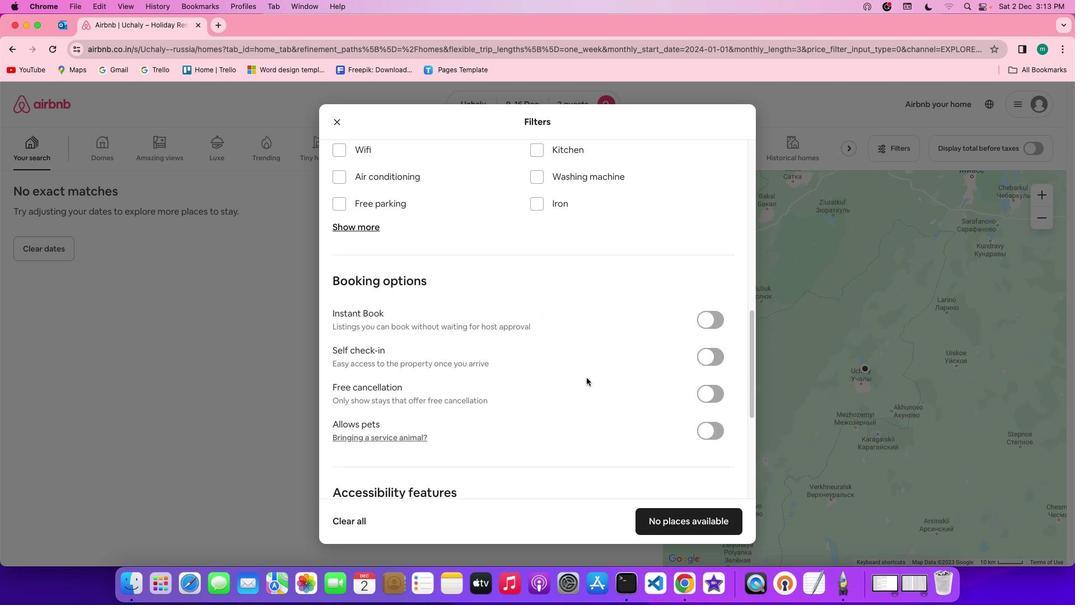 
Action: Mouse moved to (587, 377)
Screenshot: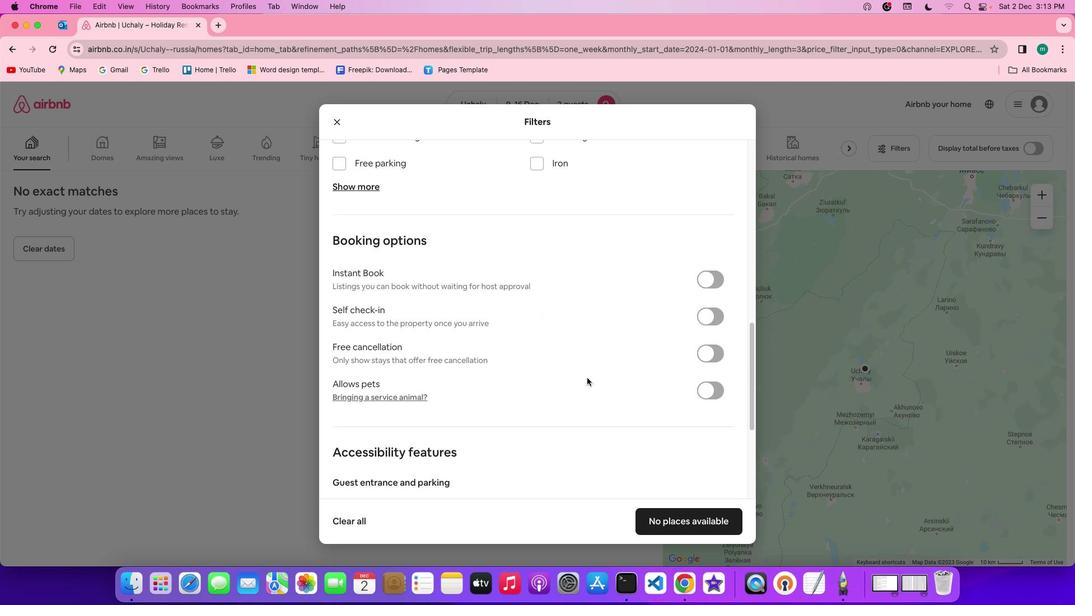 
Action: Mouse scrolled (587, 377) with delta (0, 0)
Screenshot: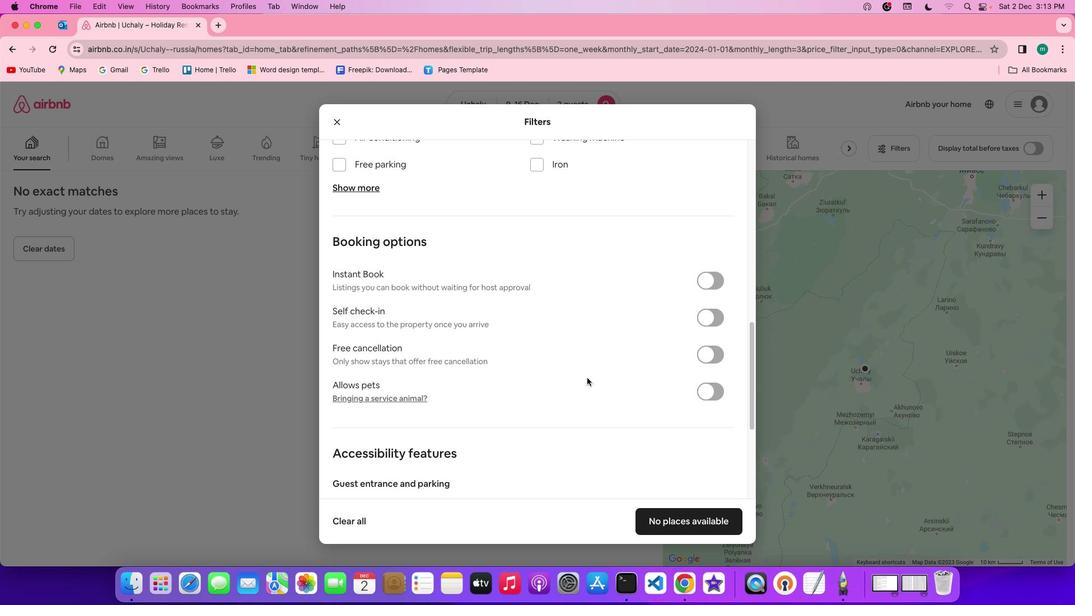 
Action: Mouse scrolled (587, 377) with delta (0, 0)
Screenshot: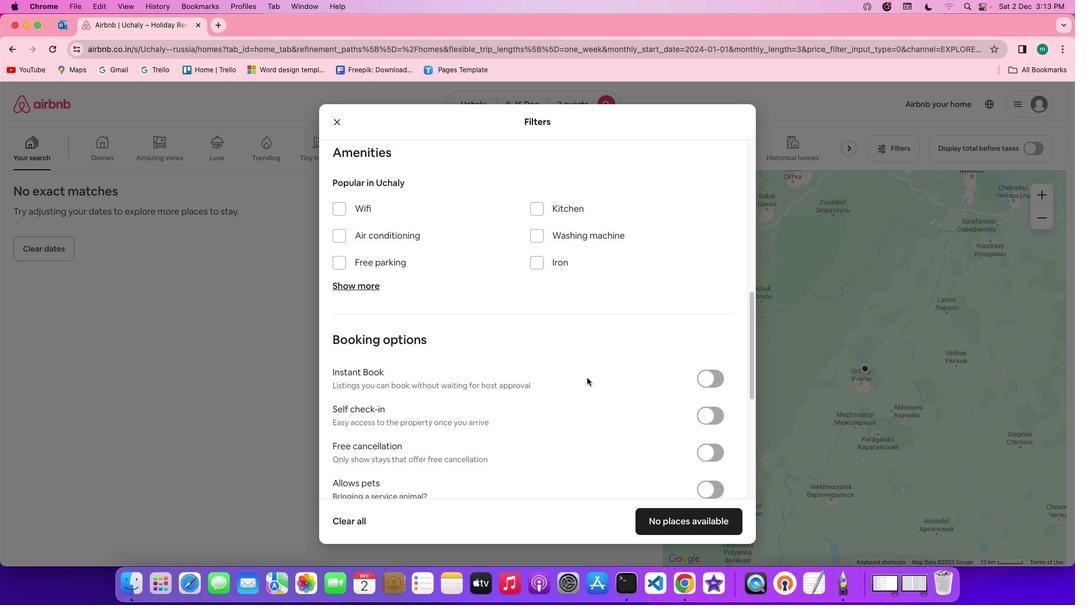 
Action: Mouse scrolled (587, 377) with delta (0, 0)
Screenshot: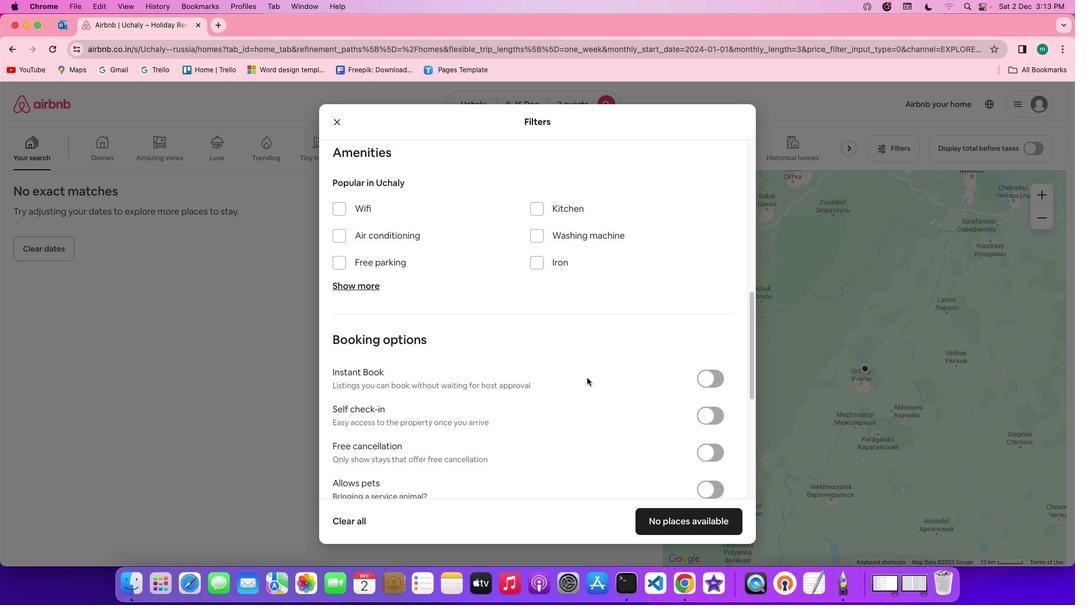 
Action: Mouse scrolled (587, 377) with delta (0, 1)
Screenshot: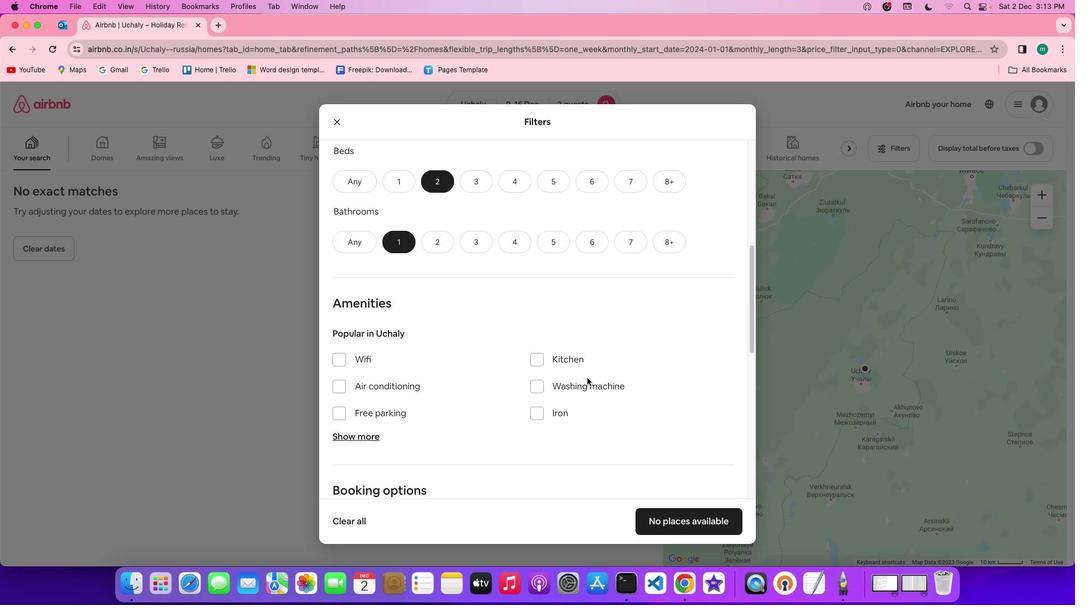 
Action: Mouse scrolled (587, 377) with delta (0, 2)
Screenshot: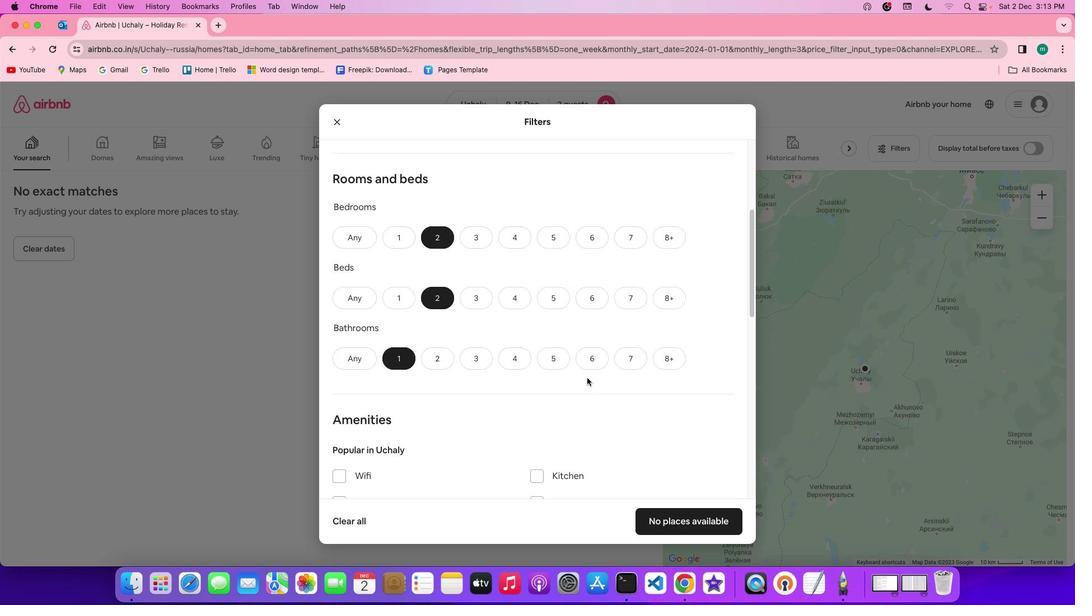 
Action: Mouse scrolled (587, 377) with delta (0, 3)
Screenshot: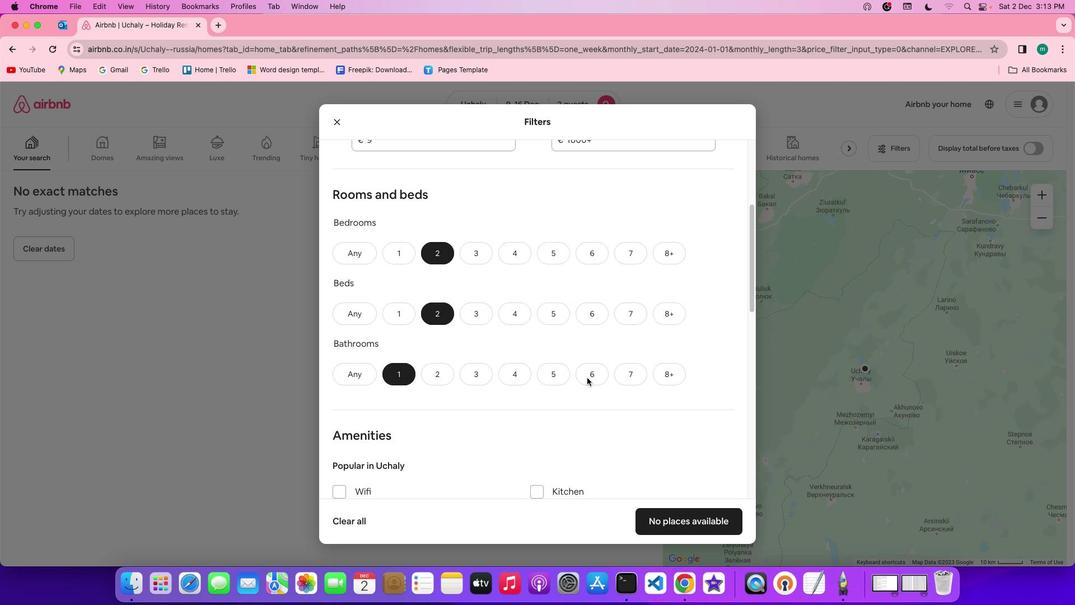 
Action: Mouse scrolled (587, 377) with delta (0, 0)
Screenshot: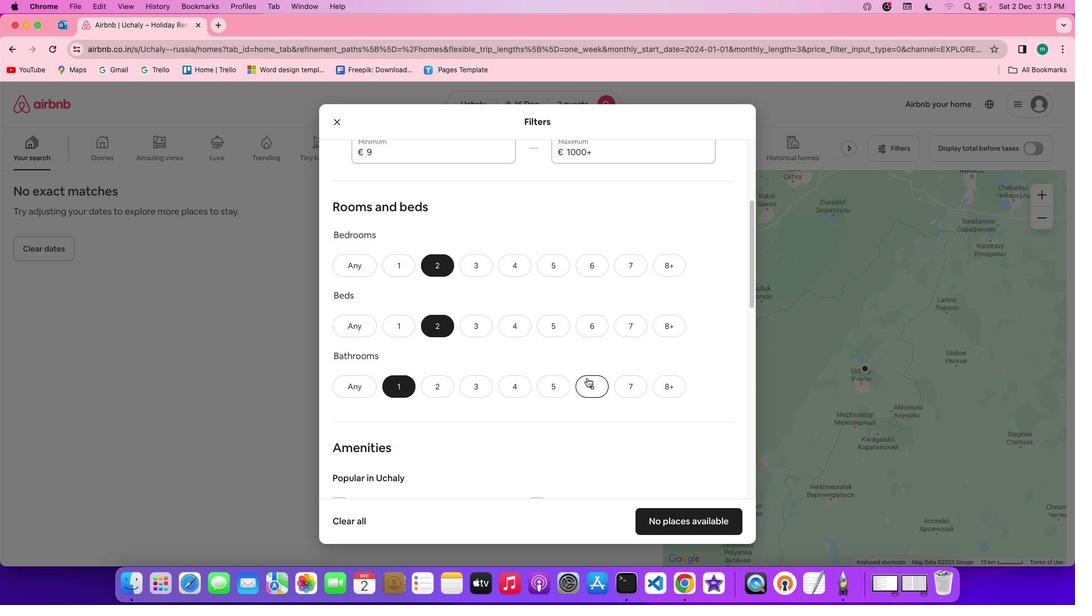 
Action: Mouse scrolled (587, 377) with delta (0, 0)
Screenshot: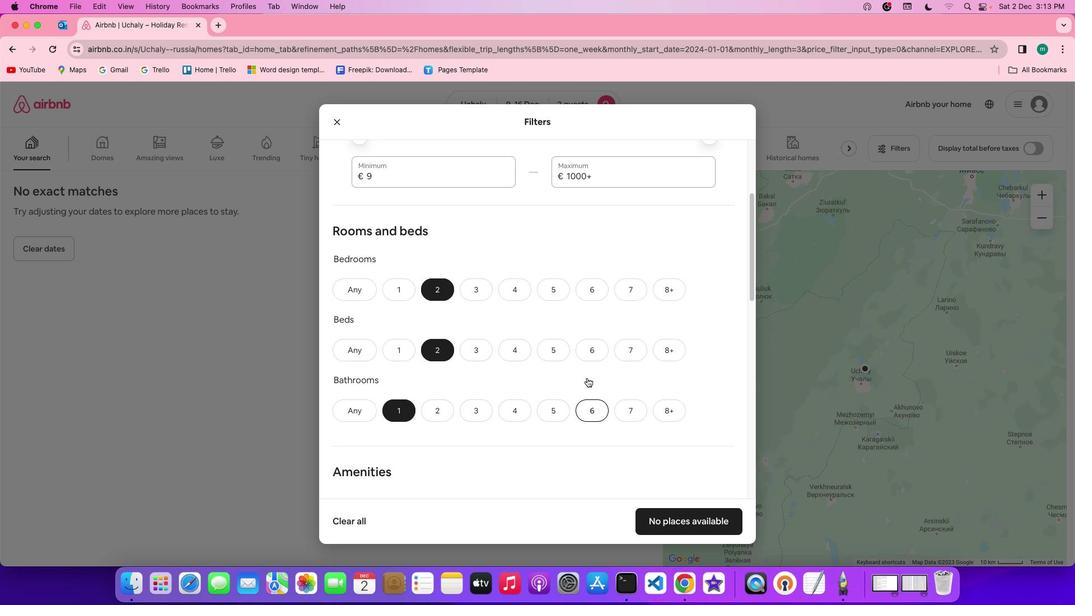 
Action: Mouse scrolled (587, 377) with delta (0, 1)
Screenshot: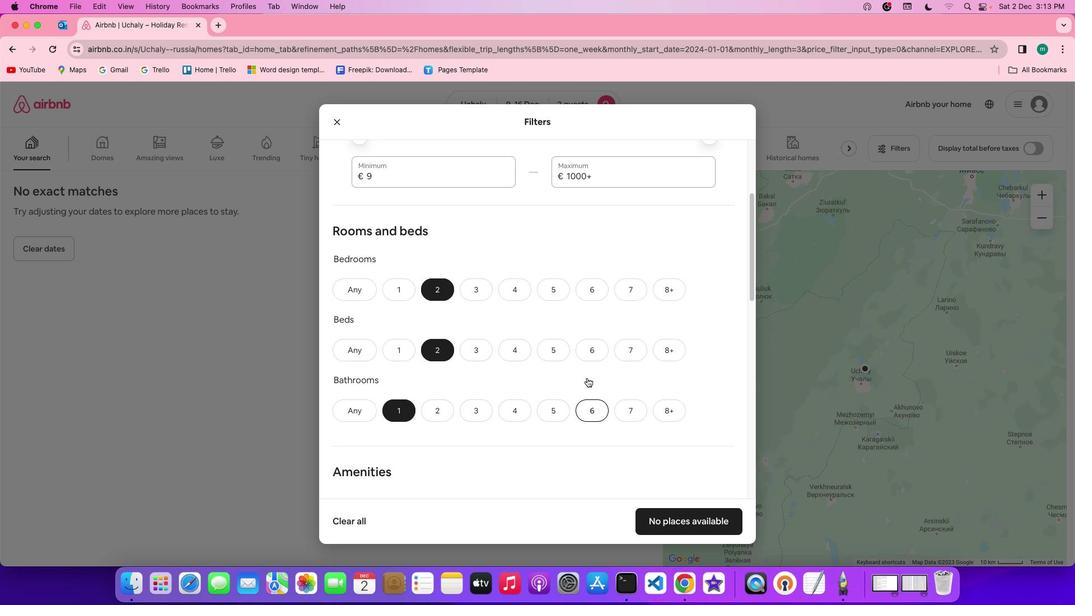 
Action: Mouse scrolled (587, 377) with delta (0, 0)
Screenshot: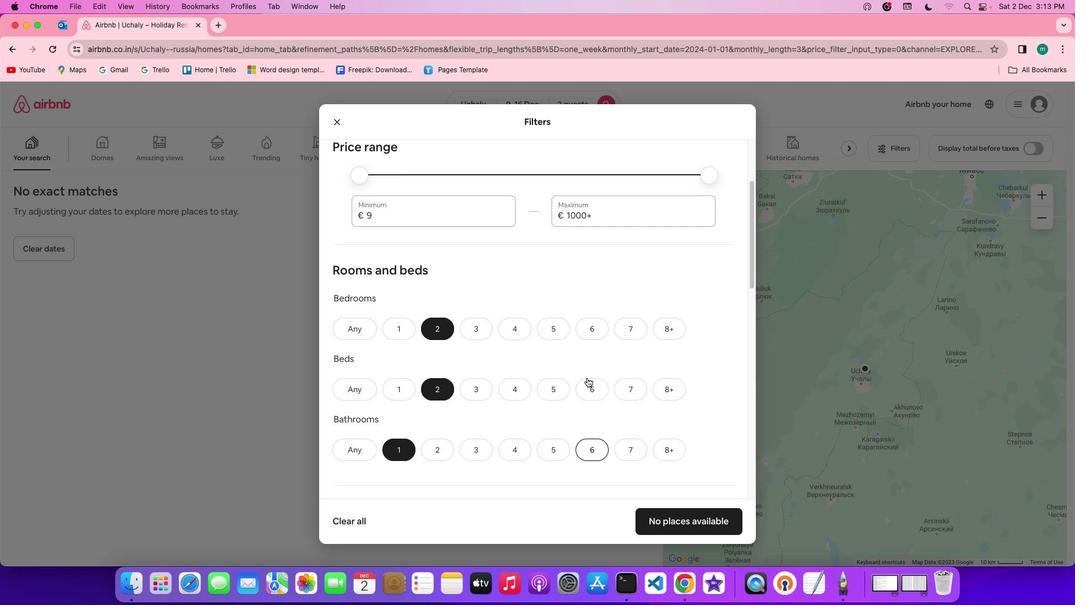 
Action: Mouse scrolled (587, 377) with delta (0, 0)
Screenshot: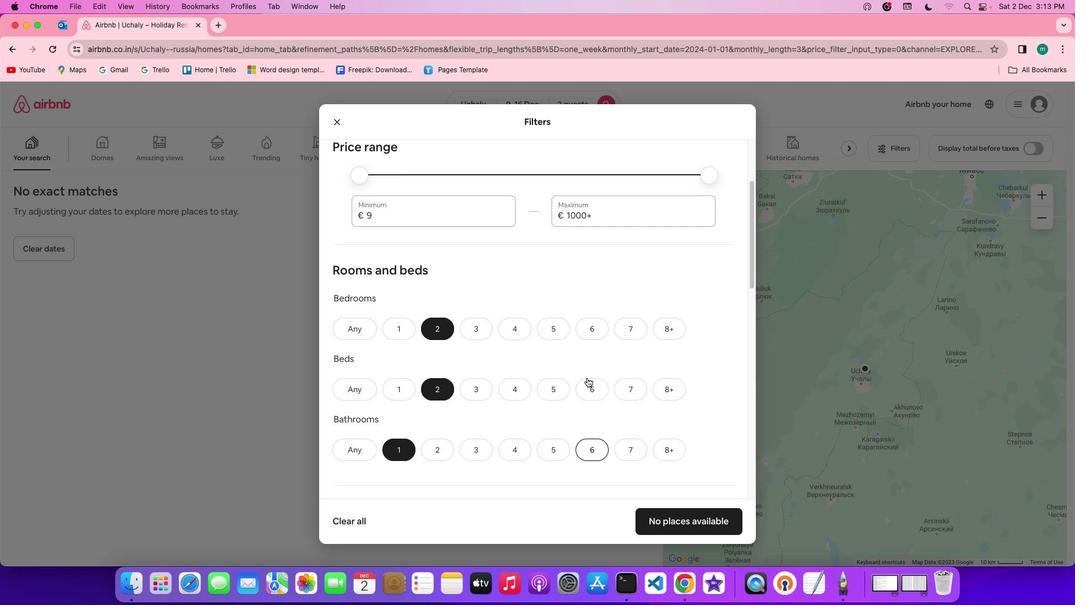 
Action: Mouse scrolled (587, 377) with delta (0, -1)
Screenshot: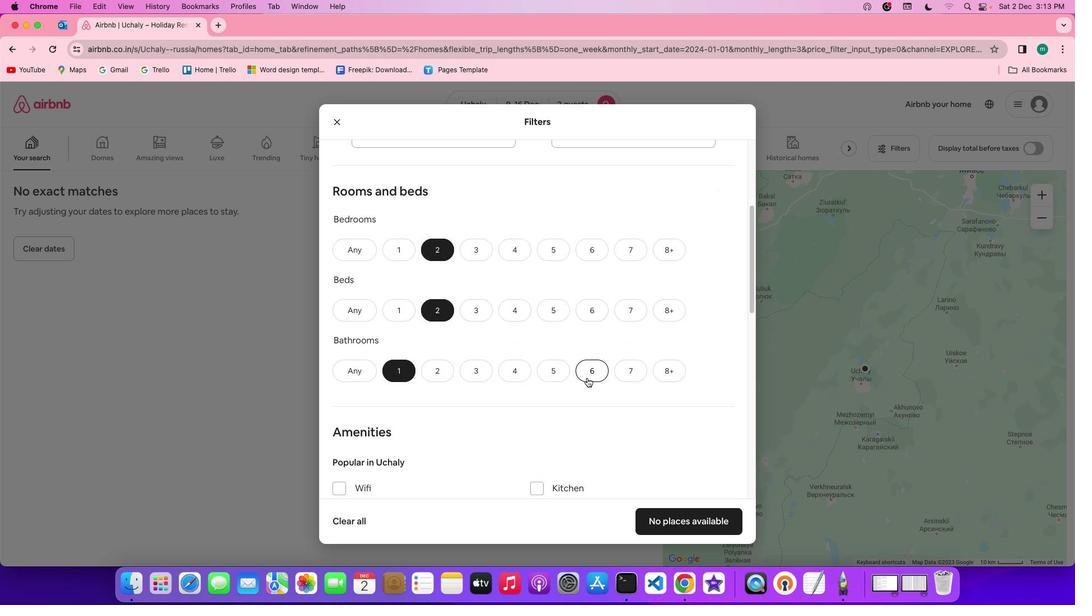 
Action: Mouse scrolled (587, 377) with delta (0, -2)
Screenshot: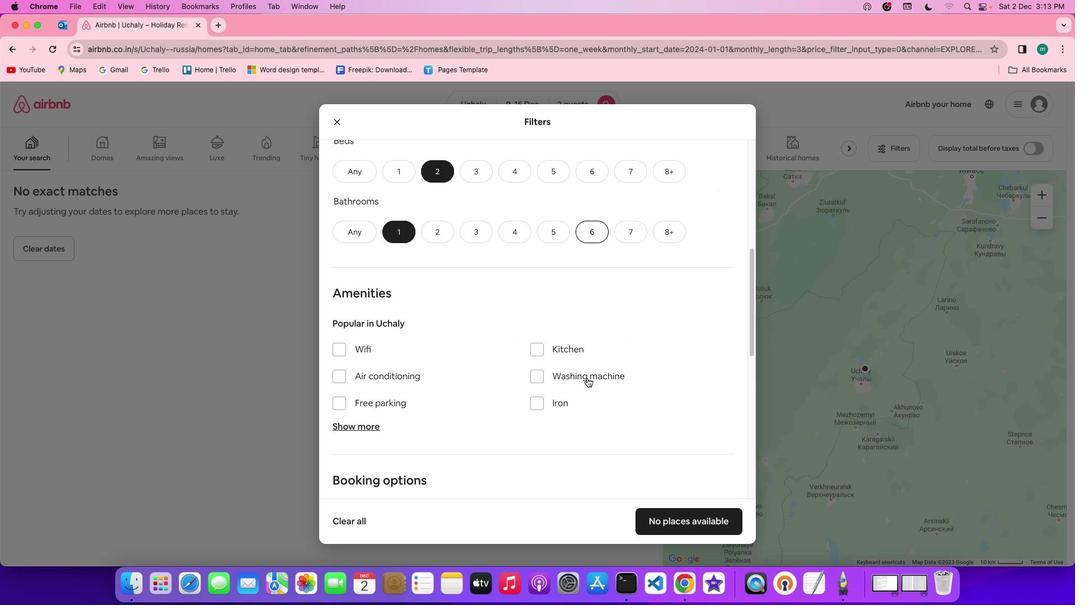 
Action: Mouse scrolled (587, 377) with delta (0, -2)
Screenshot: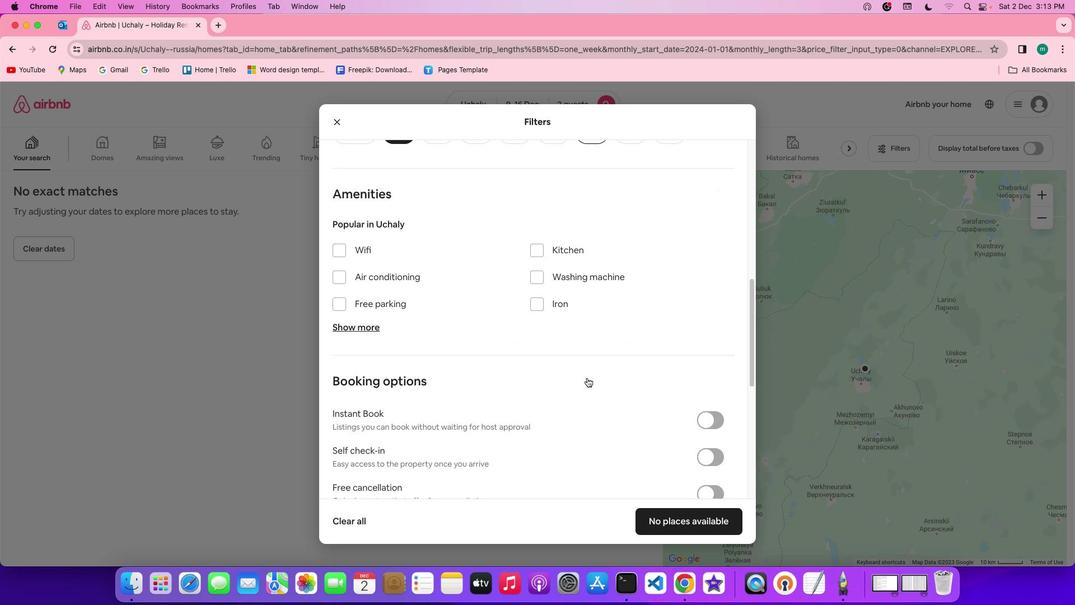 
Action: Mouse scrolled (587, 377) with delta (0, 0)
Screenshot: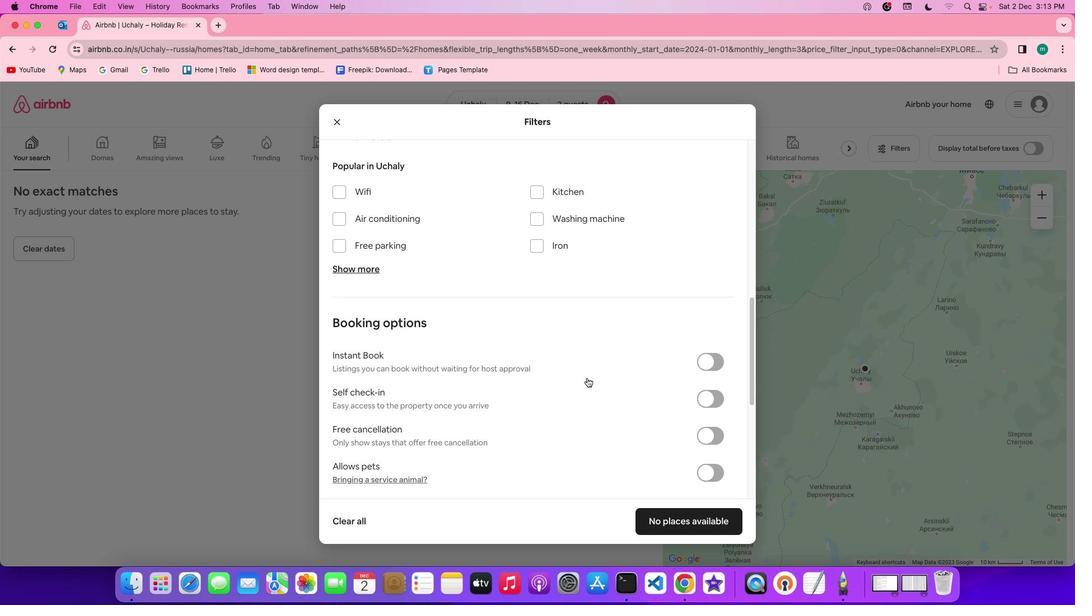 
Action: Mouse scrolled (587, 377) with delta (0, 0)
Screenshot: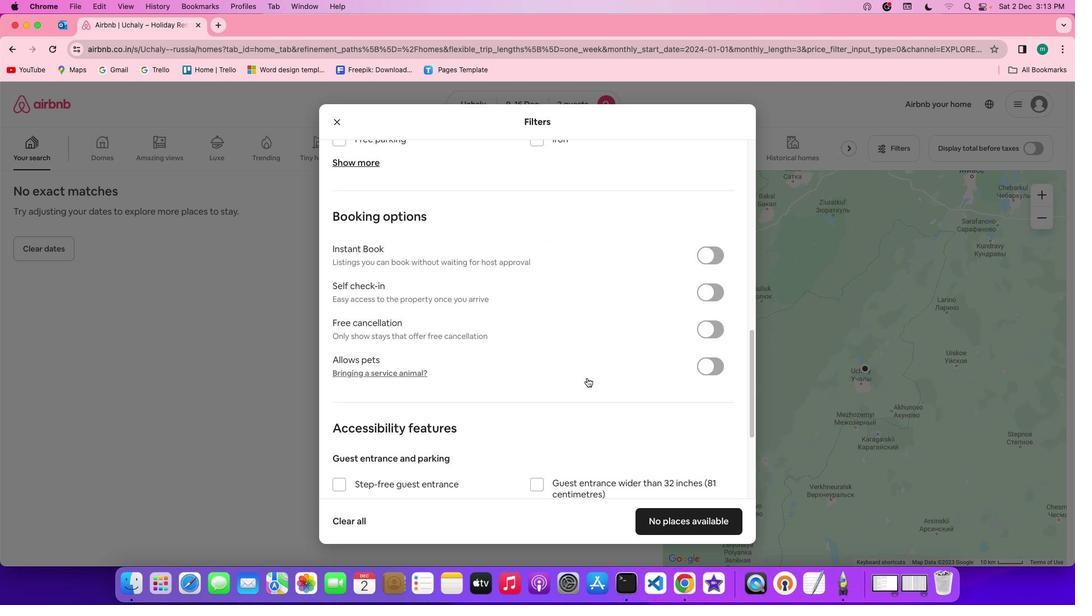 
Action: Mouse scrolled (587, 377) with delta (0, -1)
Screenshot: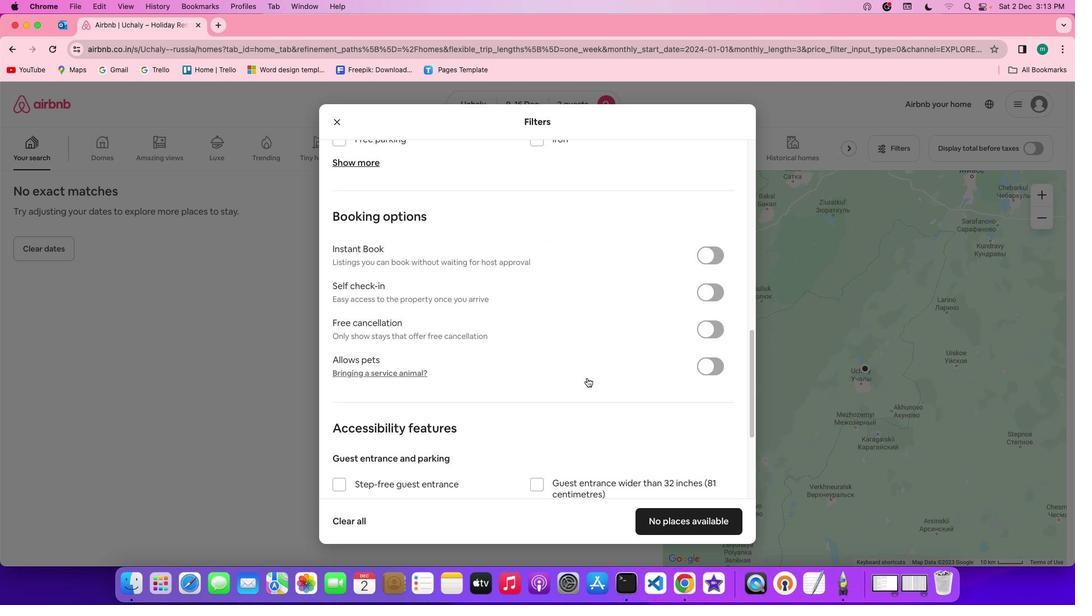 
Action: Mouse scrolled (587, 377) with delta (0, -2)
Screenshot: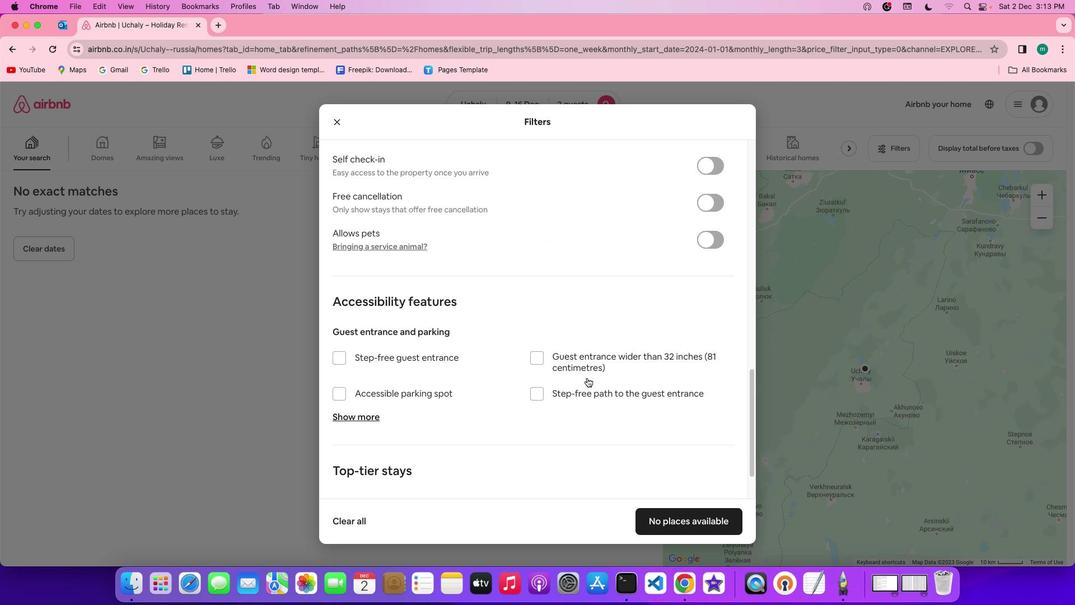 
Action: Mouse scrolled (587, 377) with delta (0, -3)
Screenshot: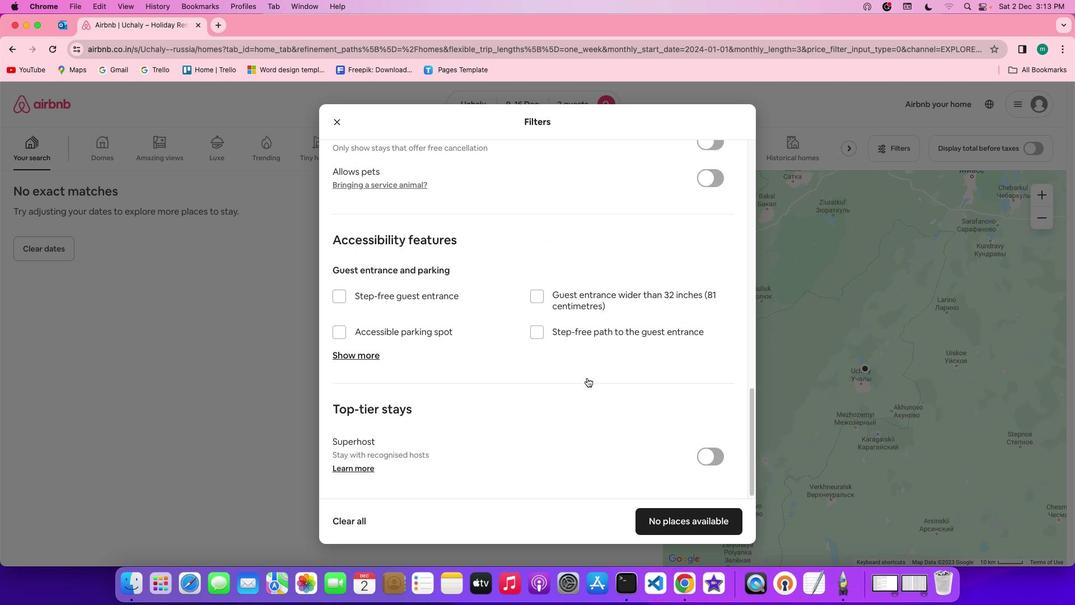 
Action: Mouse moved to (588, 377)
Screenshot: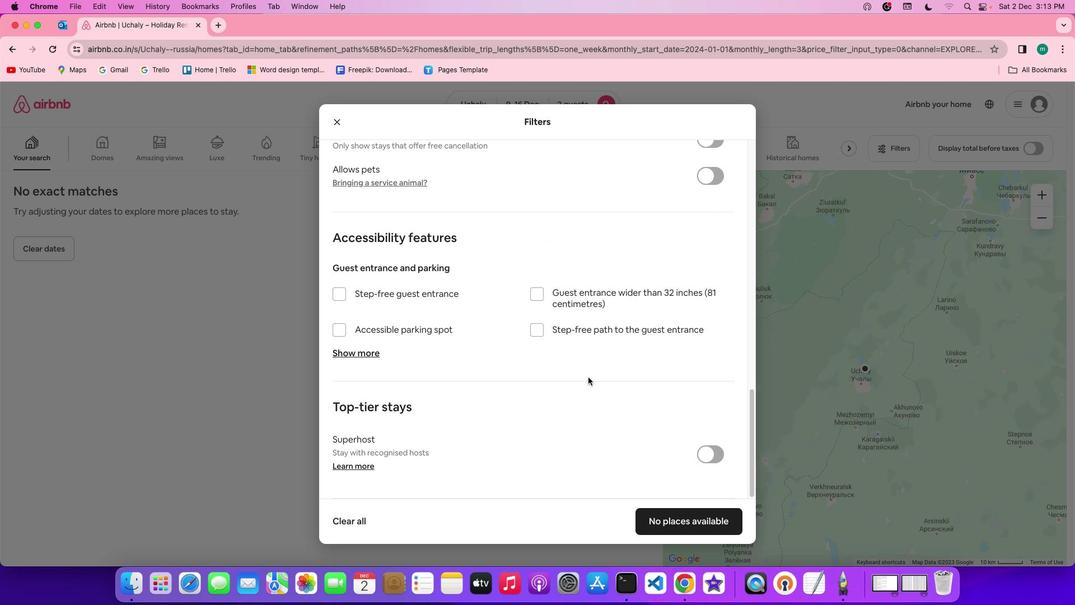 
Action: Mouse scrolled (588, 377) with delta (0, 0)
Screenshot: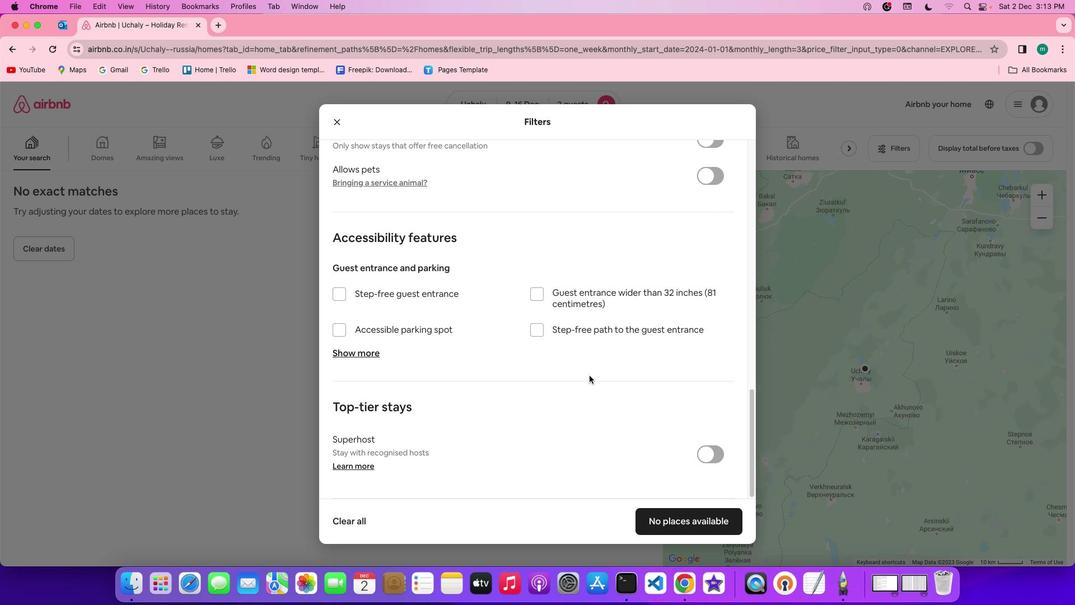 
Action: Mouse scrolled (588, 377) with delta (0, 0)
Screenshot: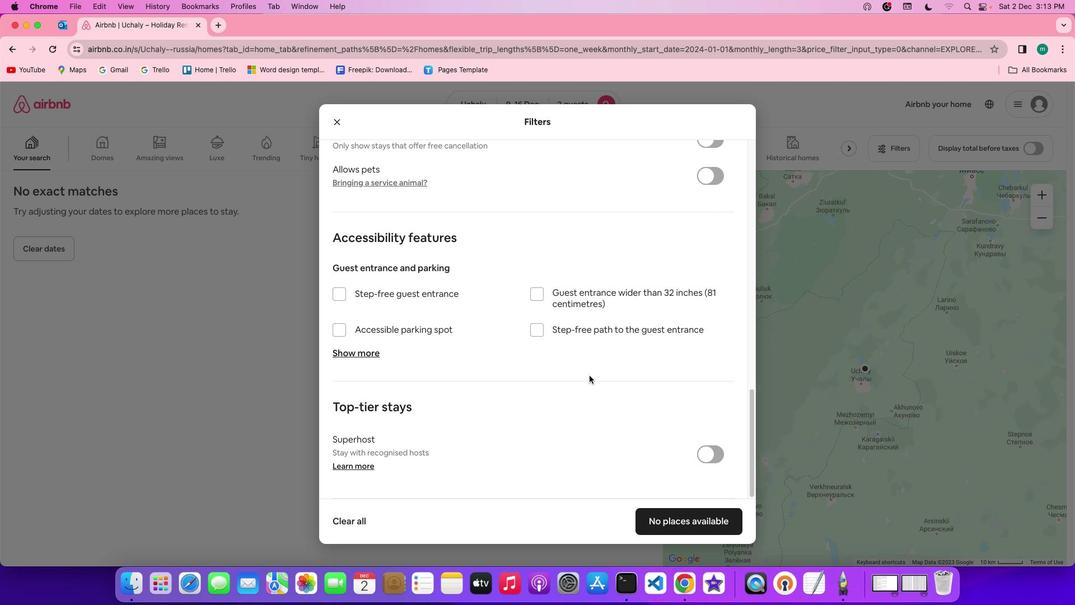 
Action: Mouse scrolled (588, 377) with delta (0, -1)
Screenshot: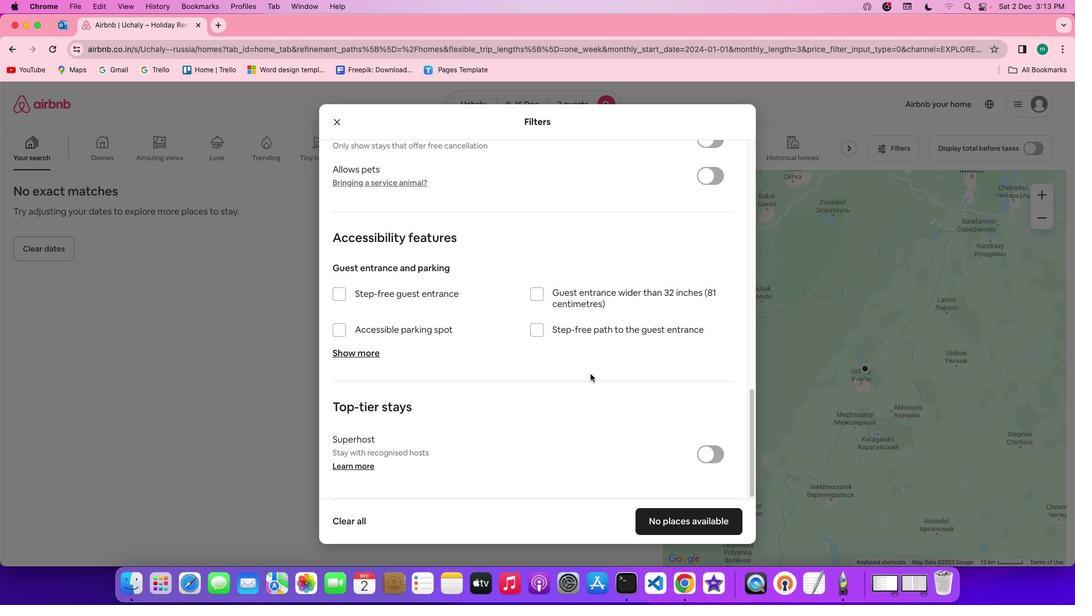
Action: Mouse scrolled (588, 377) with delta (0, -2)
Screenshot: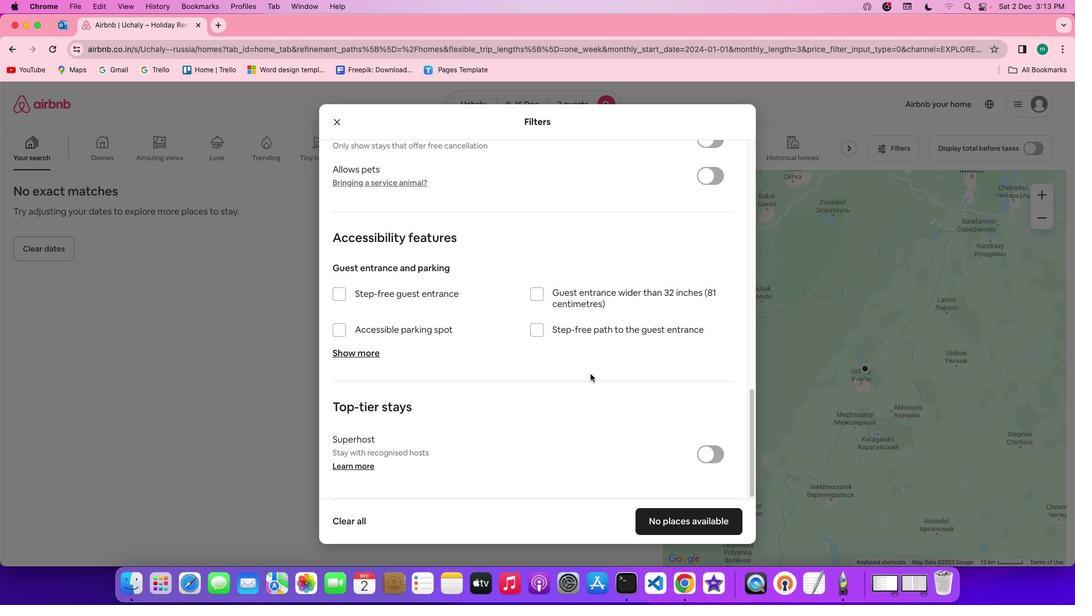 
Action: Mouse scrolled (588, 377) with delta (0, -3)
Screenshot: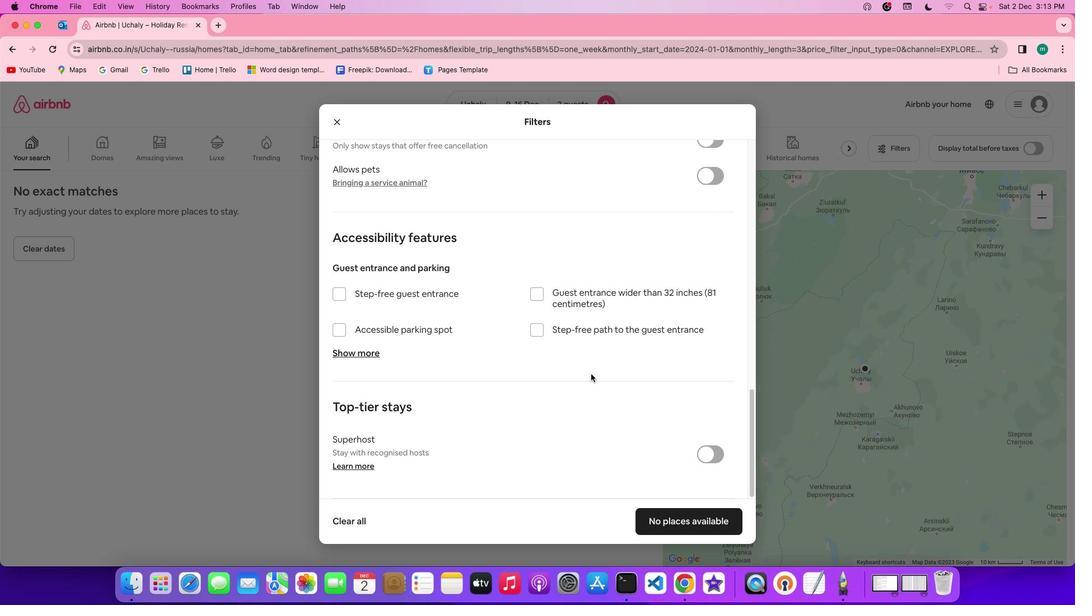 
Action: Mouse moved to (589, 376)
Screenshot: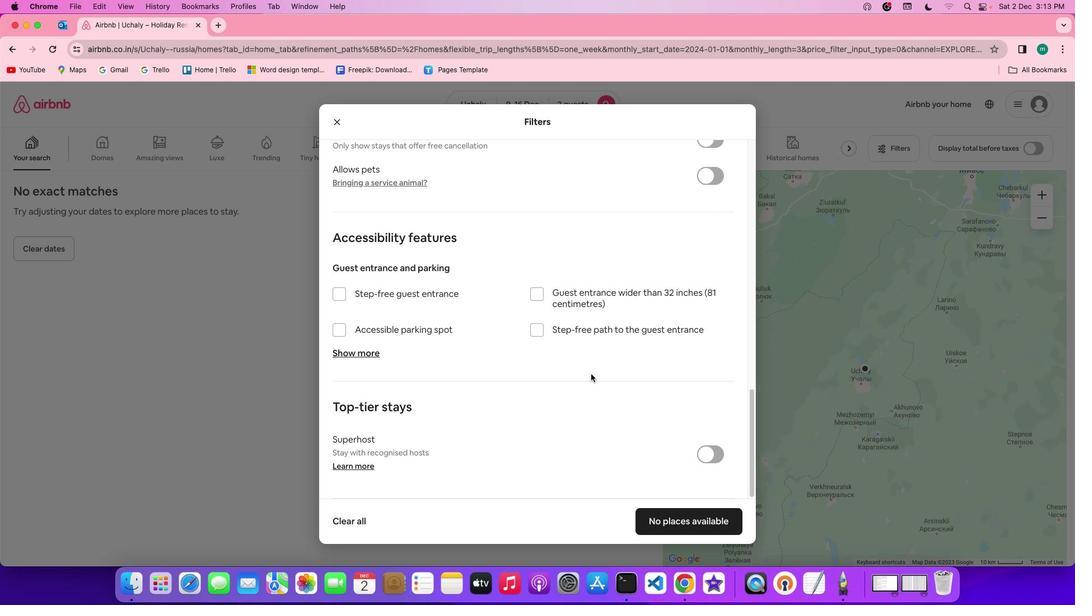 
Action: Mouse scrolled (589, 376) with delta (0, -3)
Screenshot: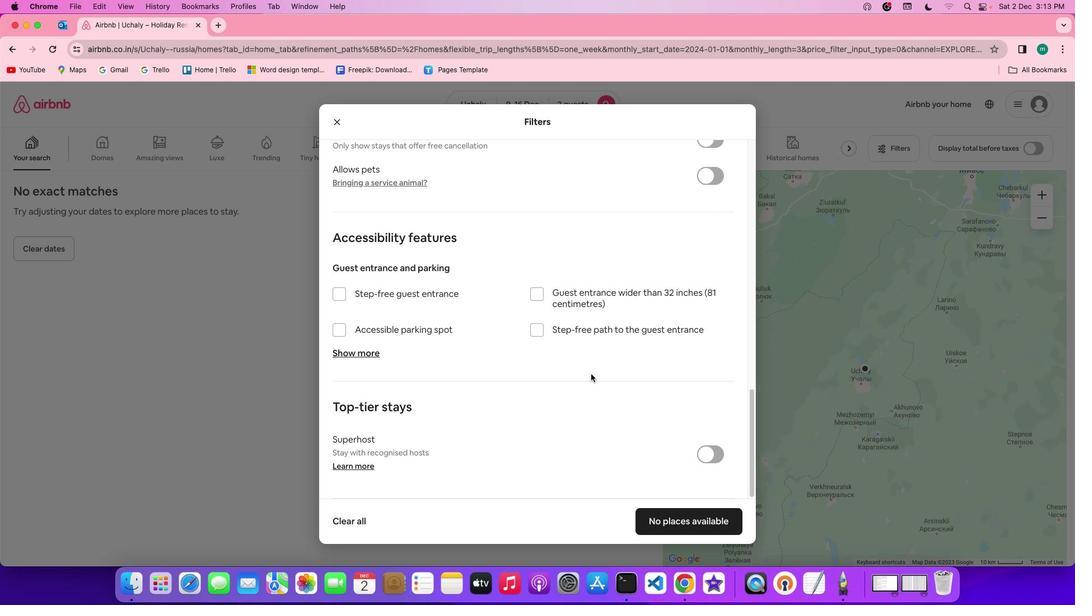 
Action: Mouse moved to (625, 399)
Screenshot: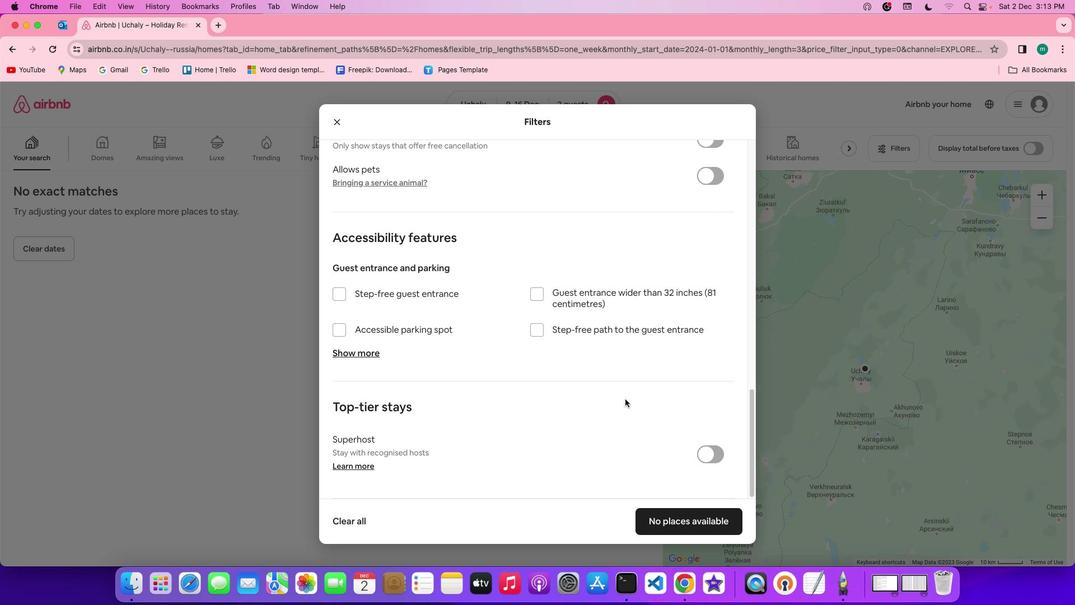 
Action: Mouse scrolled (625, 399) with delta (0, 0)
Screenshot: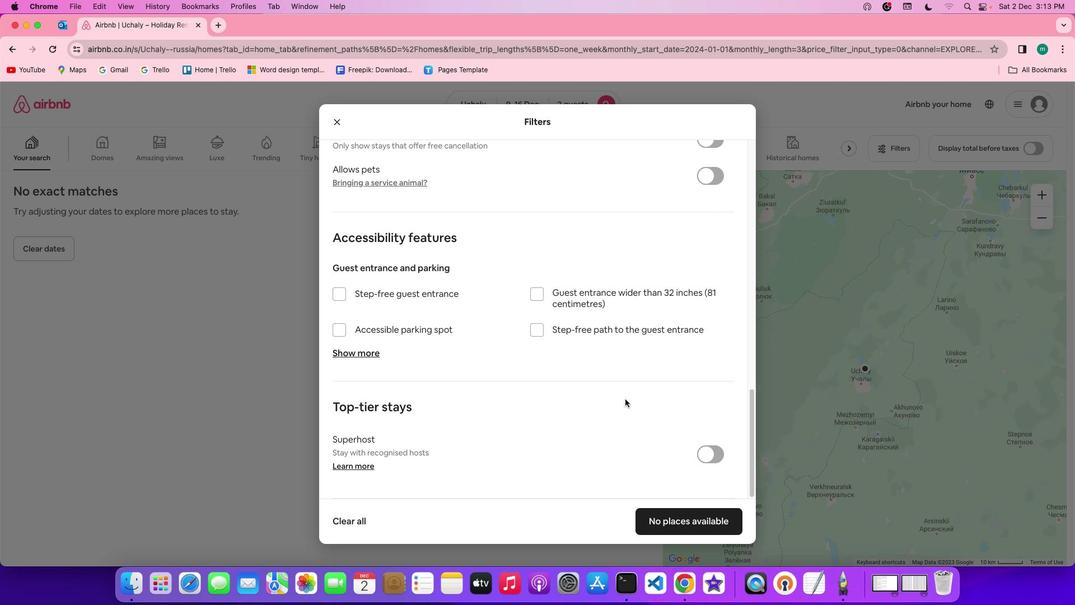 
Action: Mouse scrolled (625, 399) with delta (0, 0)
Screenshot: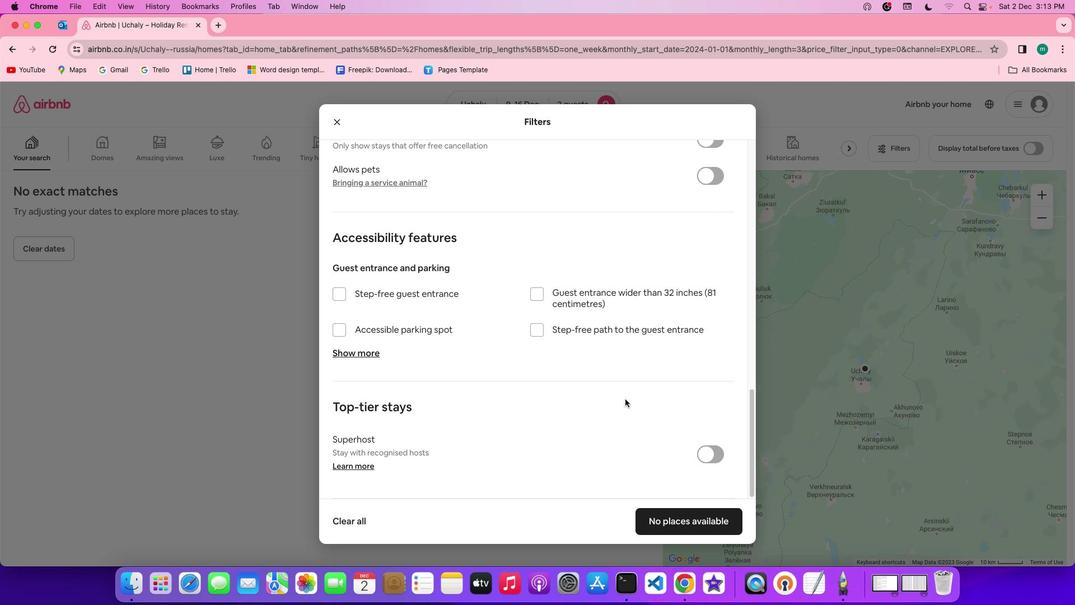 
Action: Mouse scrolled (625, 399) with delta (0, -1)
Screenshot: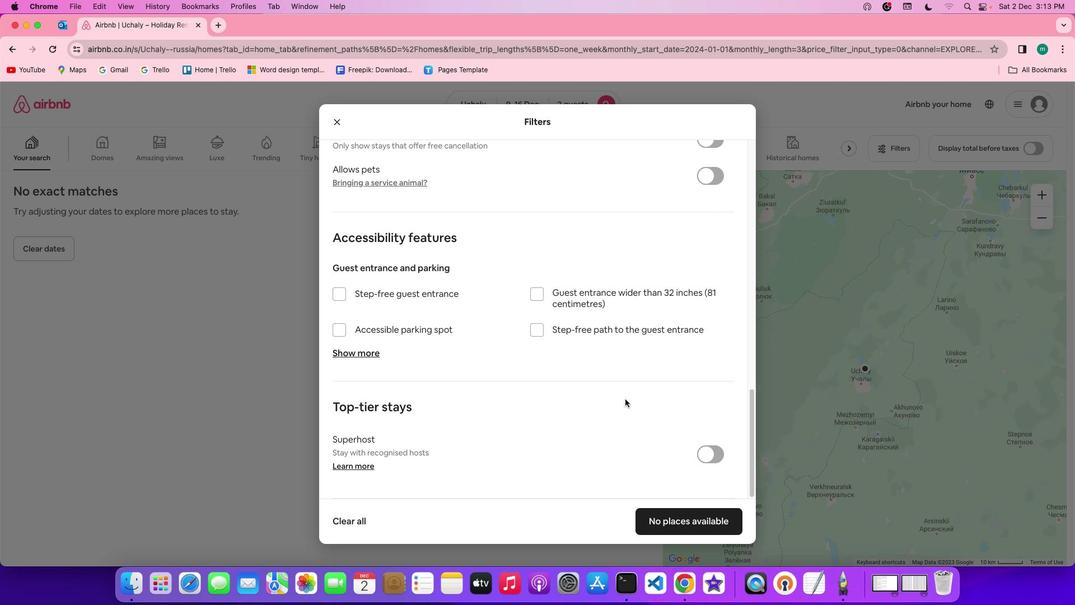 
Action: Mouse scrolled (625, 399) with delta (0, -2)
Screenshot: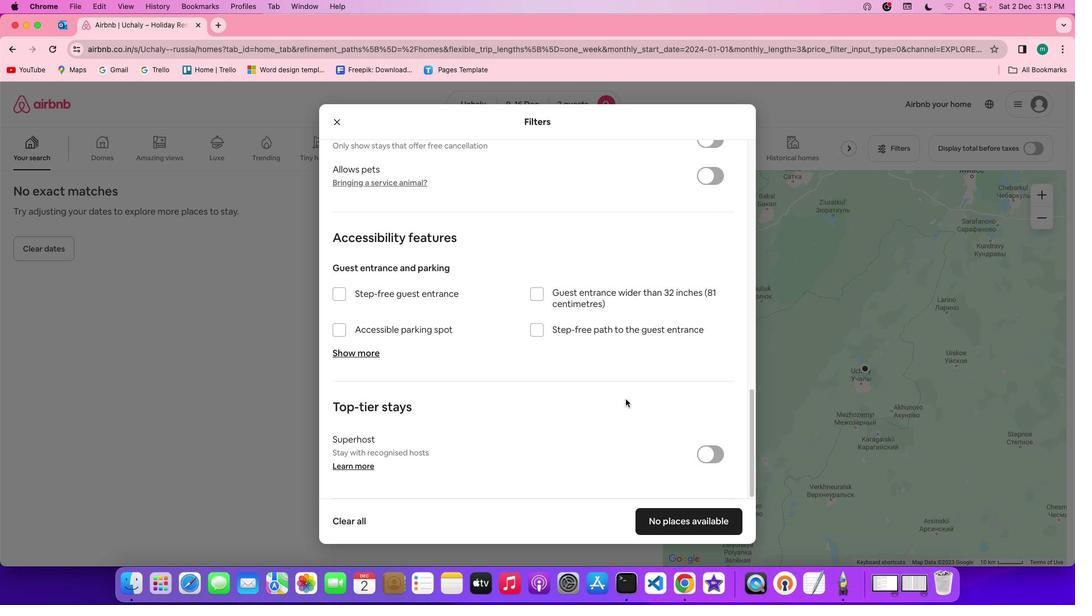 
Action: Mouse moved to (673, 516)
Screenshot: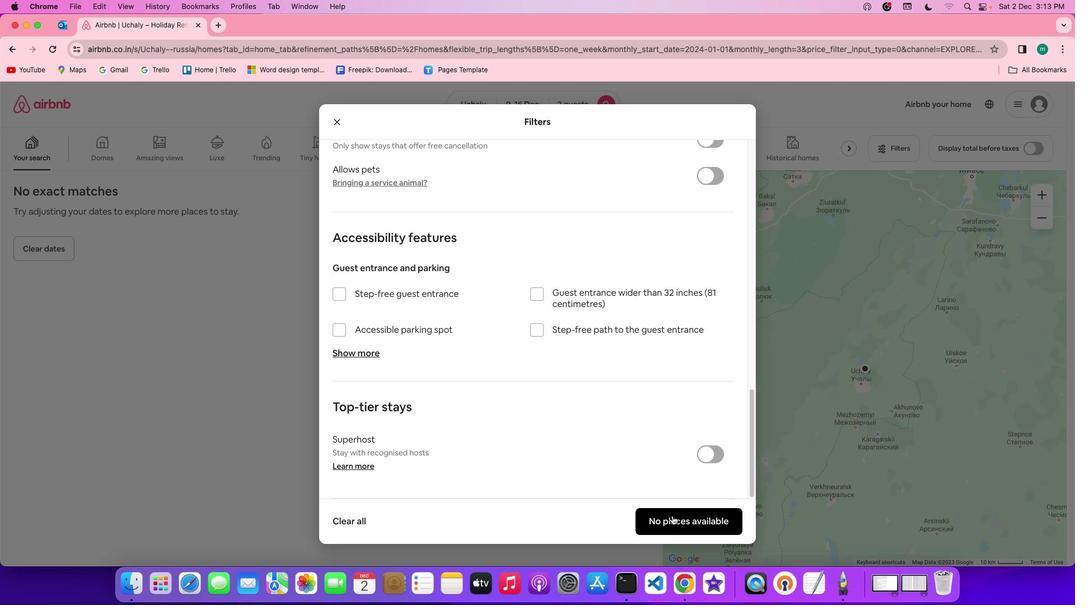 
Action: Mouse pressed left at (673, 516)
Screenshot: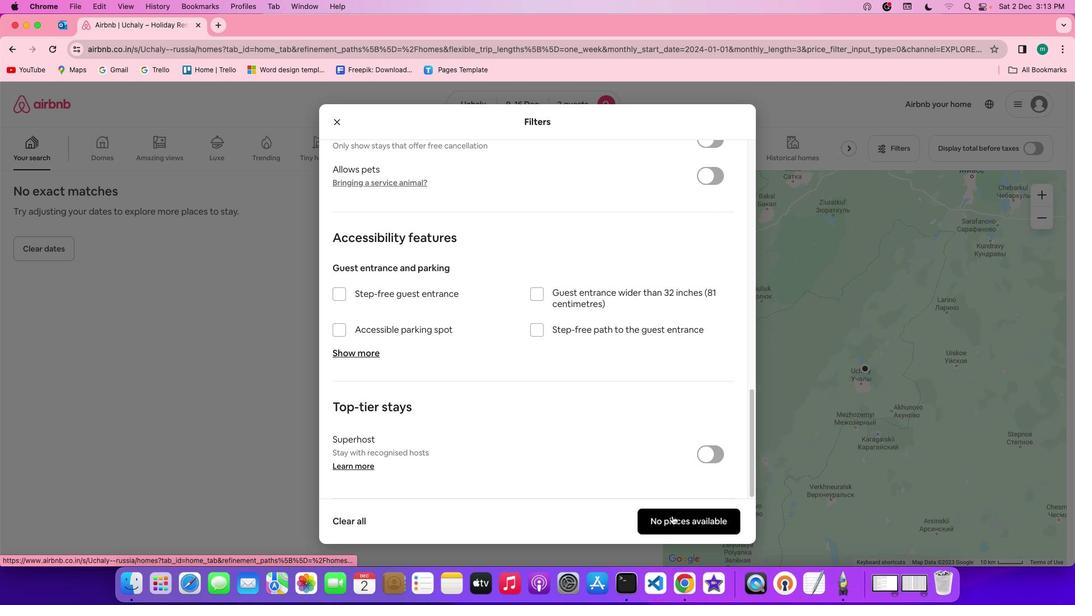 
Action: Mouse moved to (260, 290)
Screenshot: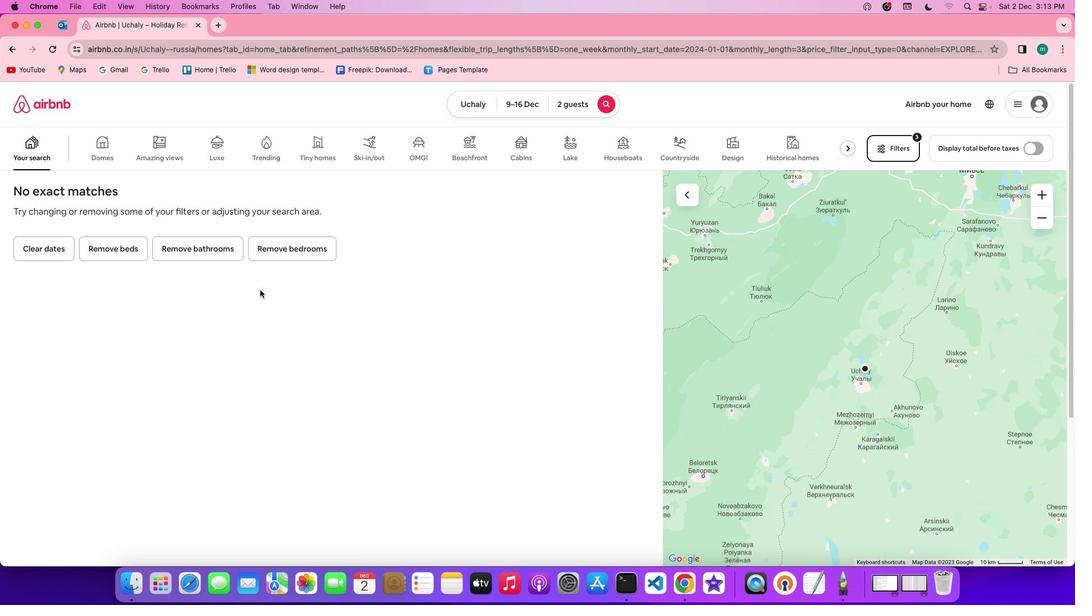 
